 Task: Find connections with filter location Wolverhampton with filter topic #lifestylewith filter profile language French with filter current company FSSAI Publication with filter school Indian Institute of Technology (Indian School of Mines), Dhanbad with filter industry Waste Treatment and Disposal with filter service category Social Media Marketing with filter keywords title Web Developer
Action: Mouse moved to (652, 87)
Screenshot: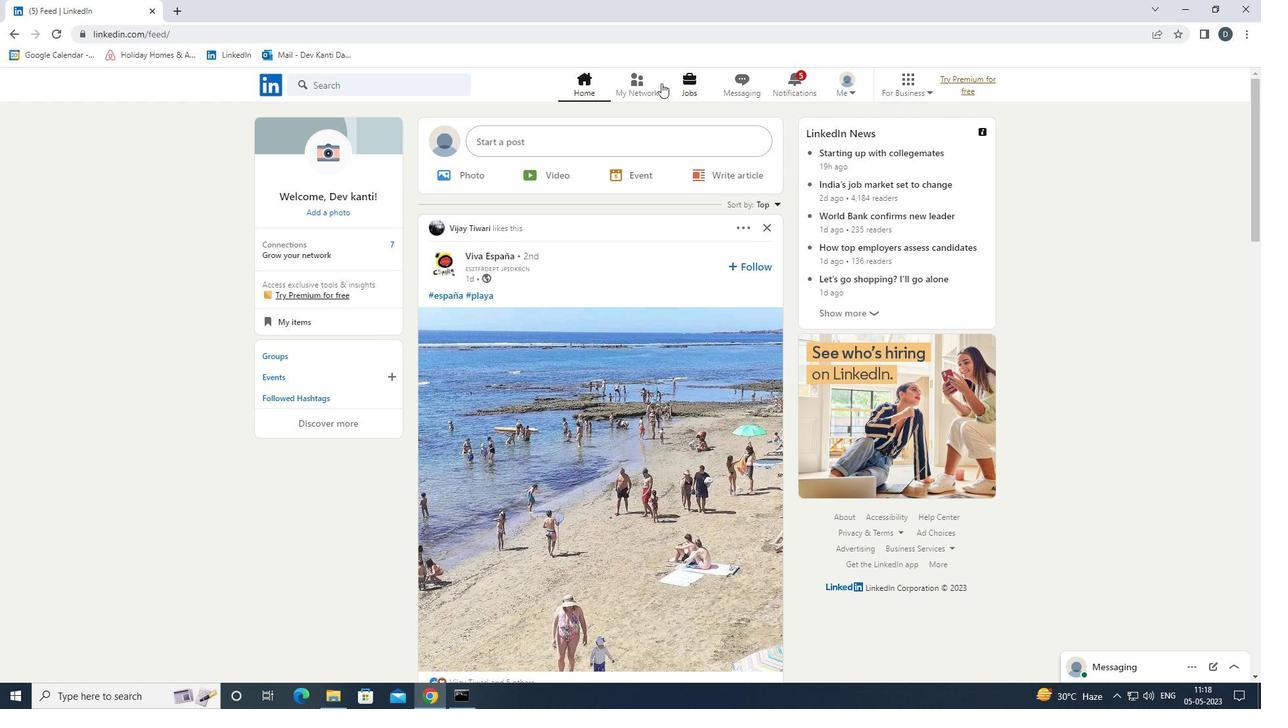 
Action: Mouse pressed left at (652, 87)
Screenshot: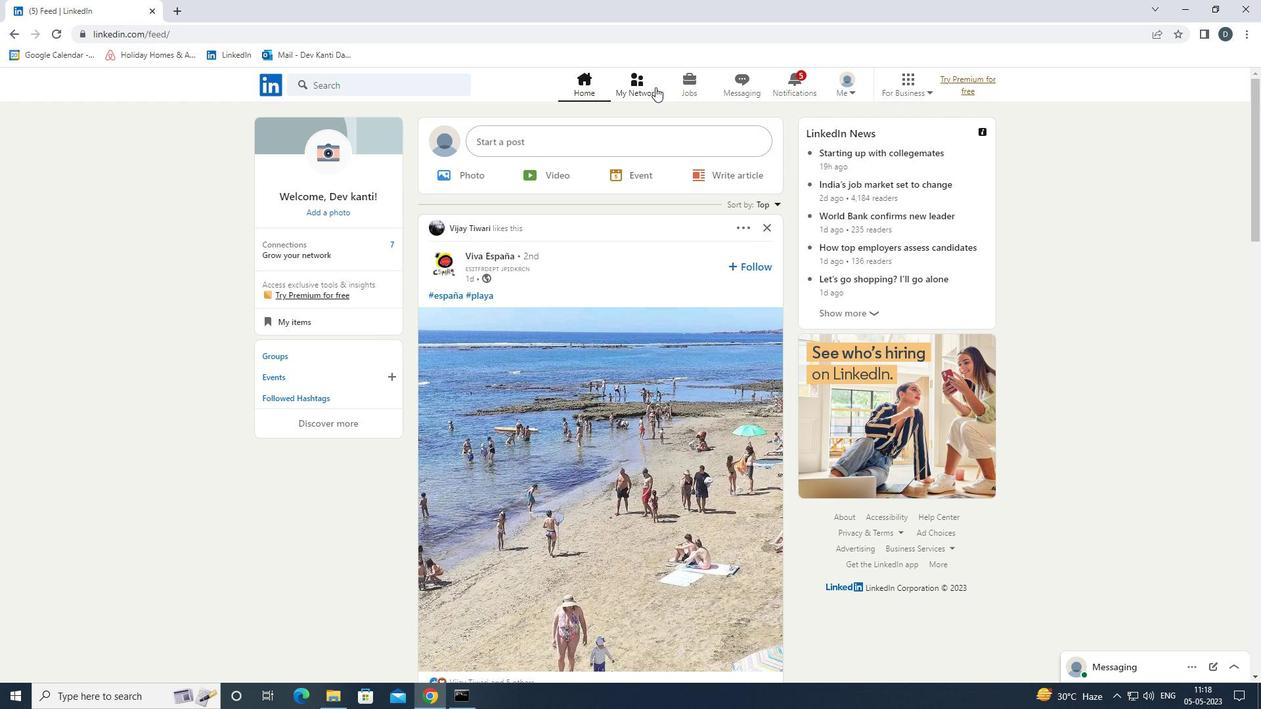 
Action: Mouse moved to (436, 155)
Screenshot: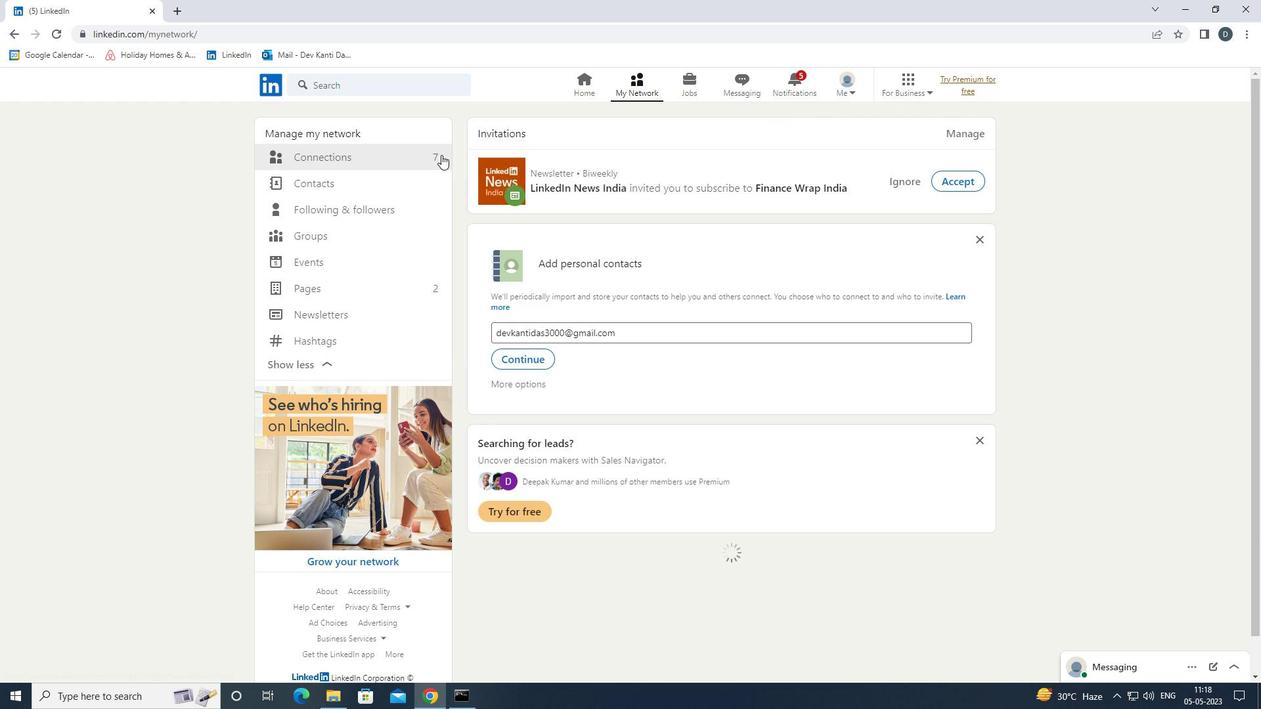 
Action: Mouse pressed left at (436, 155)
Screenshot: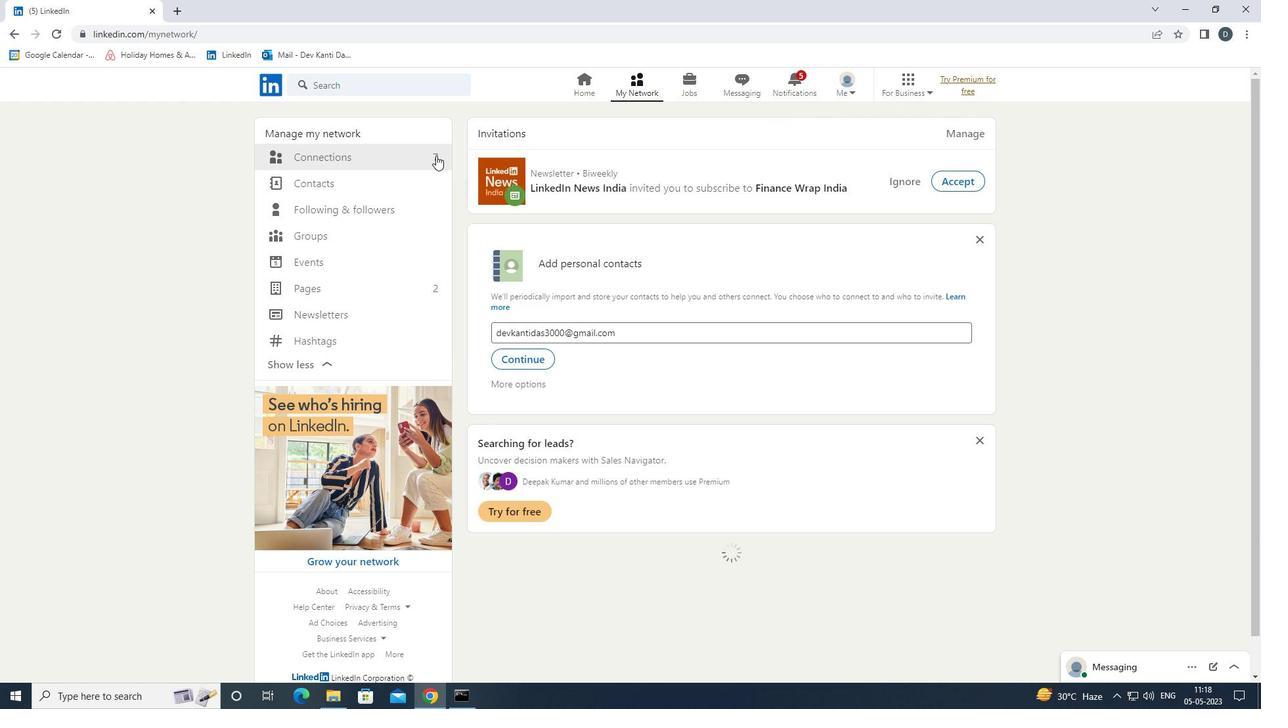
Action: Mouse moved to (721, 161)
Screenshot: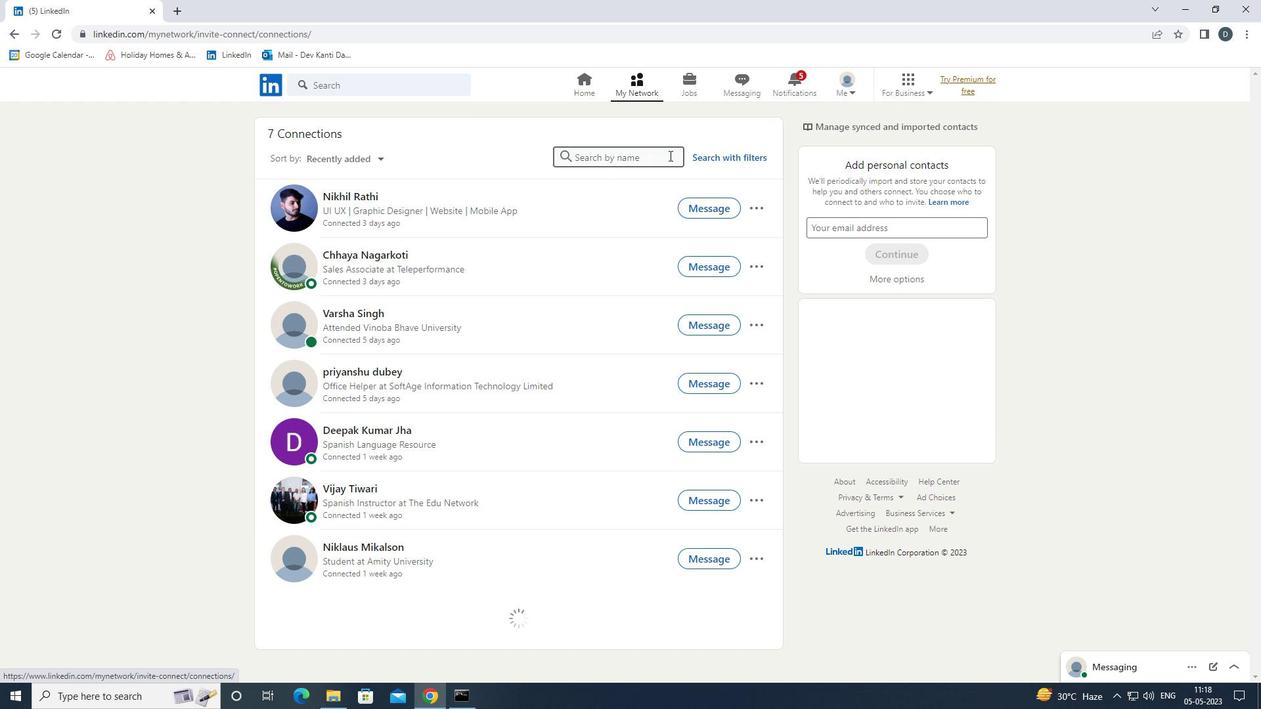 
Action: Mouse pressed left at (721, 161)
Screenshot: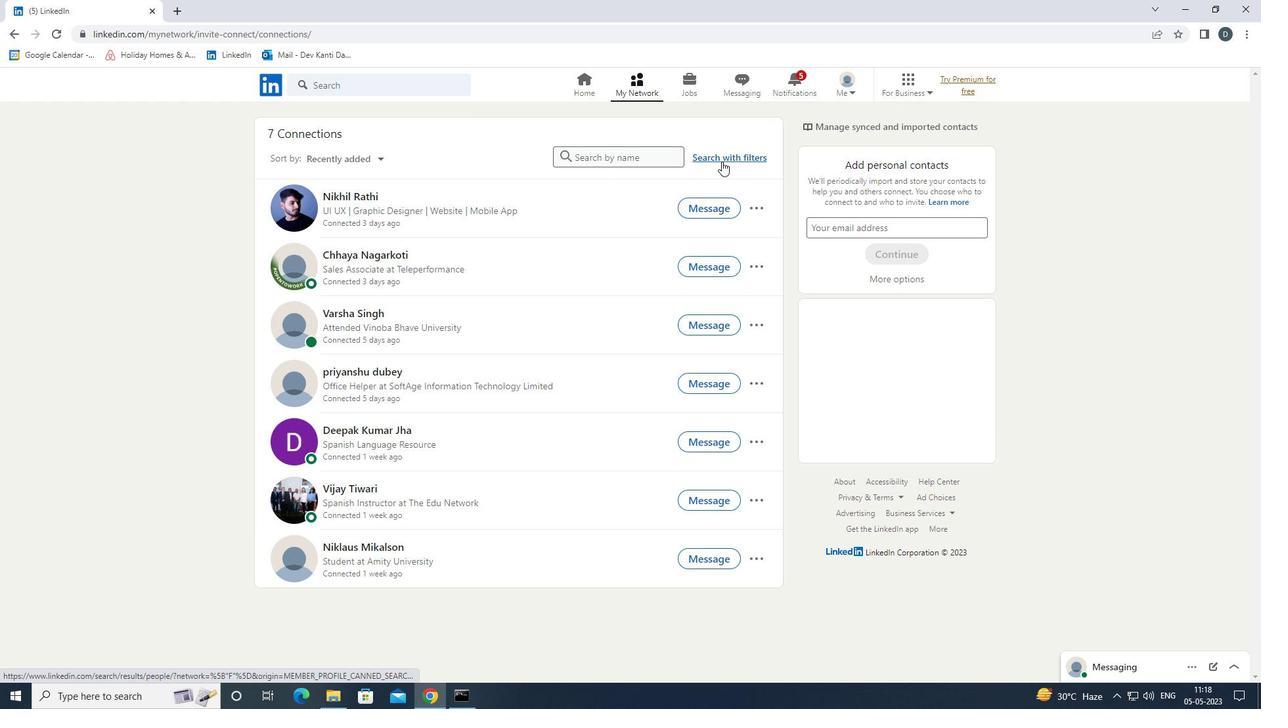 
Action: Mouse moved to (665, 126)
Screenshot: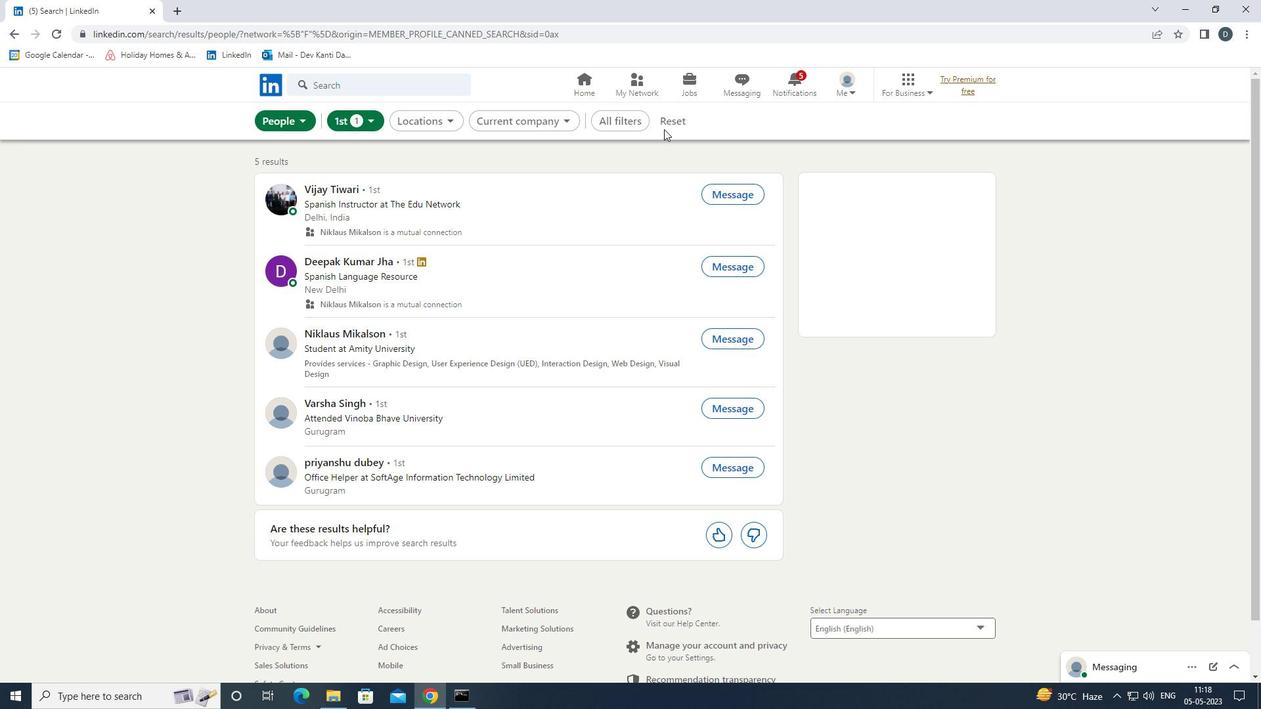 
Action: Mouse pressed left at (665, 126)
Screenshot: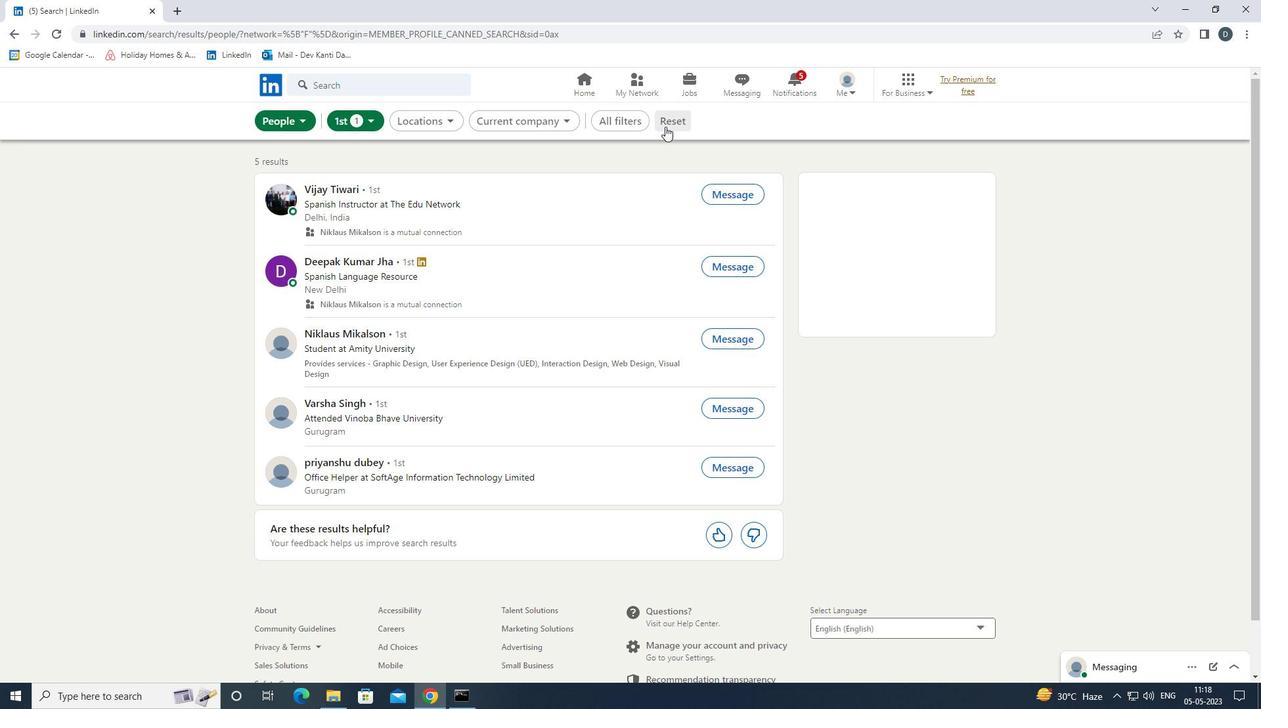 
Action: Mouse moved to (664, 124)
Screenshot: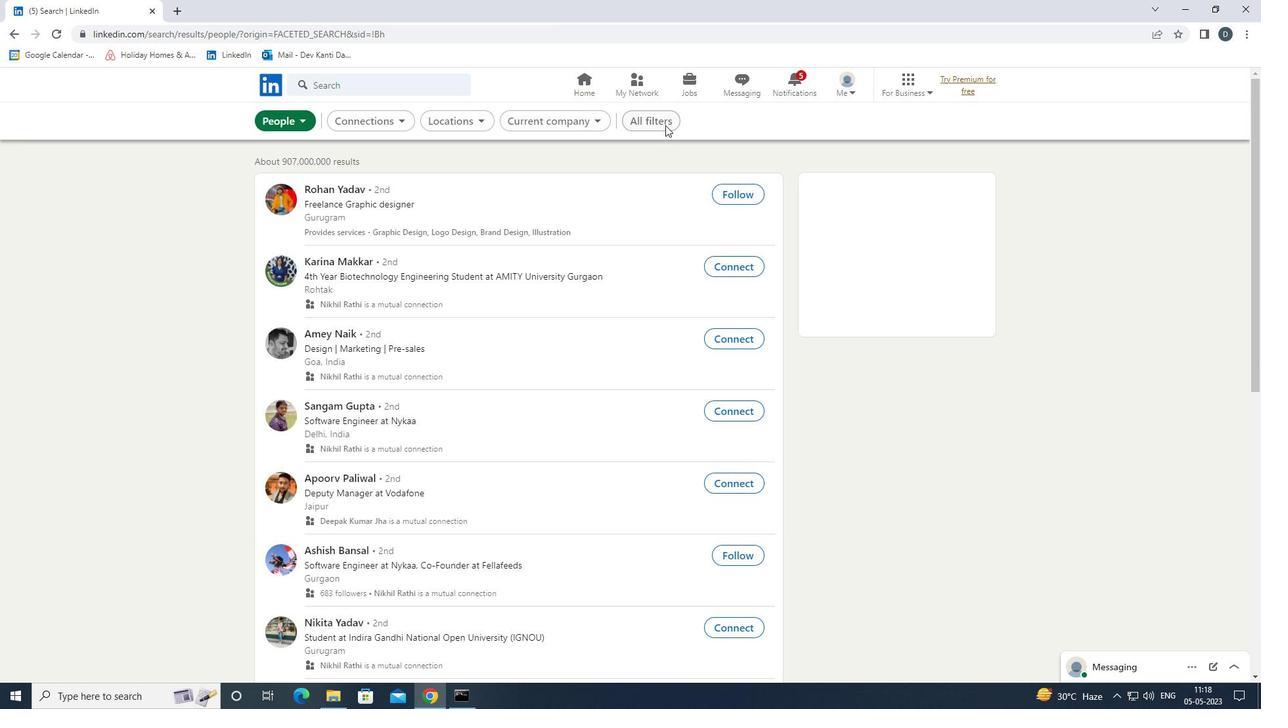 
Action: Mouse pressed left at (664, 124)
Screenshot: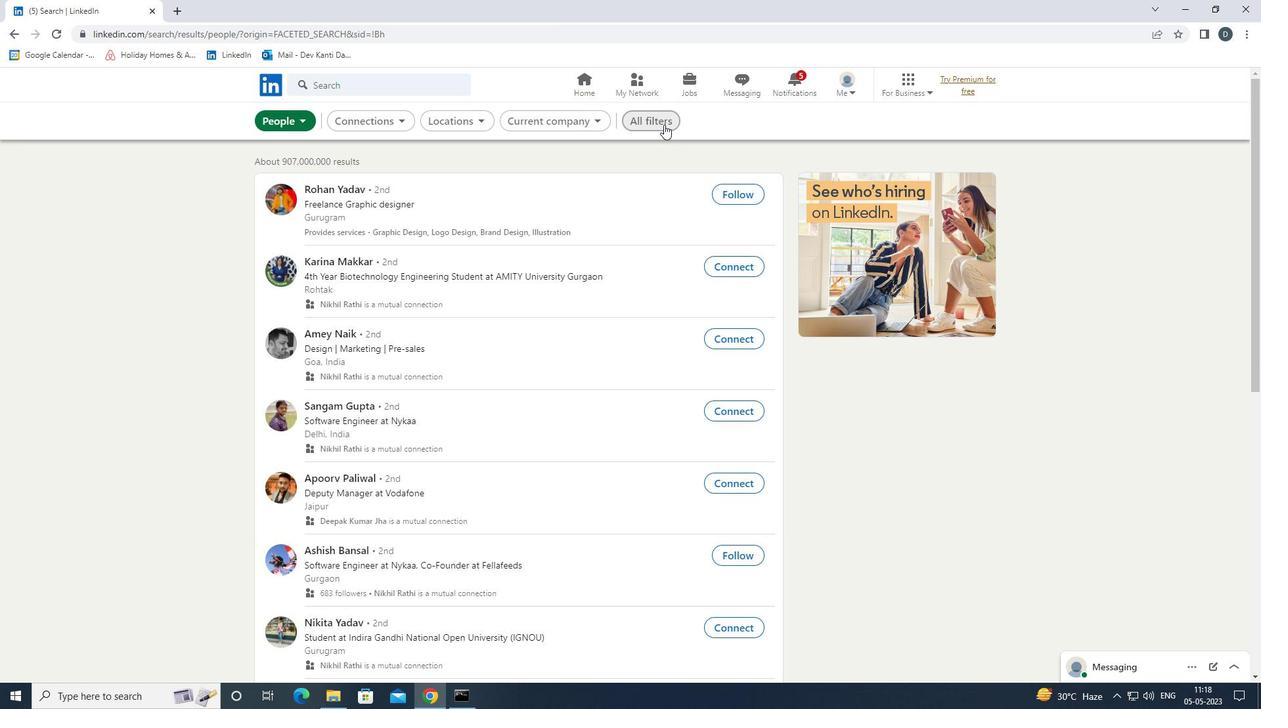 
Action: Mouse moved to (1234, 447)
Screenshot: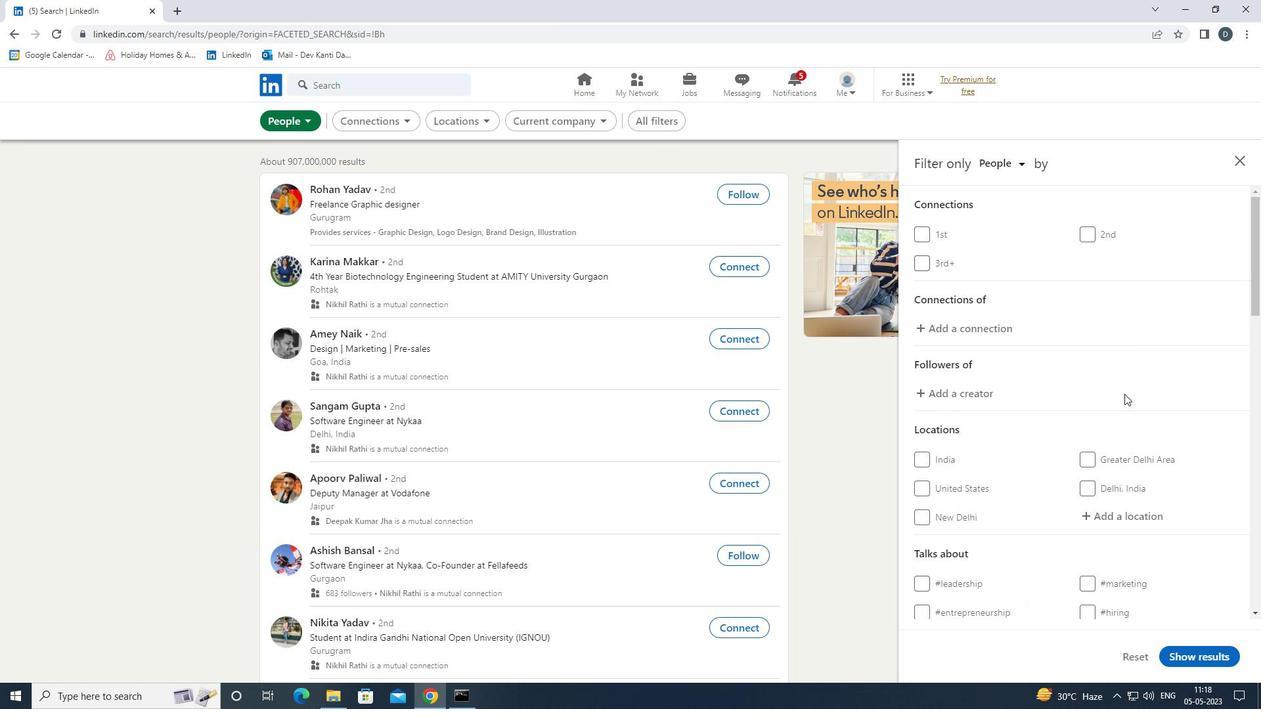 
Action: Mouse scrolled (1234, 446) with delta (0, 0)
Screenshot: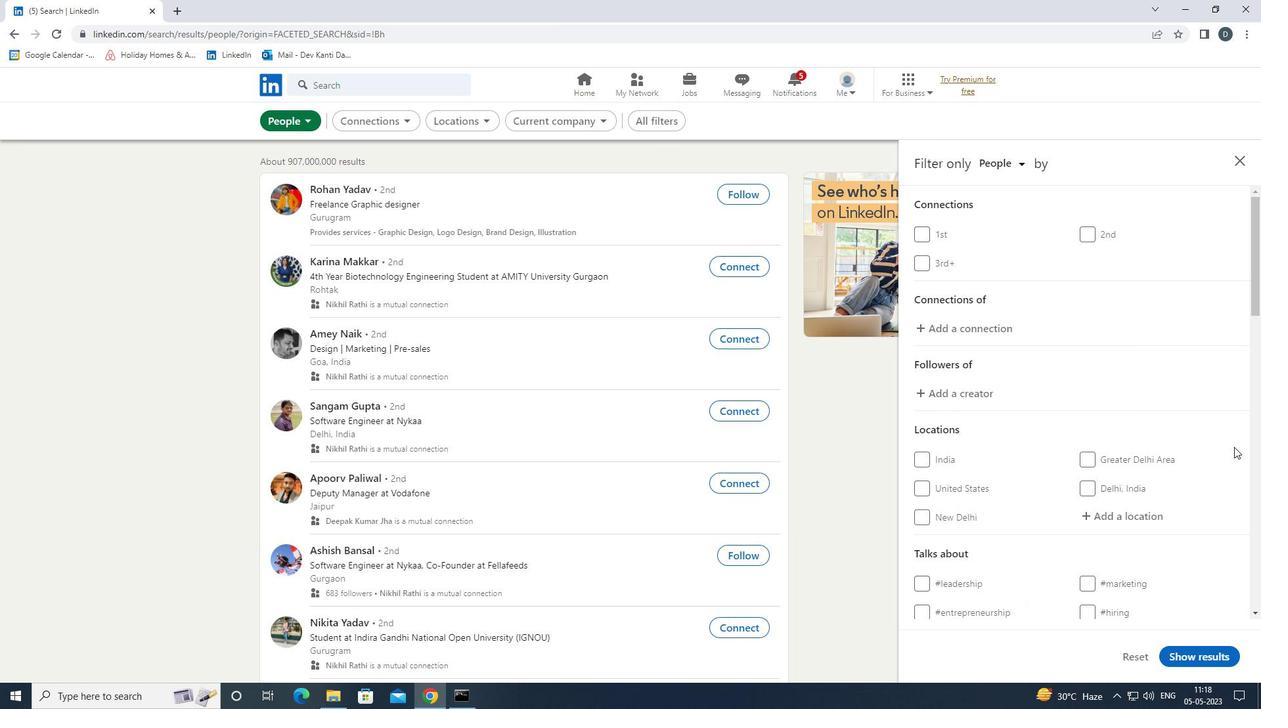 
Action: Mouse moved to (1145, 447)
Screenshot: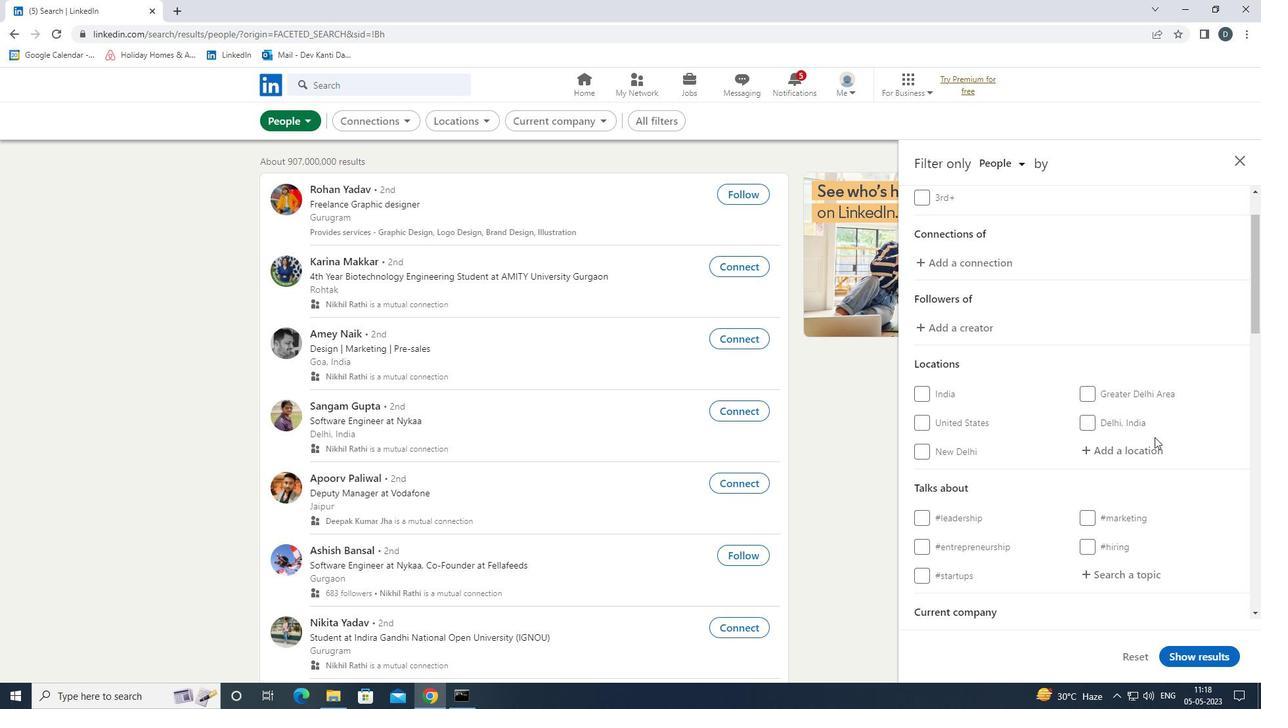 
Action: Mouse pressed left at (1145, 447)
Screenshot: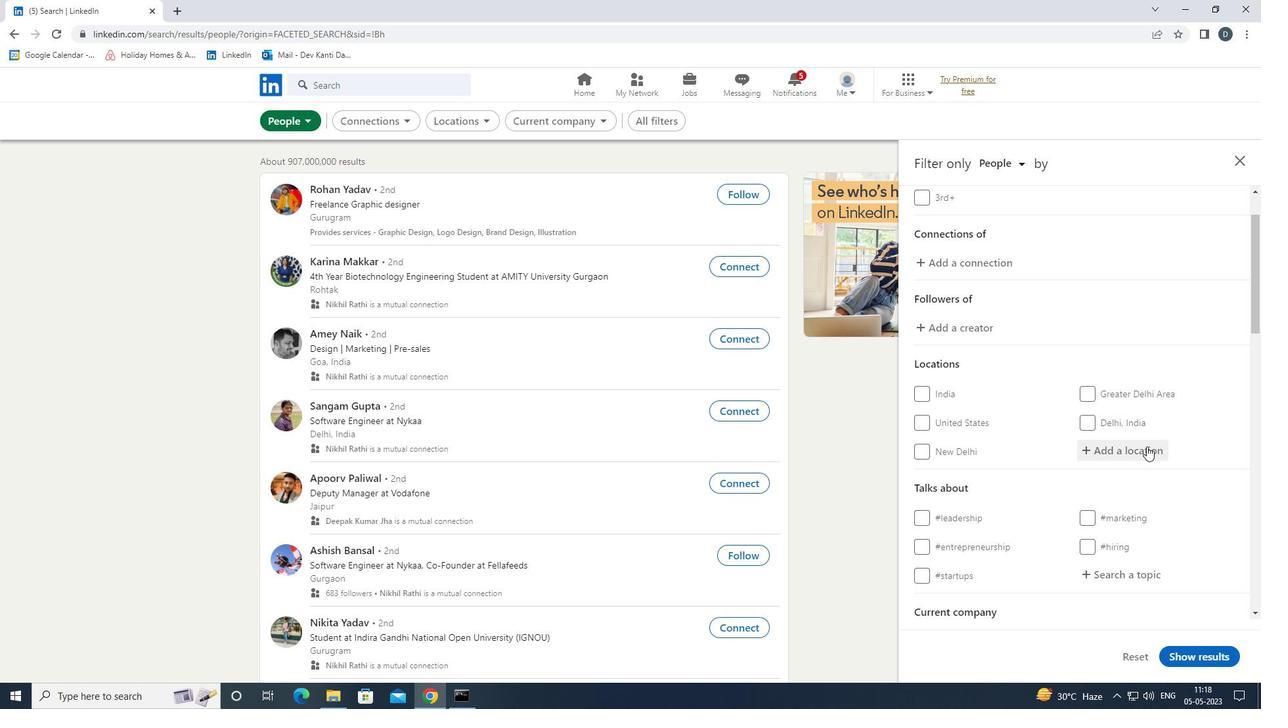 
Action: Mouse moved to (1145, 448)
Screenshot: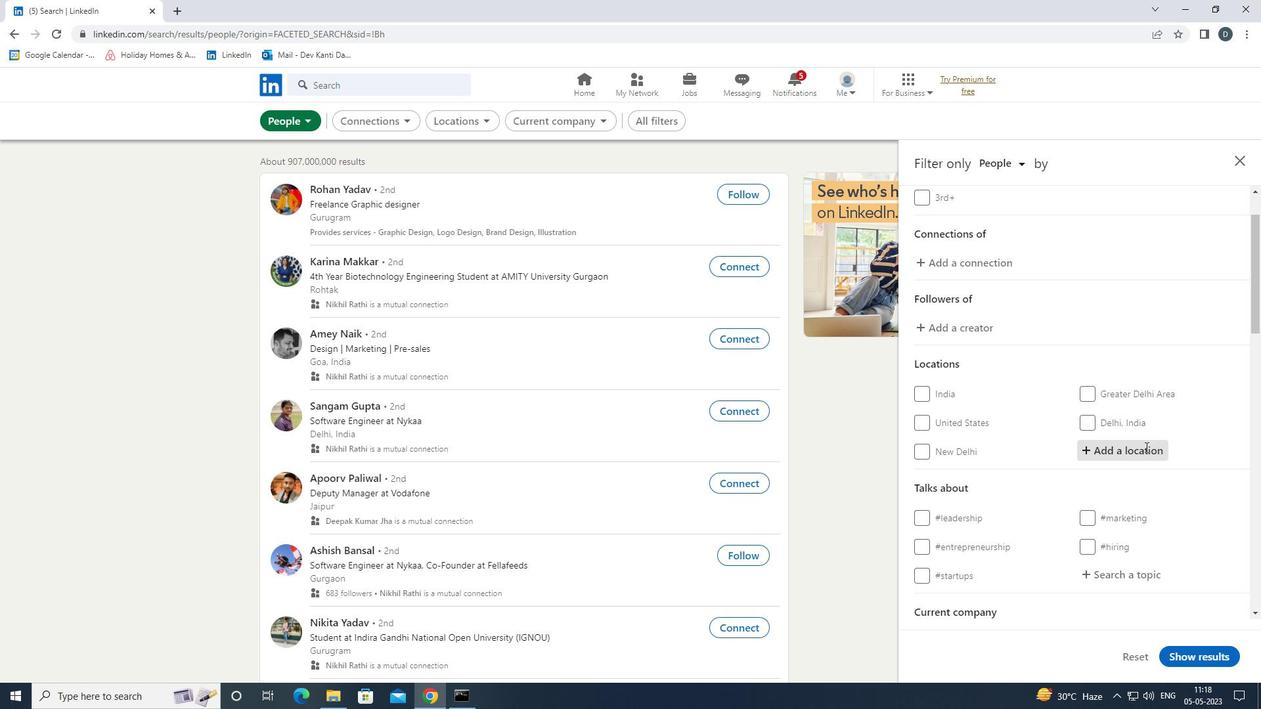 
Action: Key pressed <Key.shift><Key.shift><Key.shift><Key.shift><Key.shift>WOLVERHAMPTON<Key.down><Key.enter>
Screenshot: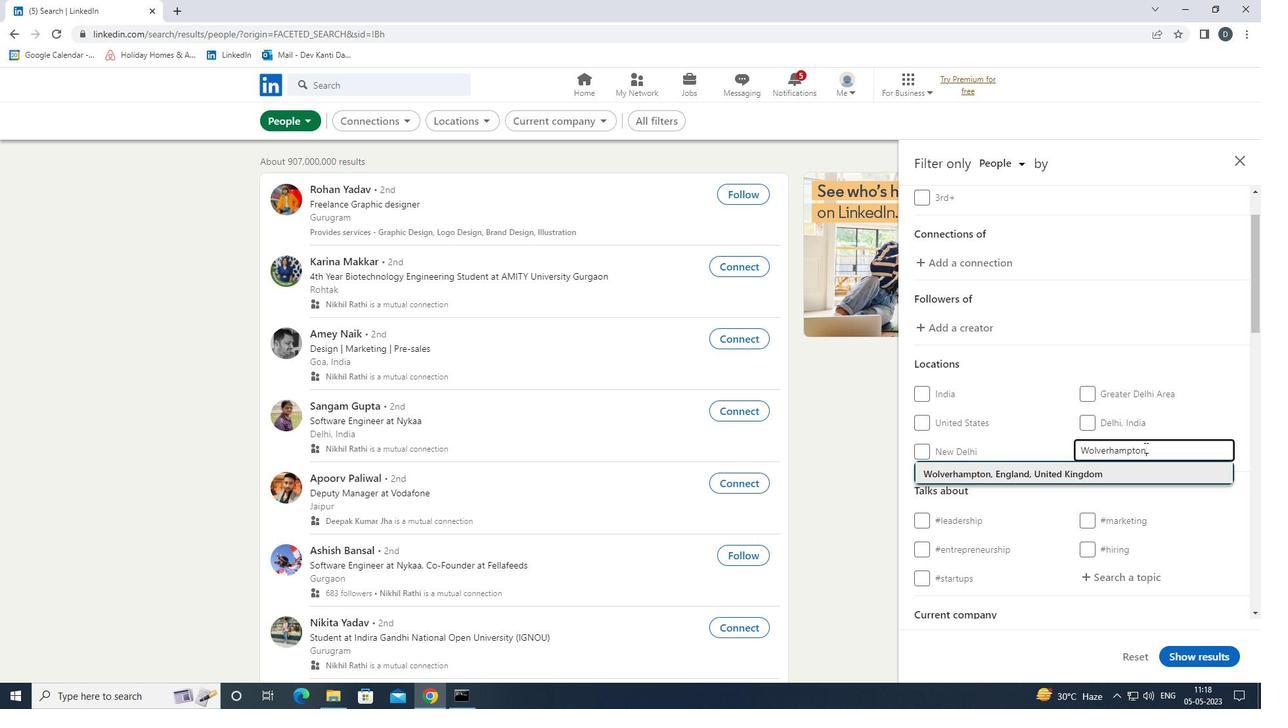 
Action: Mouse scrolled (1145, 447) with delta (0, 0)
Screenshot: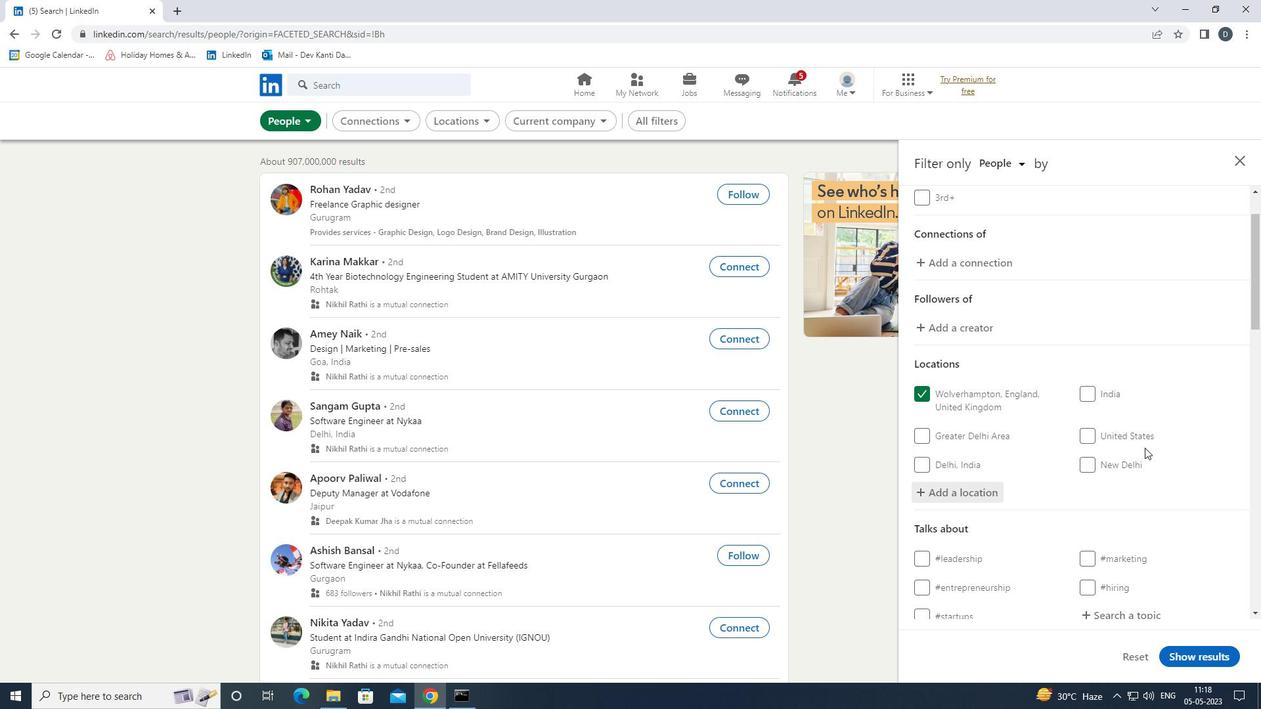 
Action: Mouse scrolled (1145, 447) with delta (0, 0)
Screenshot: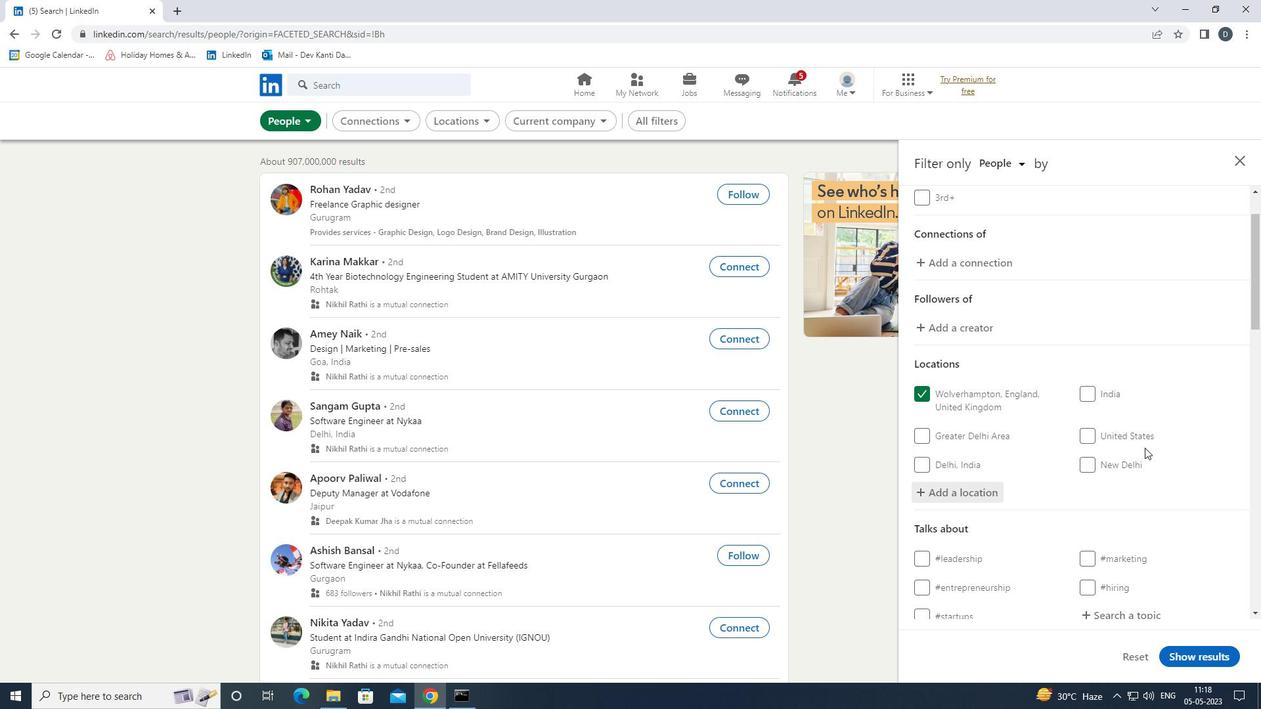 
Action: Mouse moved to (1131, 482)
Screenshot: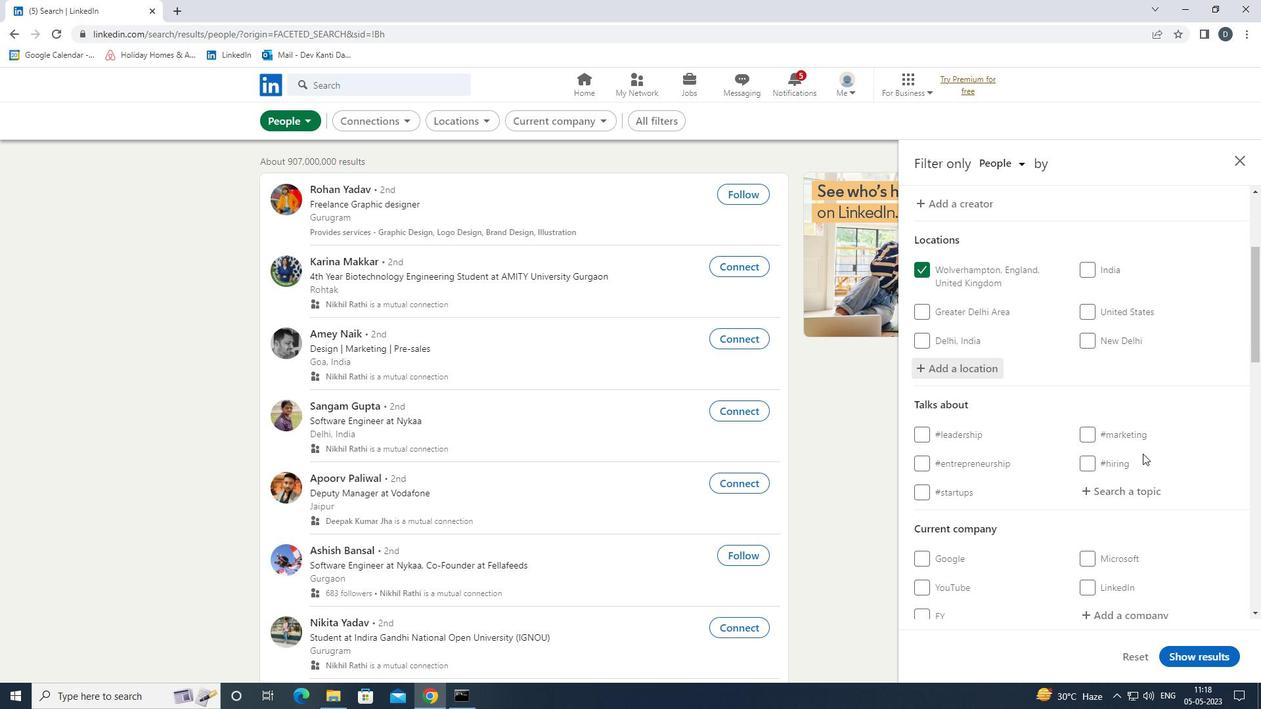 
Action: Mouse pressed left at (1131, 482)
Screenshot: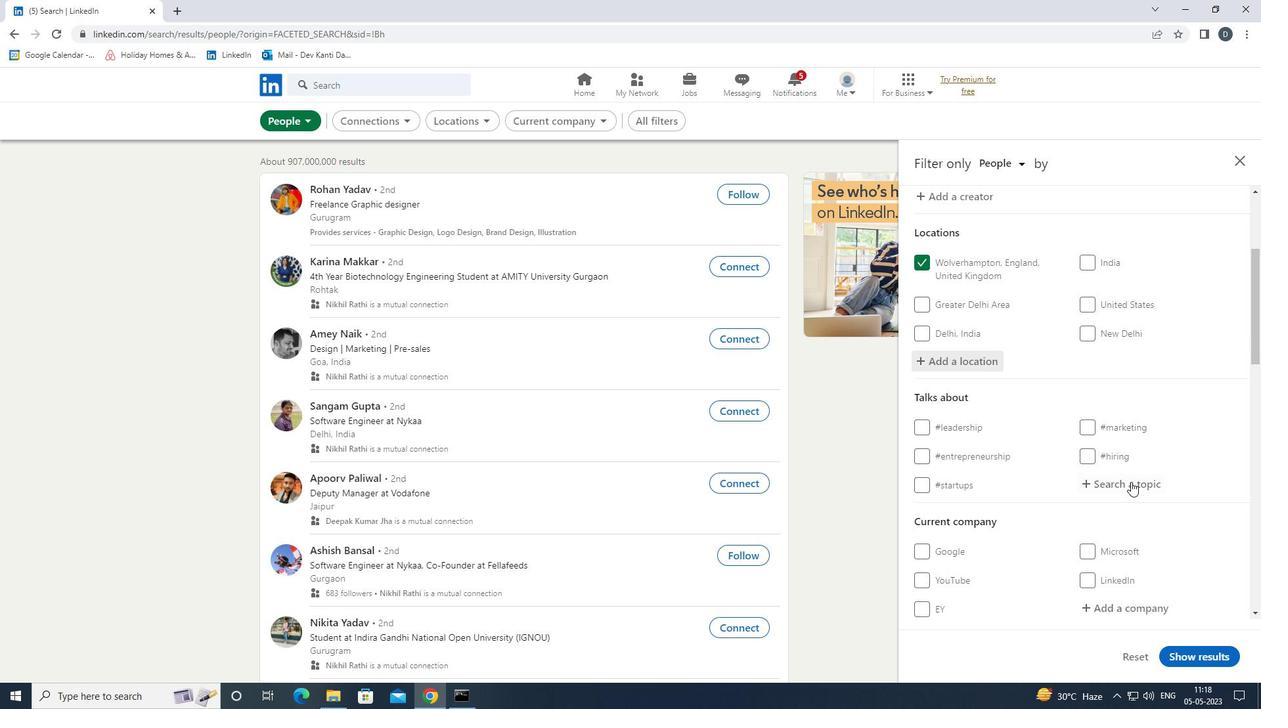 
Action: Key pressed <Key.shift>LIFESTYLE<Key.down><Key.enter>
Screenshot: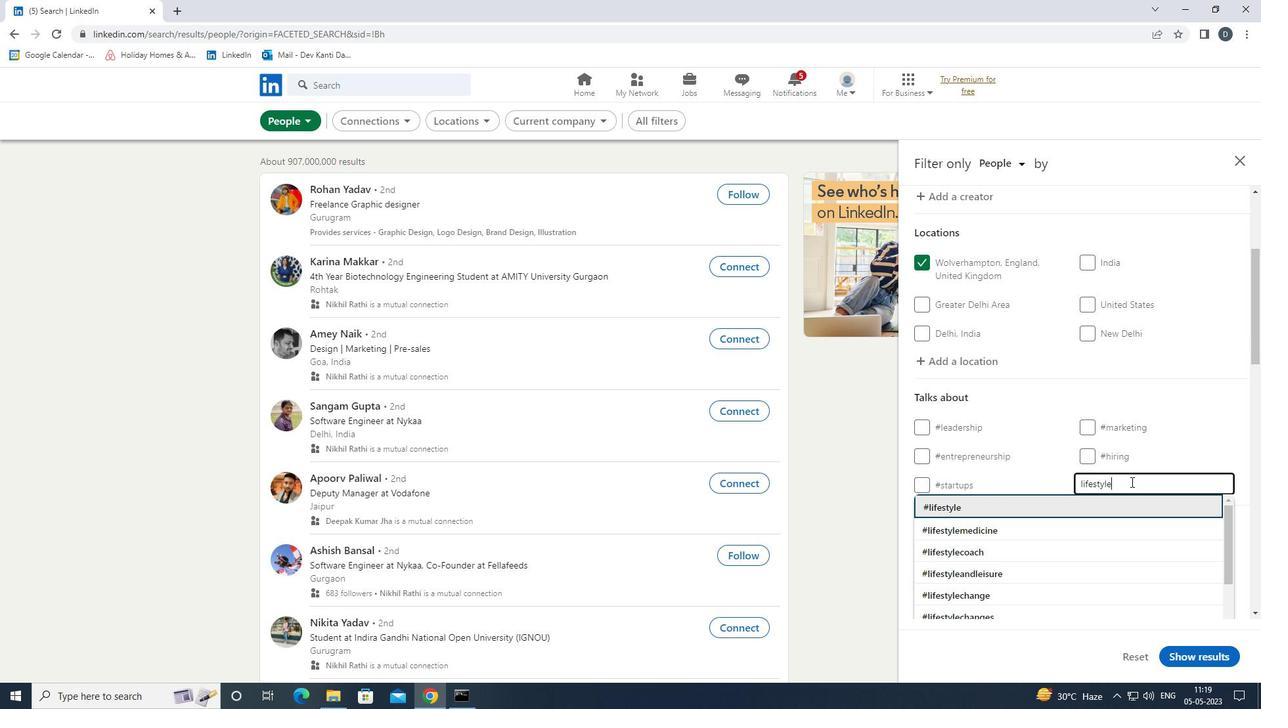 
Action: Mouse scrolled (1131, 481) with delta (0, 0)
Screenshot: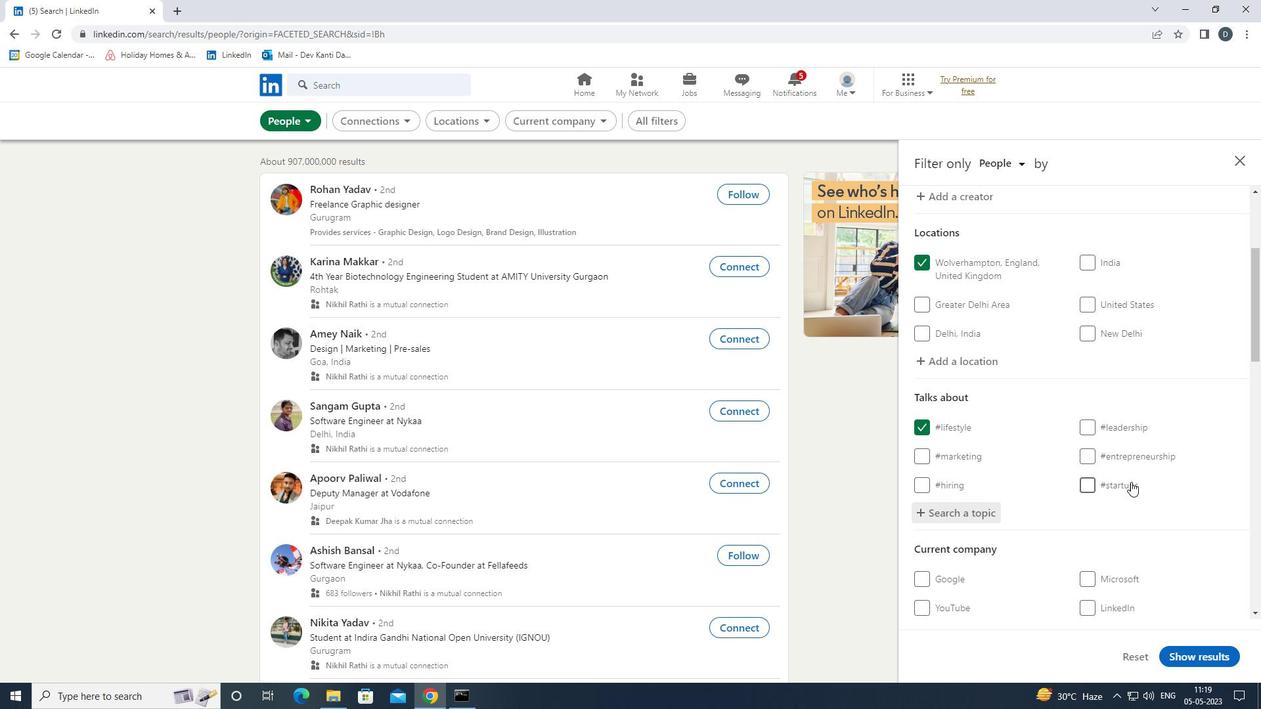
Action: Mouse scrolled (1131, 481) with delta (0, 0)
Screenshot: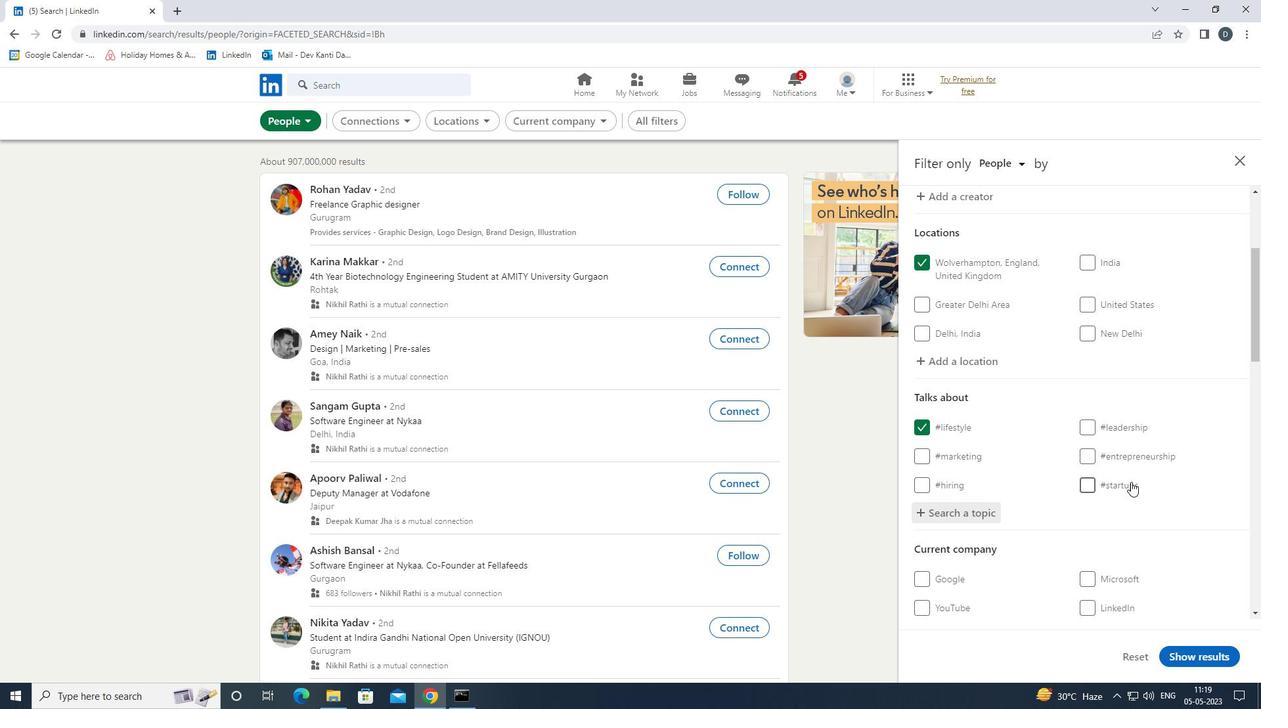 
Action: Mouse scrolled (1131, 481) with delta (0, 0)
Screenshot: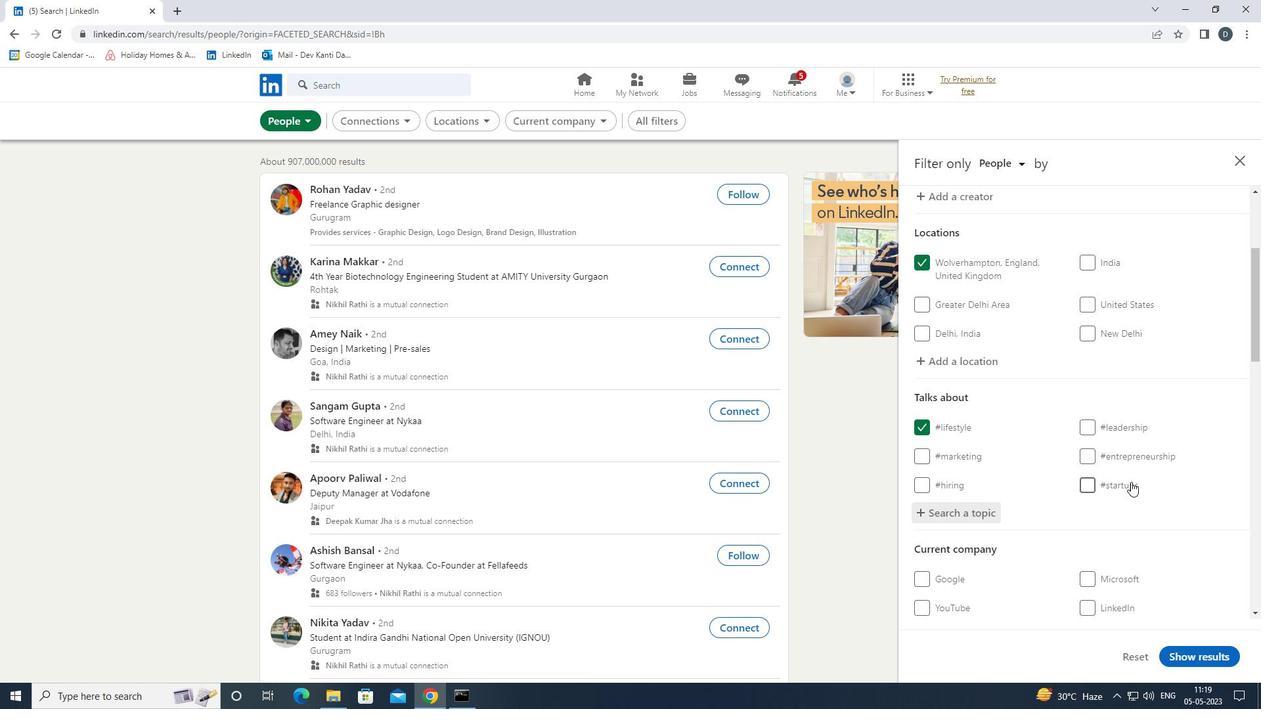 
Action: Mouse scrolled (1131, 481) with delta (0, 0)
Screenshot: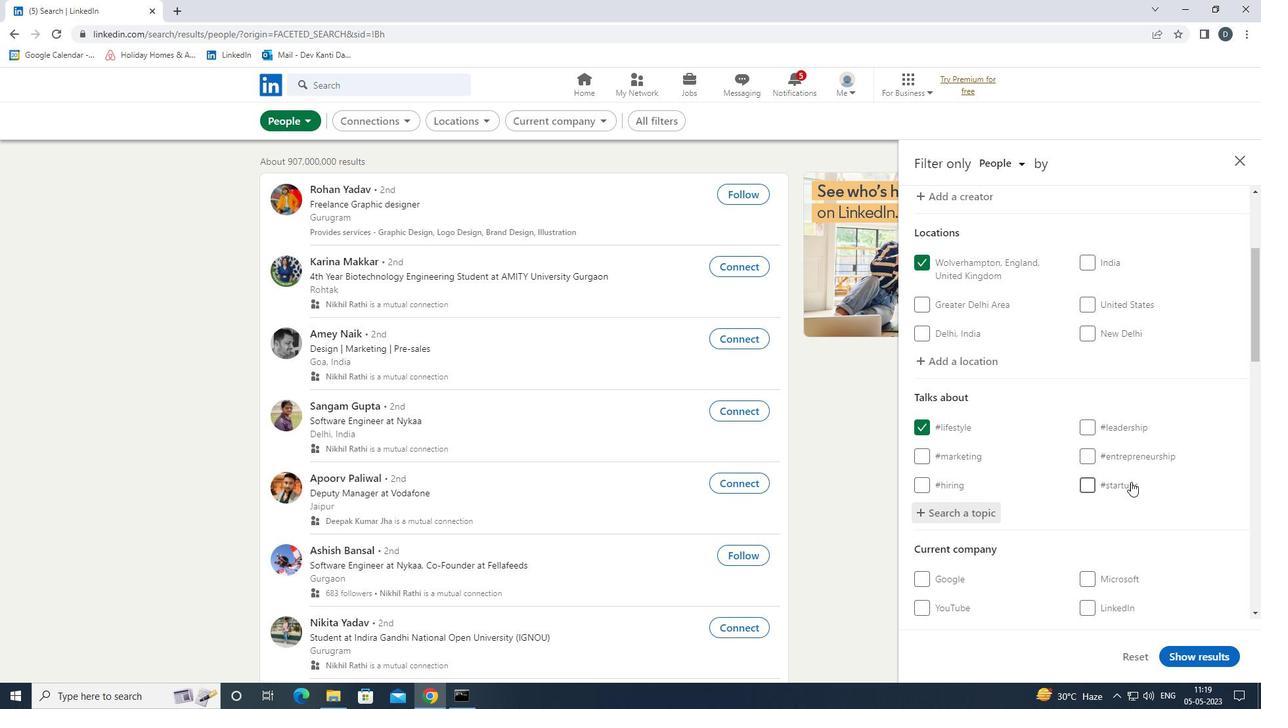 
Action: Mouse scrolled (1131, 481) with delta (0, 0)
Screenshot: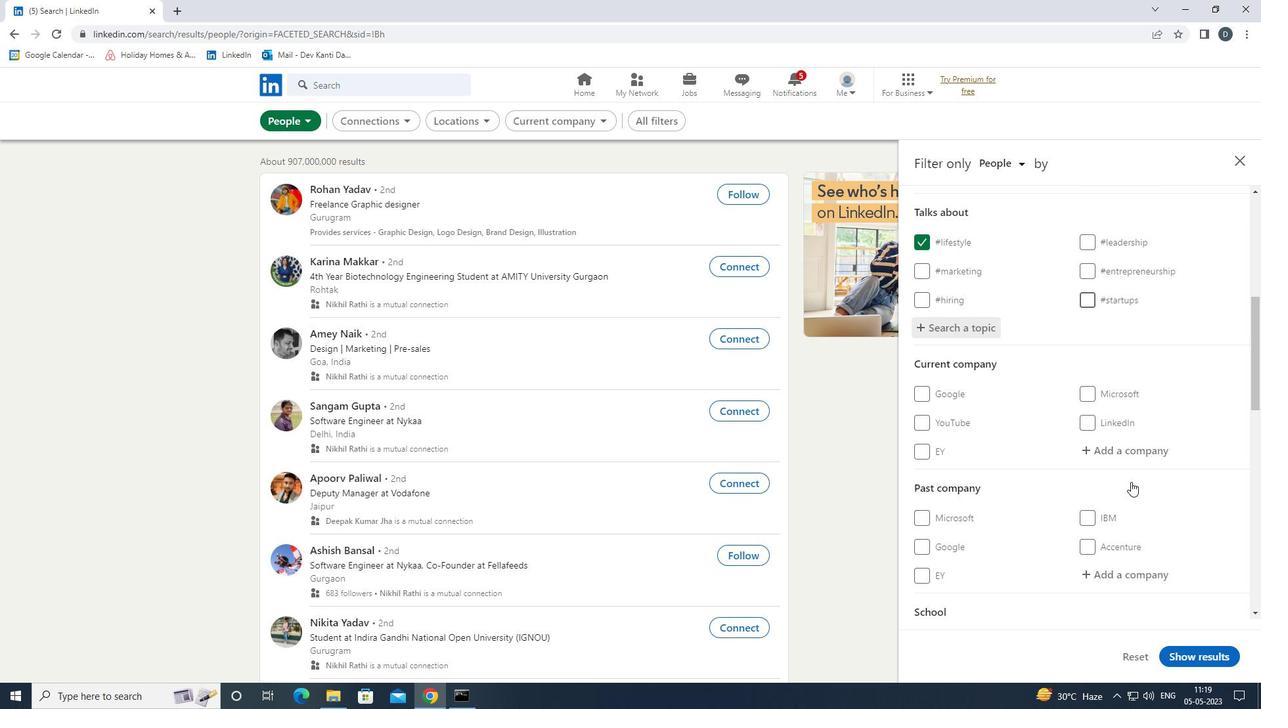 
Action: Mouse scrolled (1131, 481) with delta (0, 0)
Screenshot: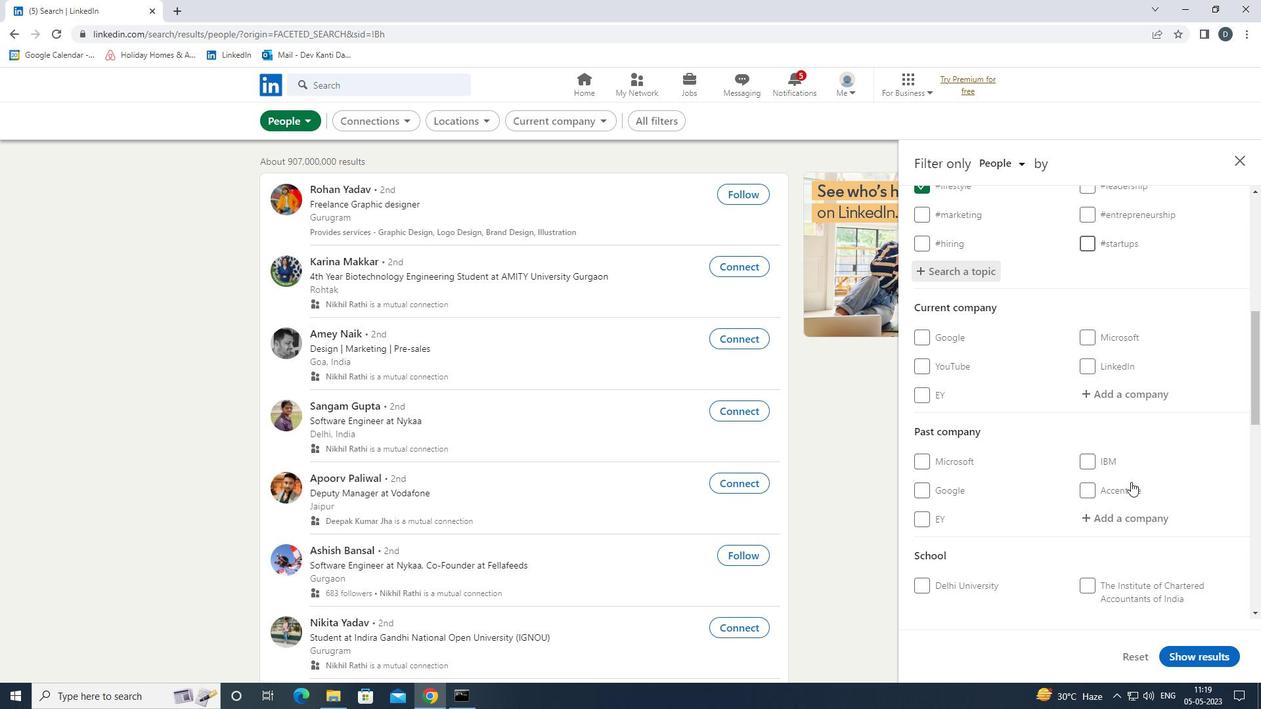 
Action: Mouse moved to (1130, 486)
Screenshot: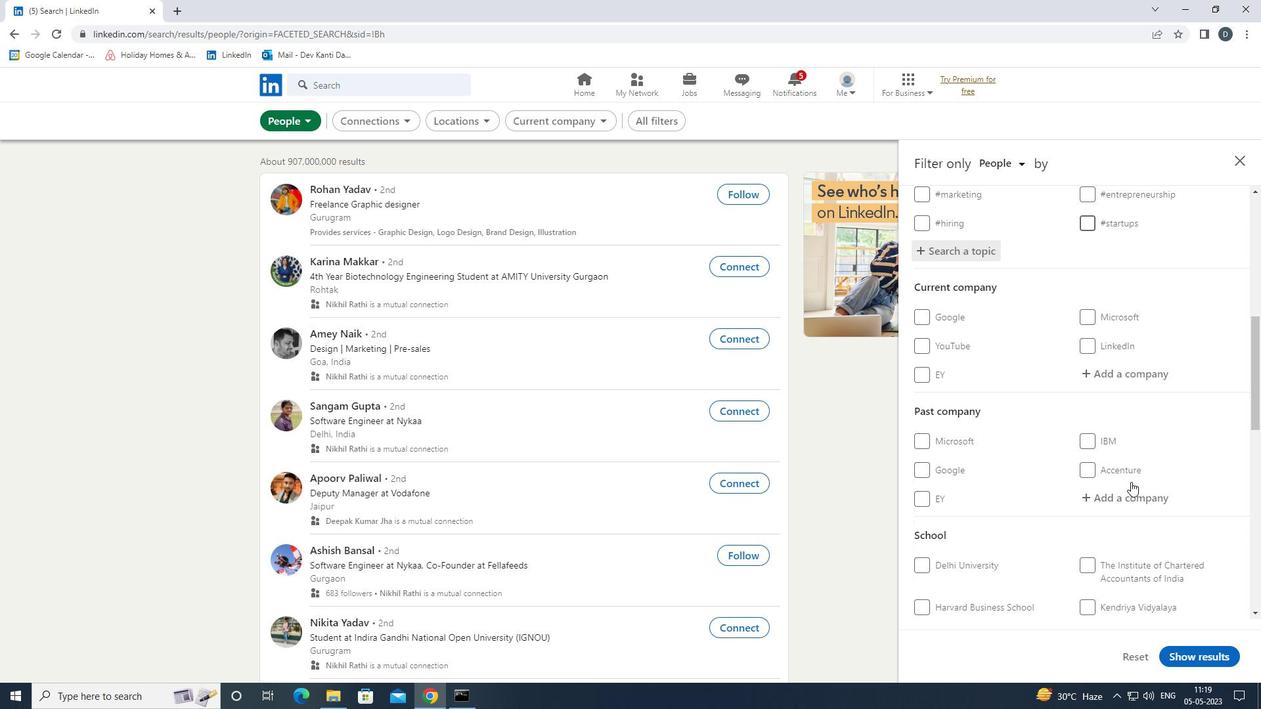 
Action: Mouse scrolled (1130, 485) with delta (0, 0)
Screenshot: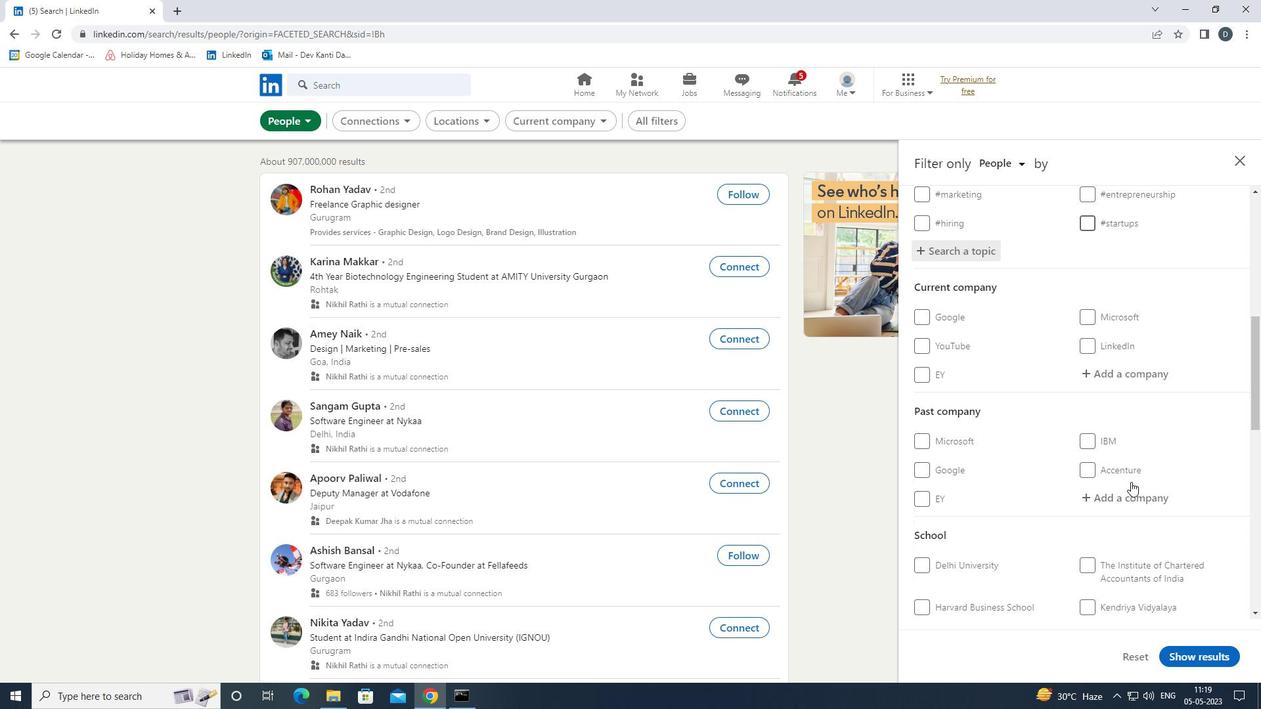
Action: Mouse moved to (1127, 494)
Screenshot: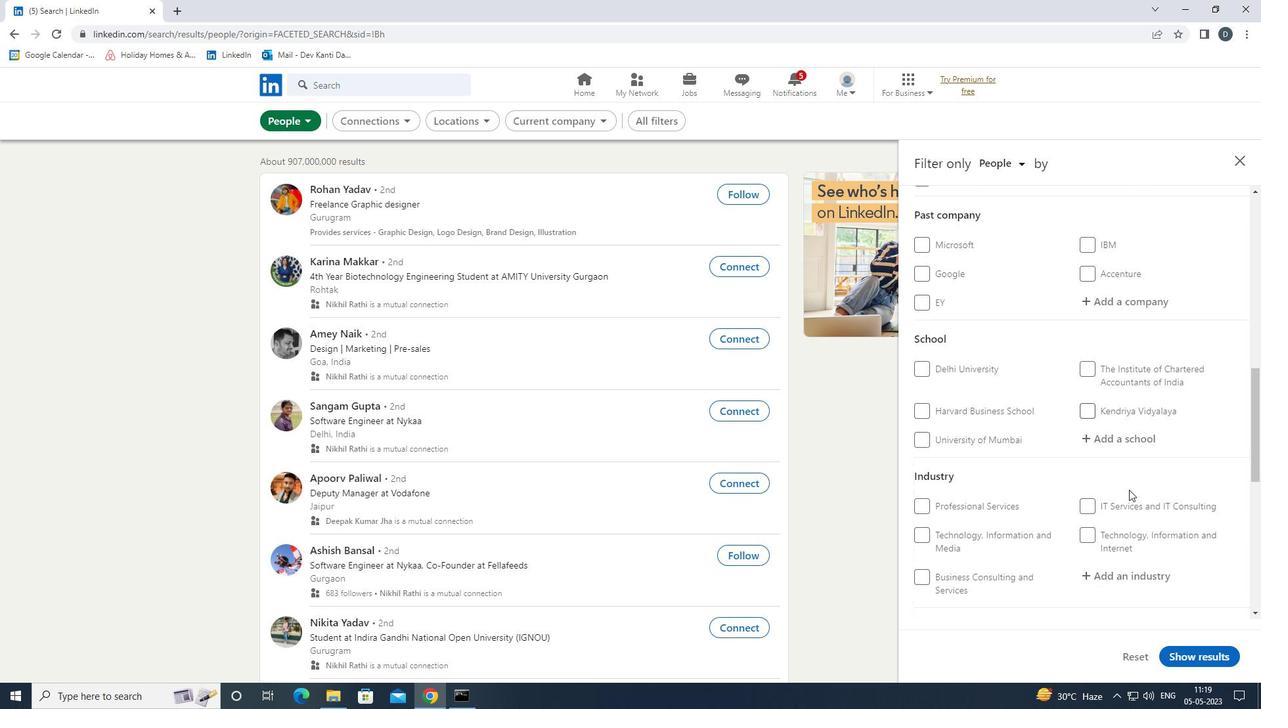 
Action: Mouse scrolled (1127, 493) with delta (0, 0)
Screenshot: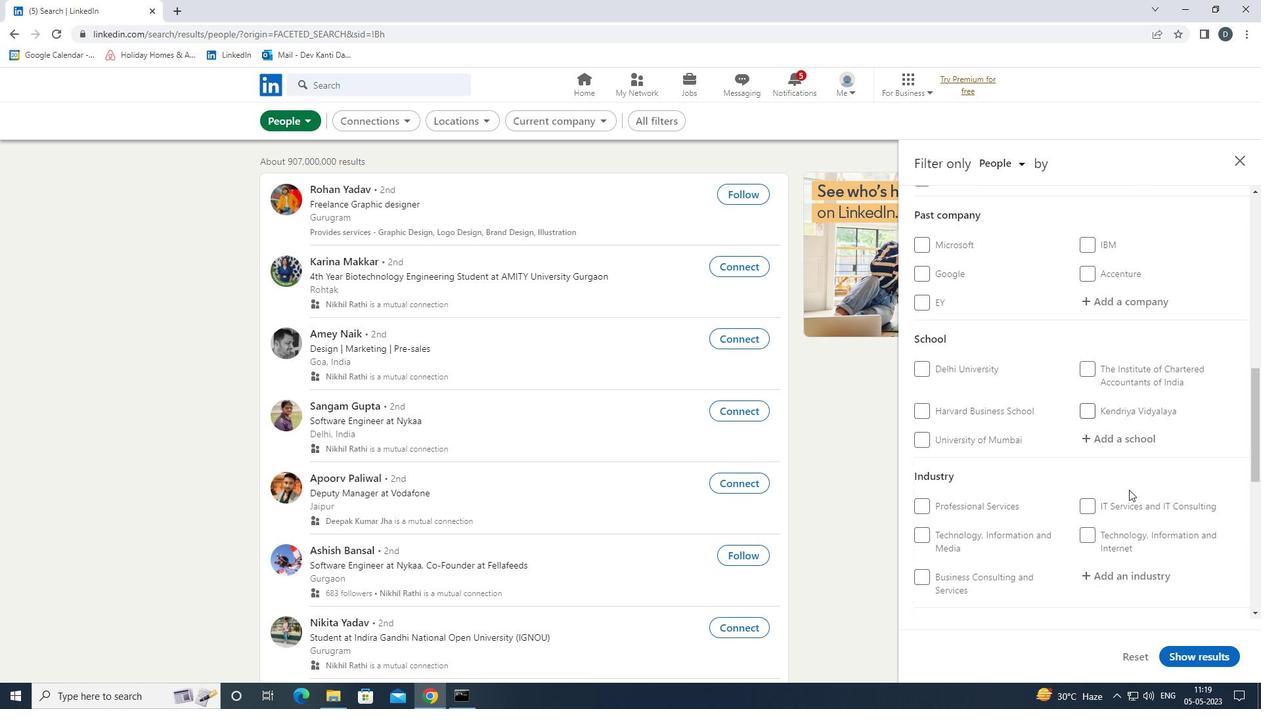 
Action: Mouse moved to (1127, 494)
Screenshot: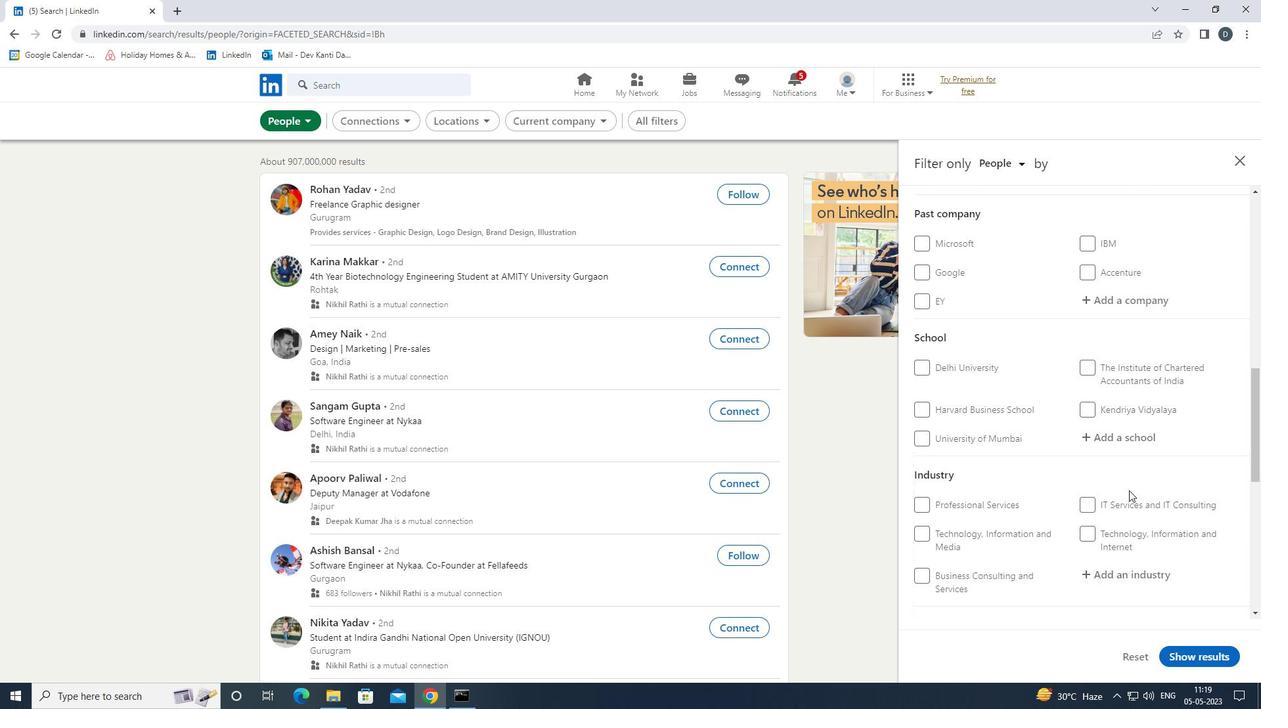 
Action: Mouse scrolled (1127, 494) with delta (0, 0)
Screenshot: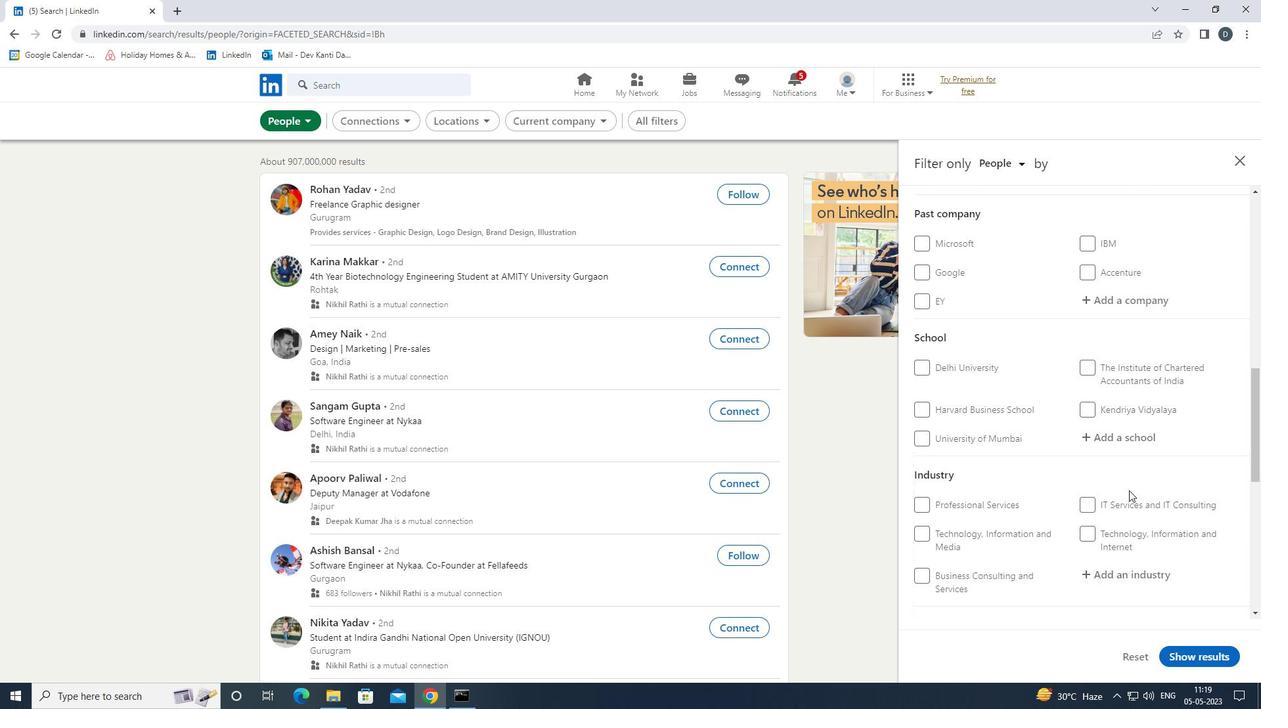
Action: Mouse moved to (1127, 495)
Screenshot: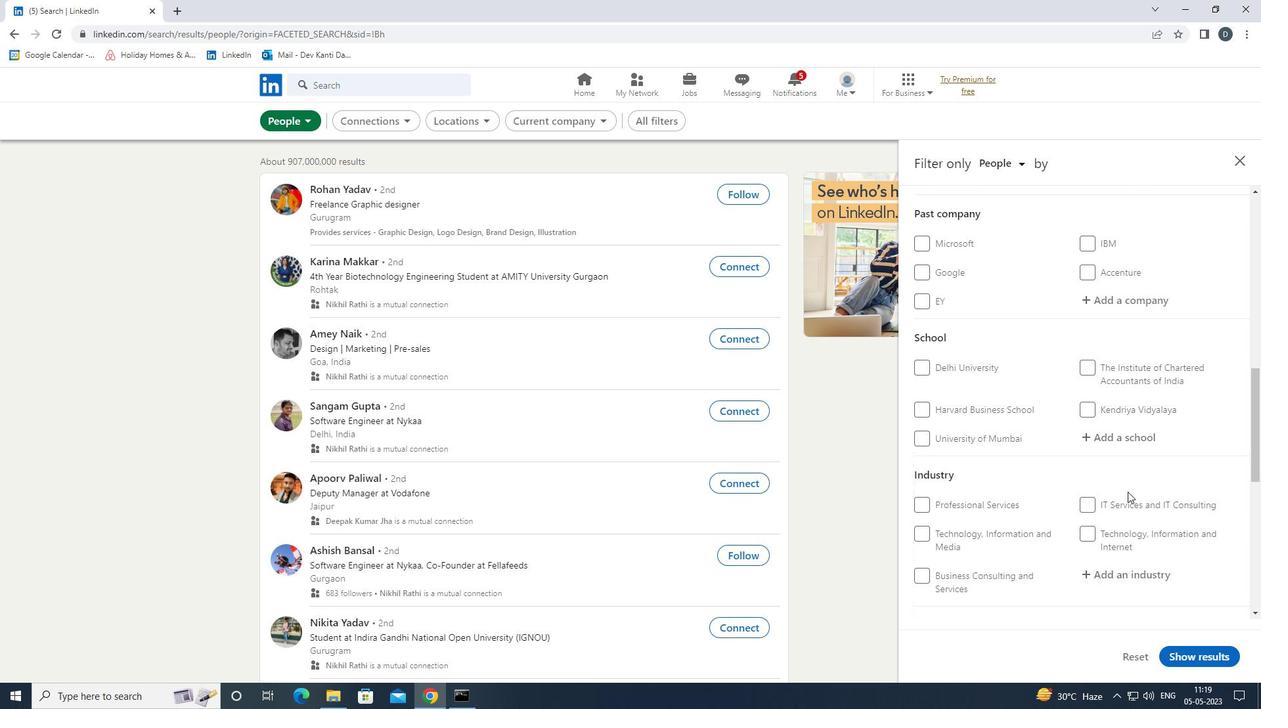 
Action: Mouse scrolled (1127, 495) with delta (0, 0)
Screenshot: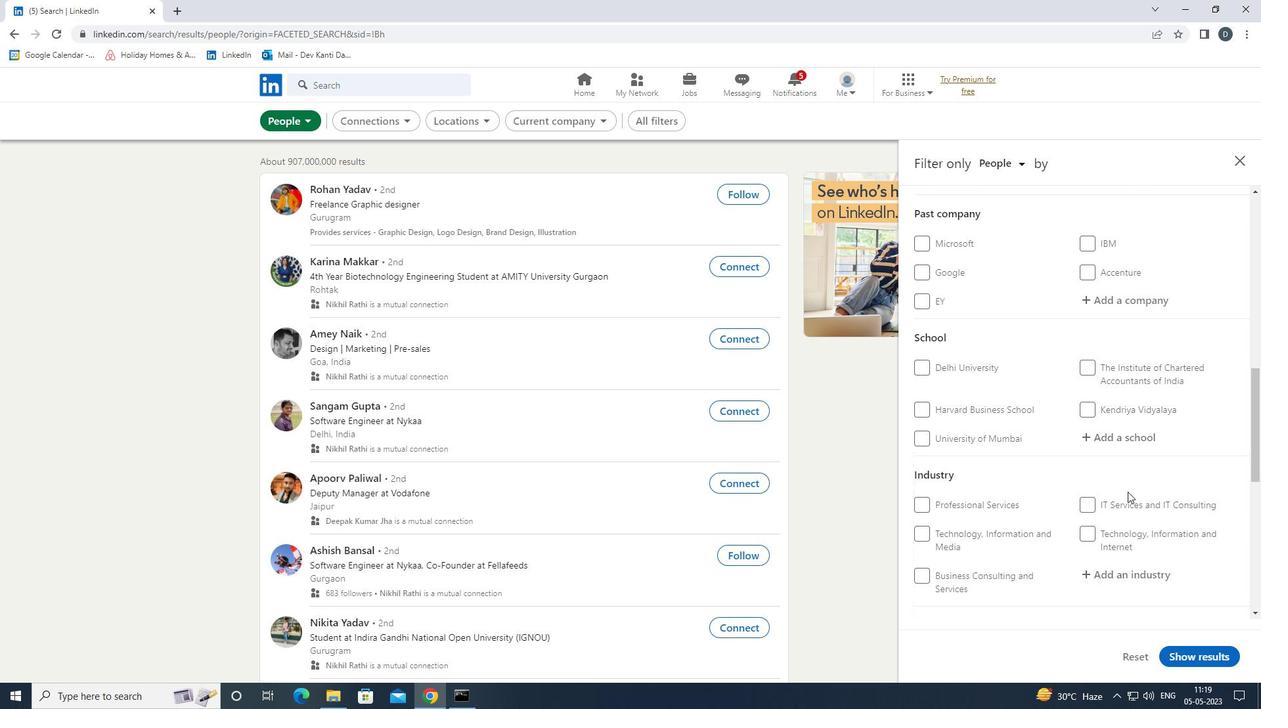 
Action: Mouse moved to (1097, 457)
Screenshot: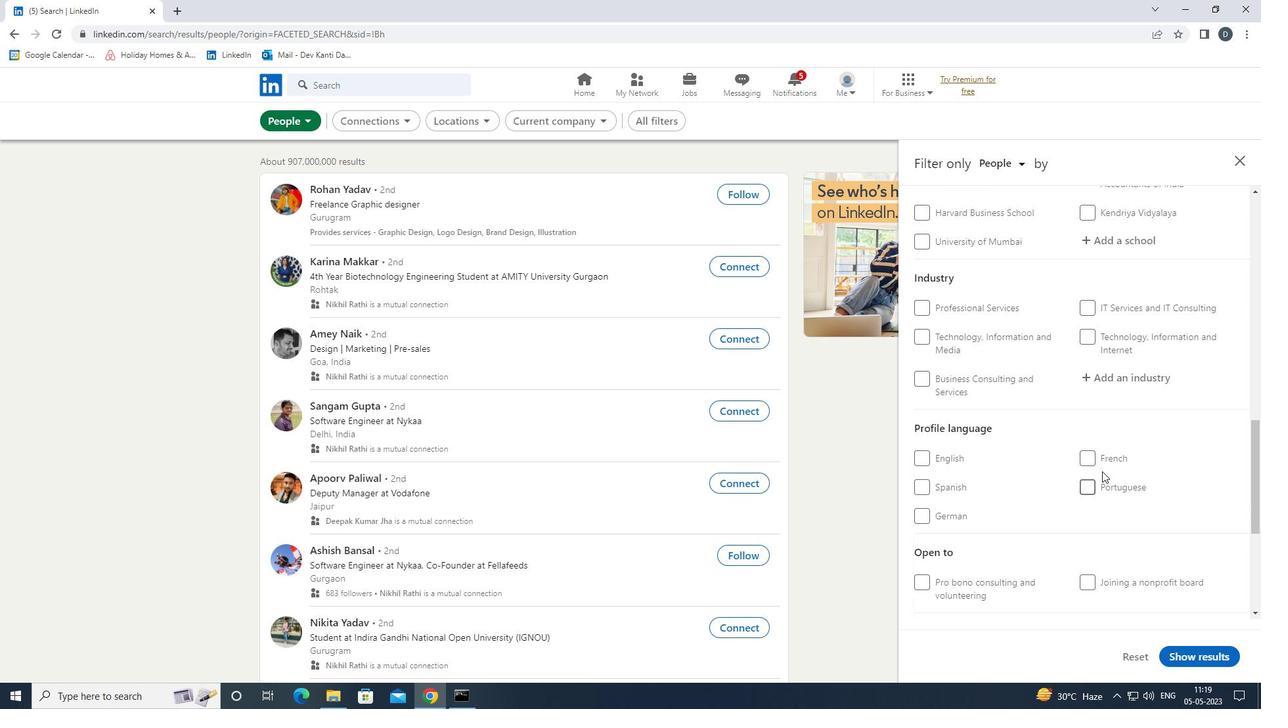 
Action: Mouse pressed left at (1097, 457)
Screenshot: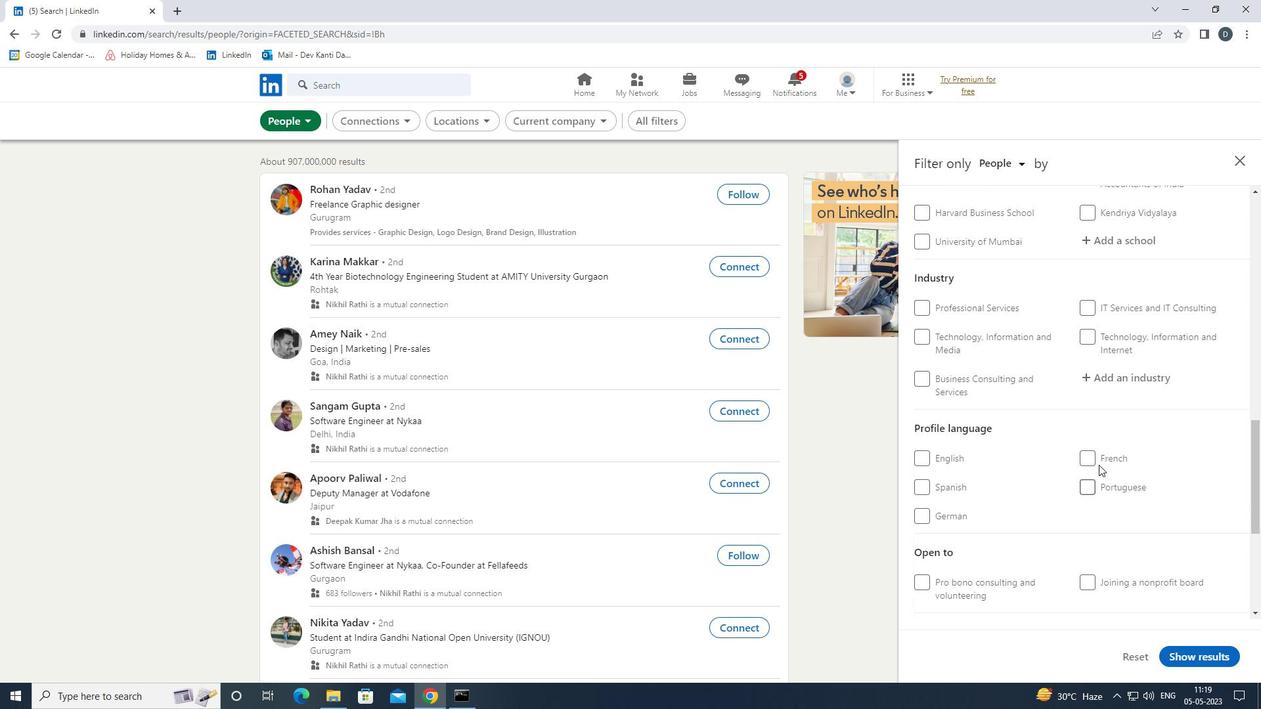 
Action: Mouse scrolled (1097, 458) with delta (0, 0)
Screenshot: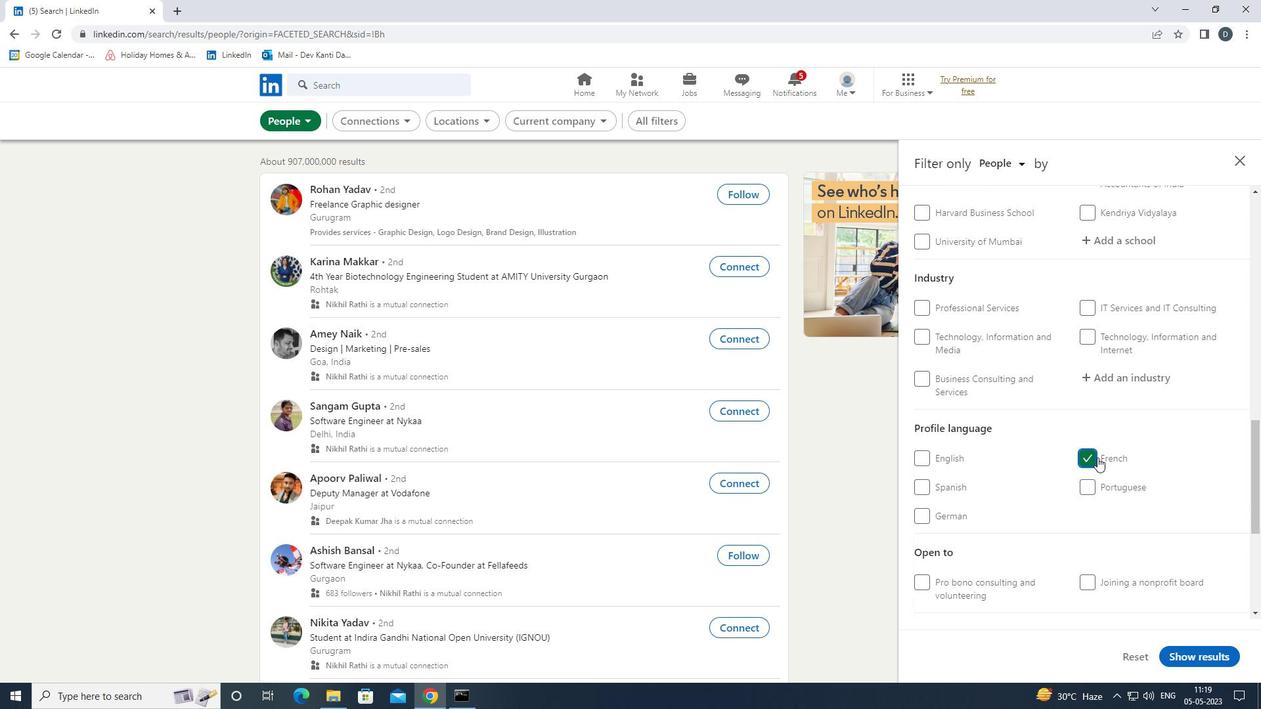 
Action: Mouse scrolled (1097, 458) with delta (0, 0)
Screenshot: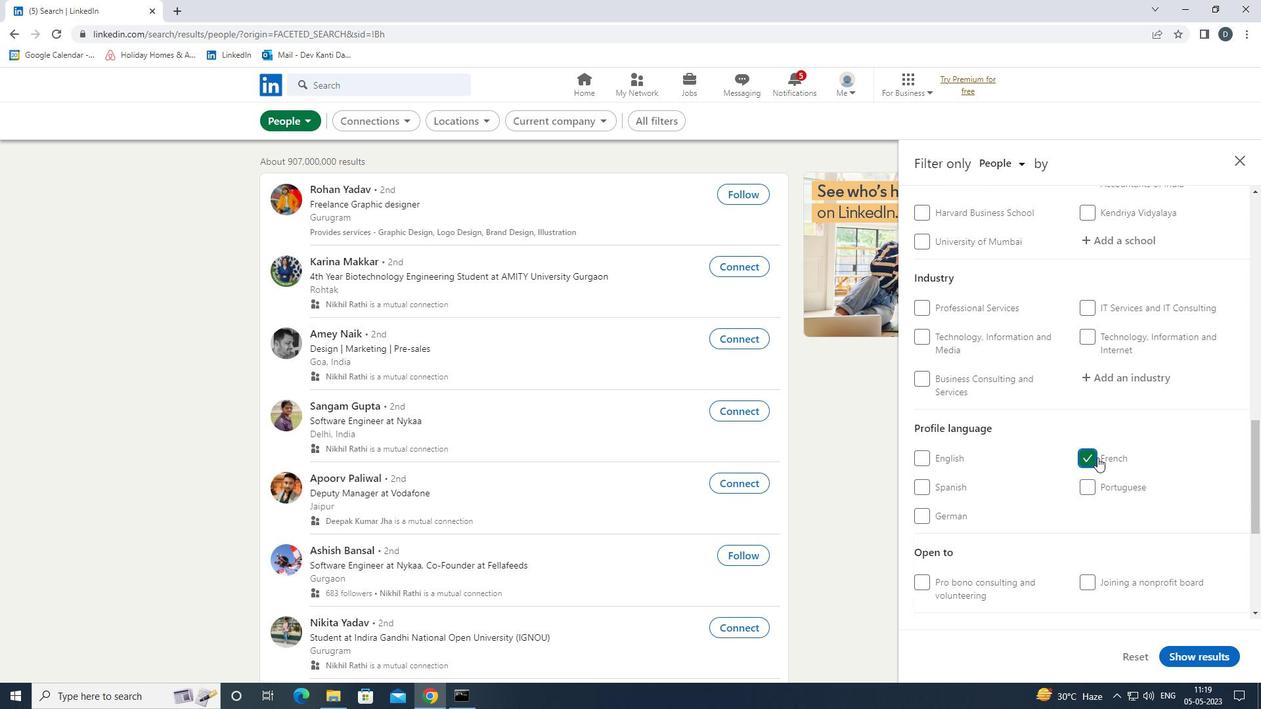 
Action: Mouse scrolled (1097, 458) with delta (0, 0)
Screenshot: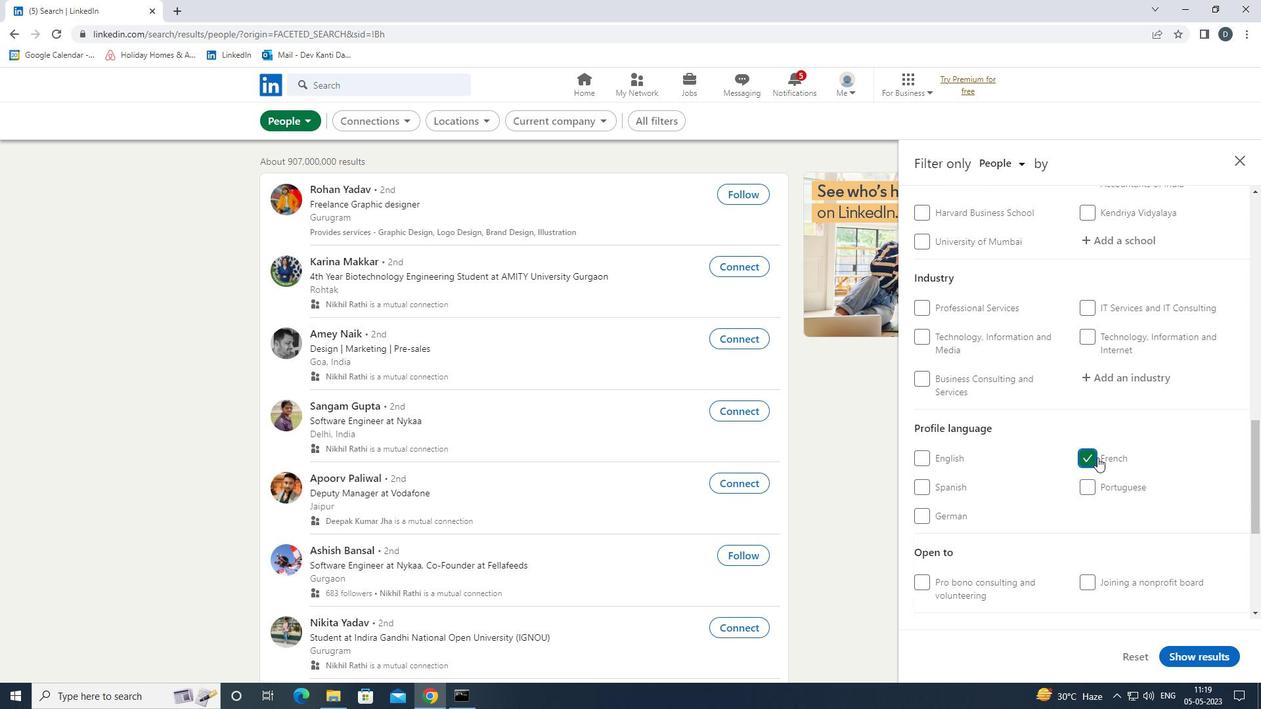 
Action: Mouse scrolled (1097, 458) with delta (0, 0)
Screenshot: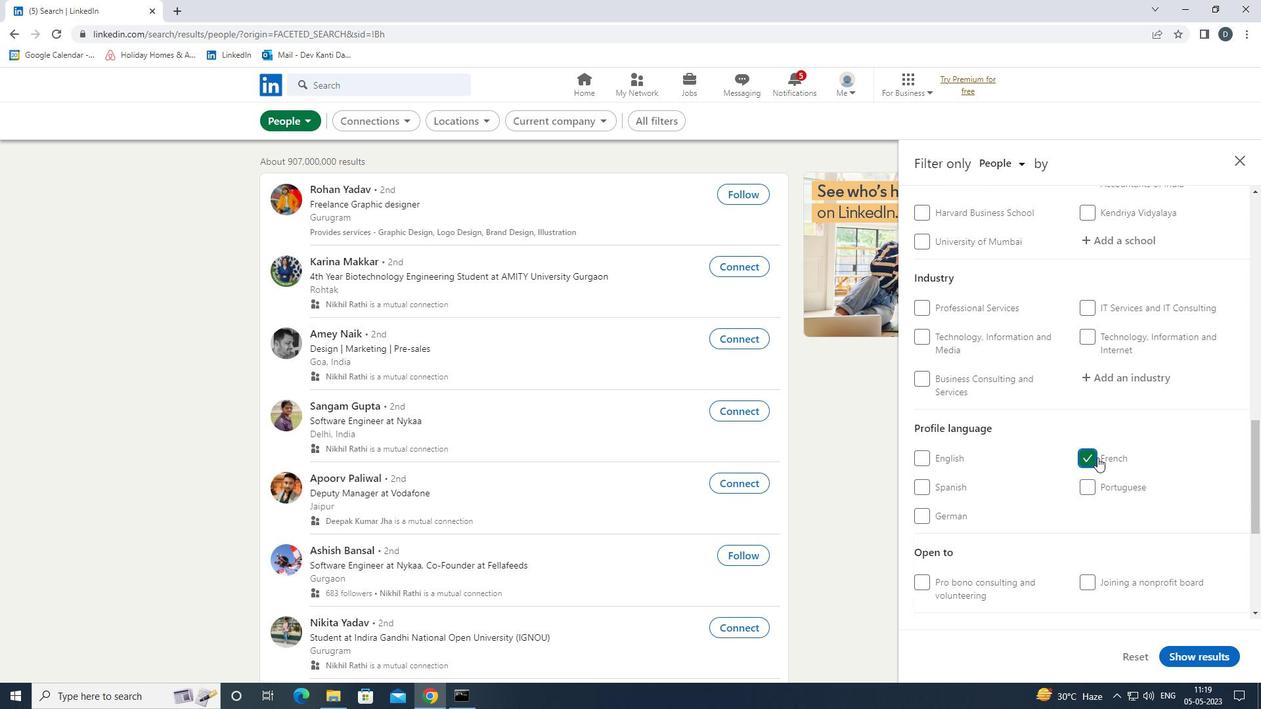 
Action: Mouse scrolled (1097, 458) with delta (0, 0)
Screenshot: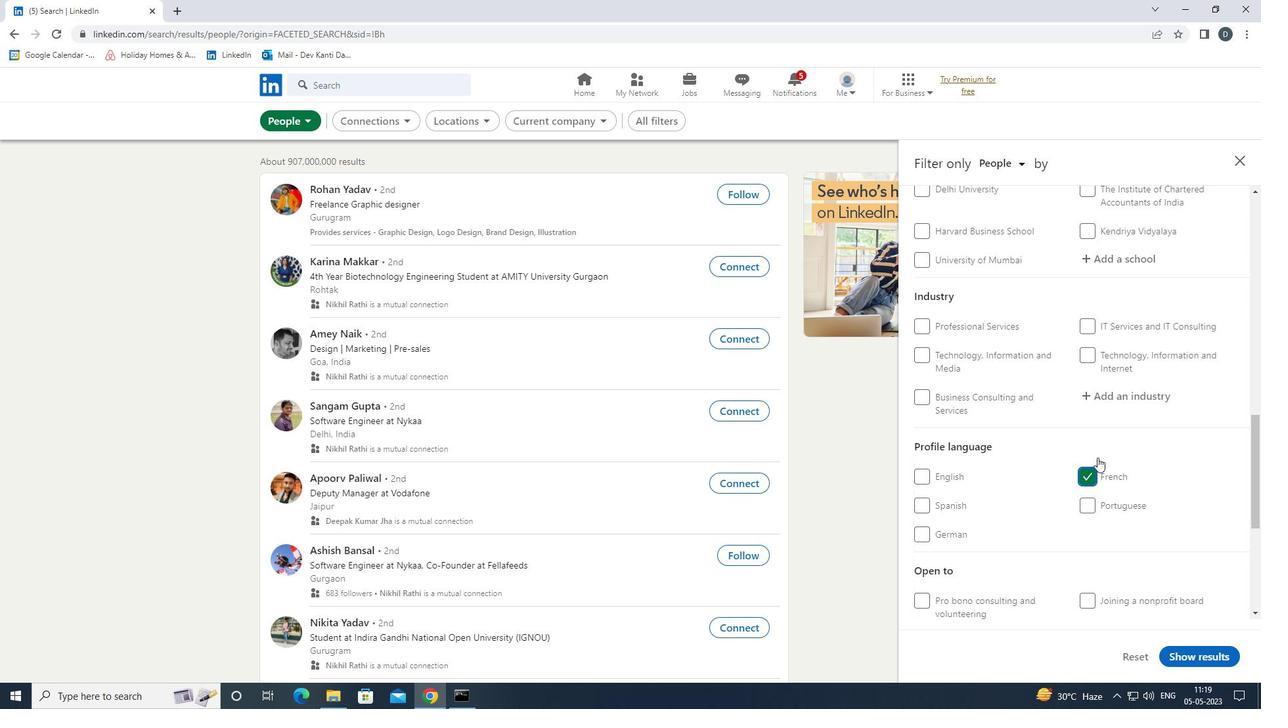 
Action: Mouse scrolled (1097, 458) with delta (0, 0)
Screenshot: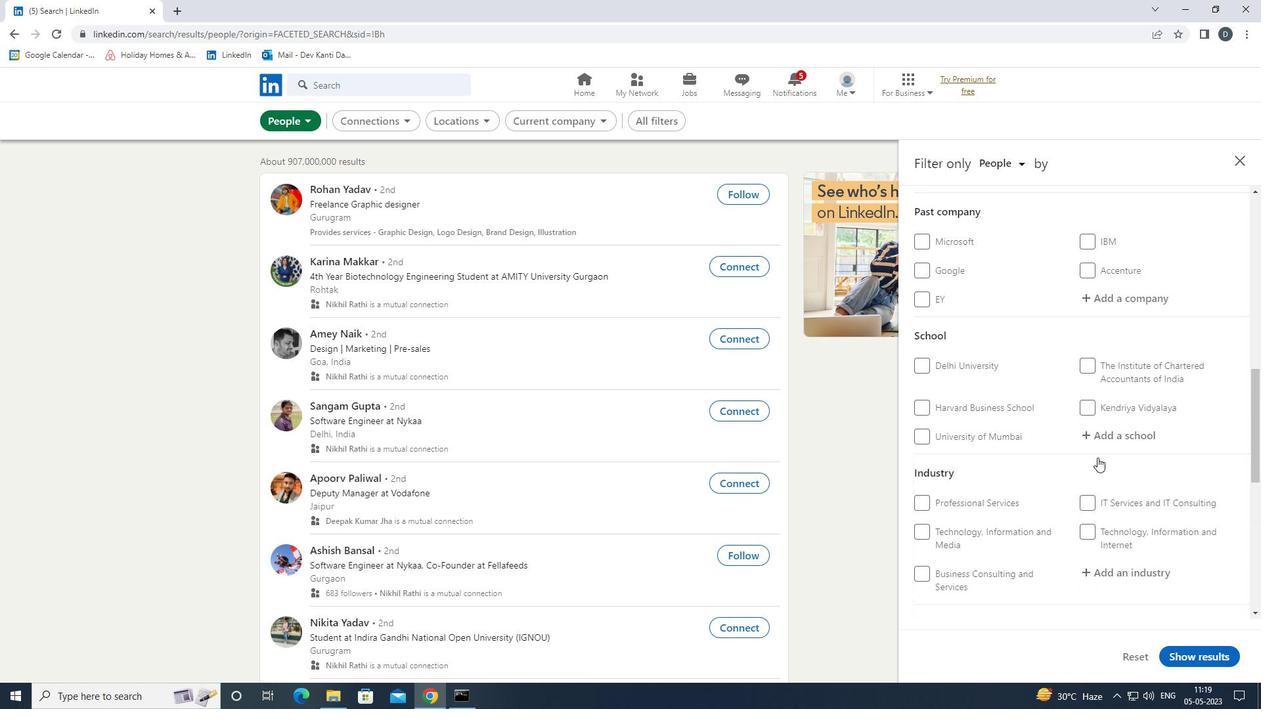 
Action: Mouse moved to (1110, 377)
Screenshot: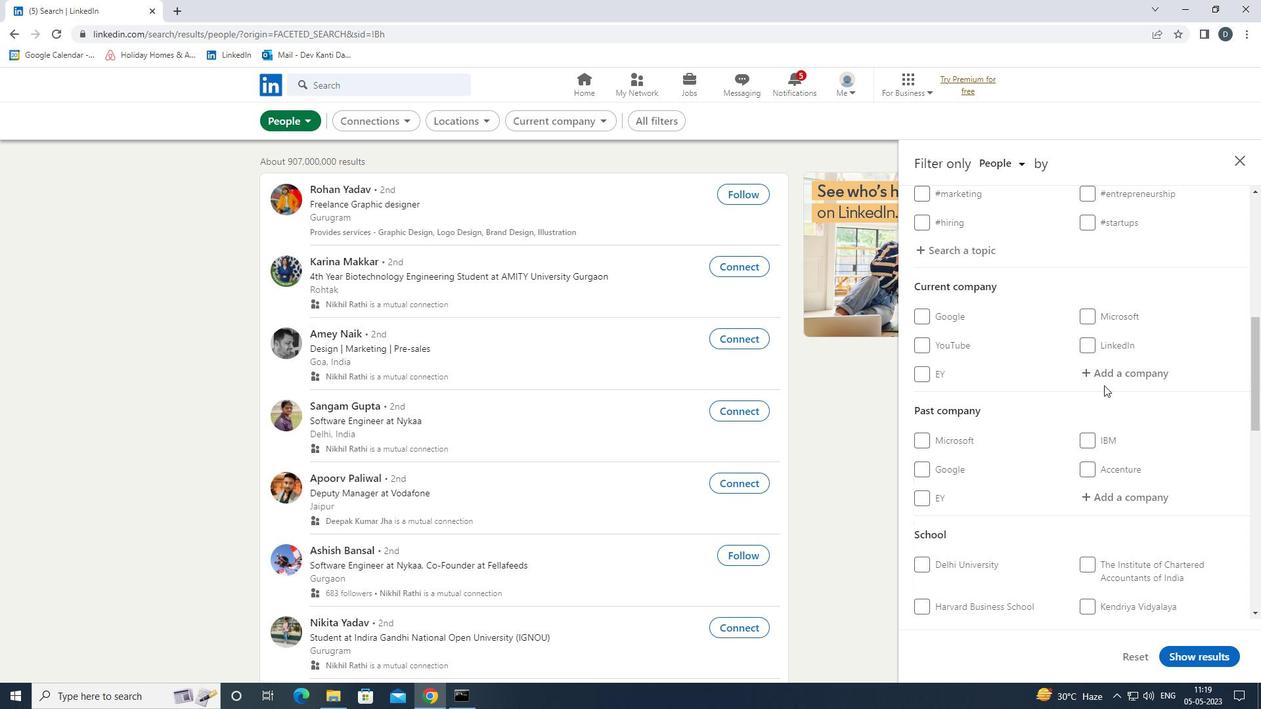 
Action: Mouse pressed left at (1110, 377)
Screenshot: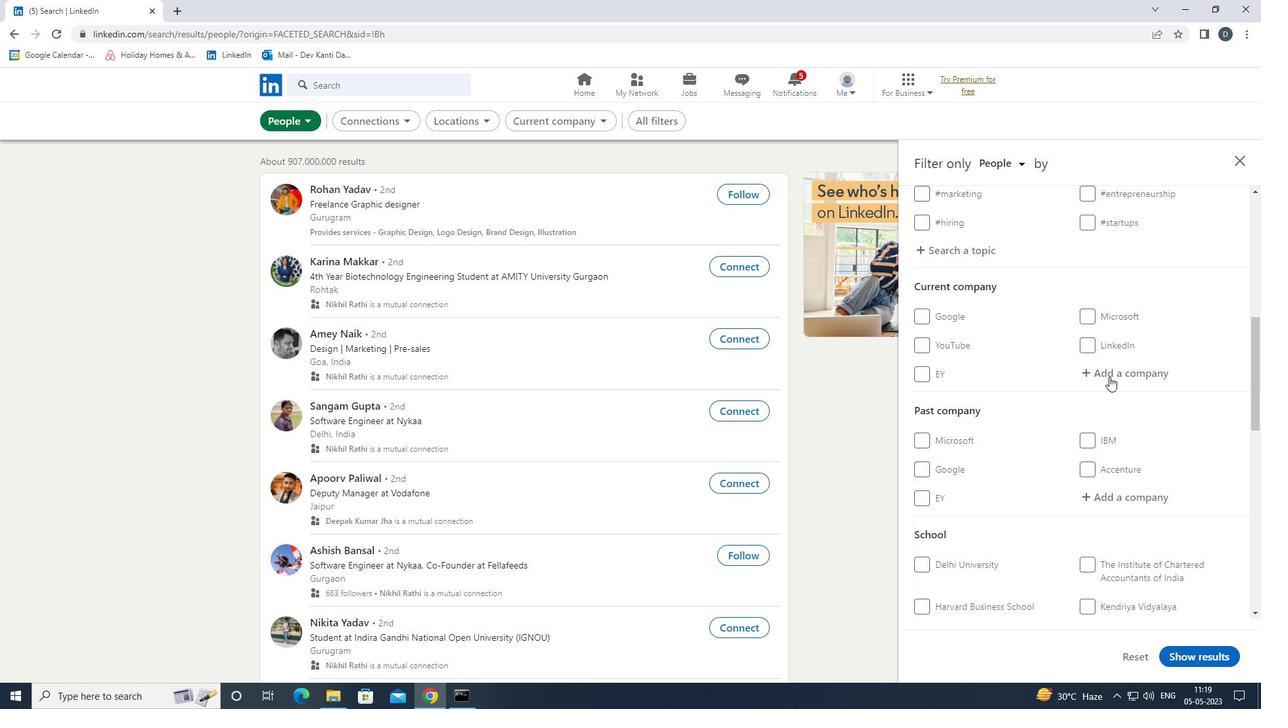 
Action: Key pressed <Key.shift><Key.shift><Key.shift><Key.shift><Key.shift>FSSAI<Key.space><Key.down><Key.enter>
Screenshot: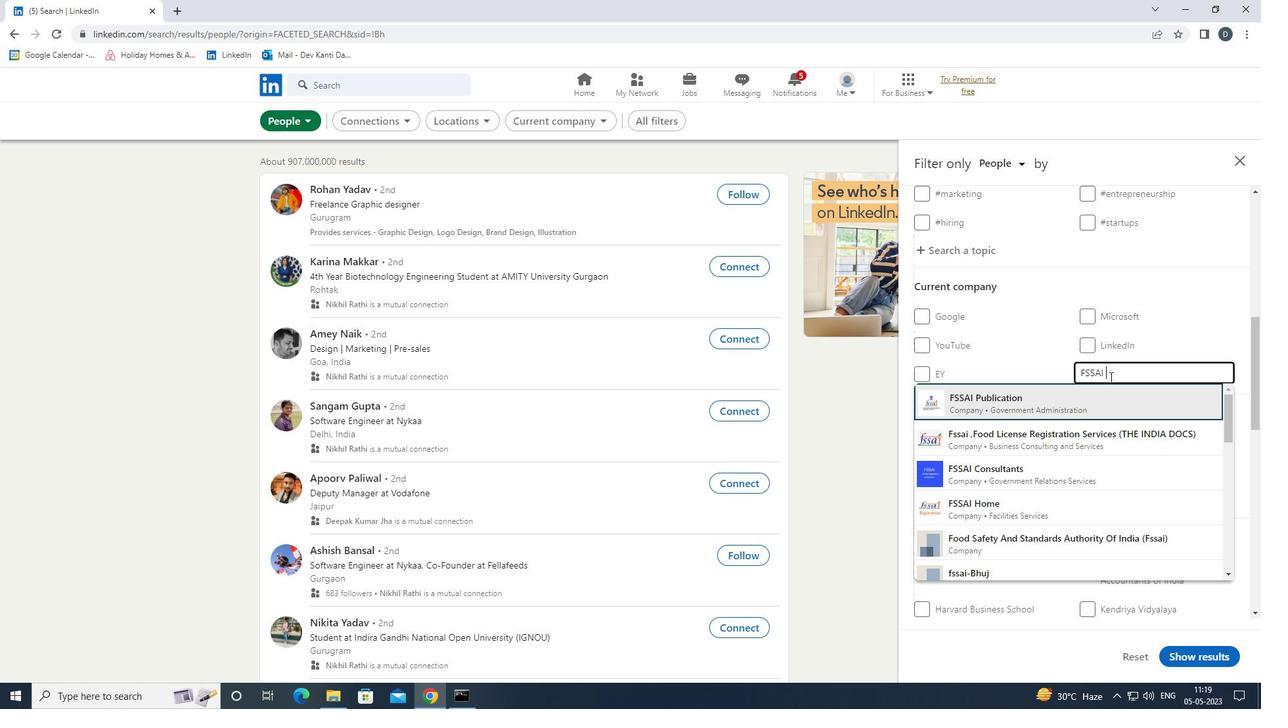 
Action: Mouse scrolled (1110, 376) with delta (0, 0)
Screenshot: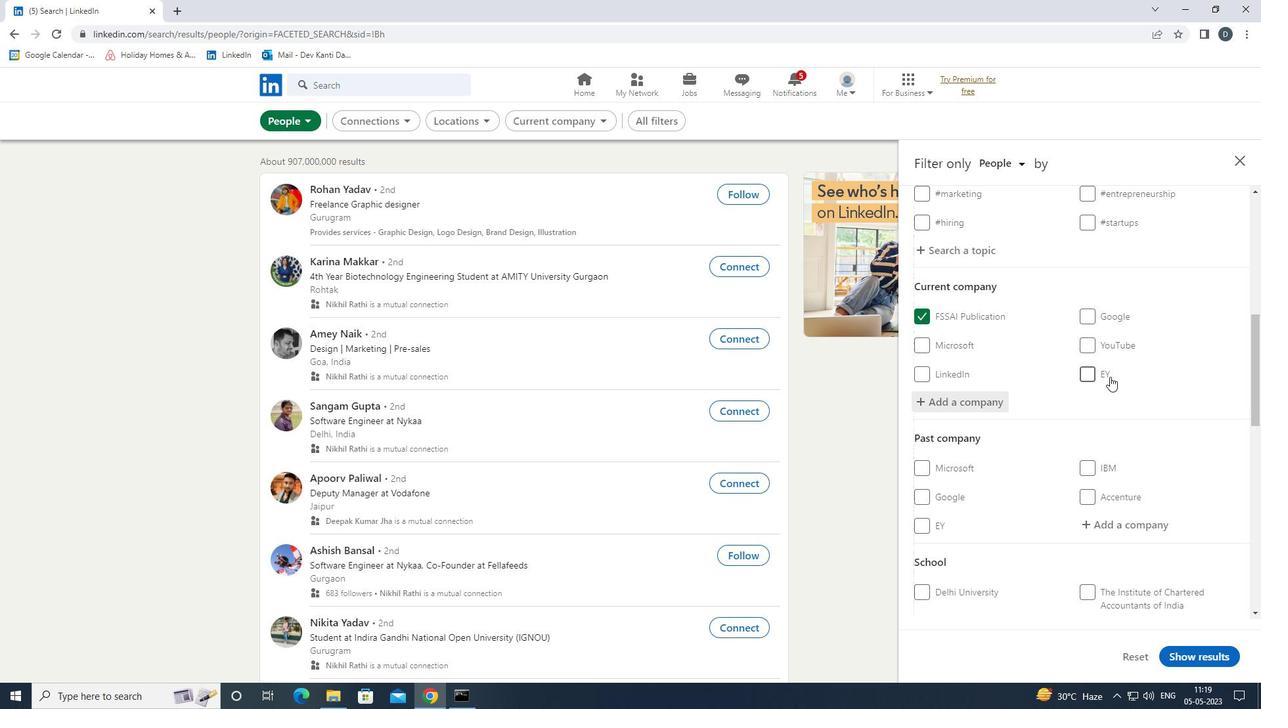 
Action: Mouse scrolled (1110, 376) with delta (0, 0)
Screenshot: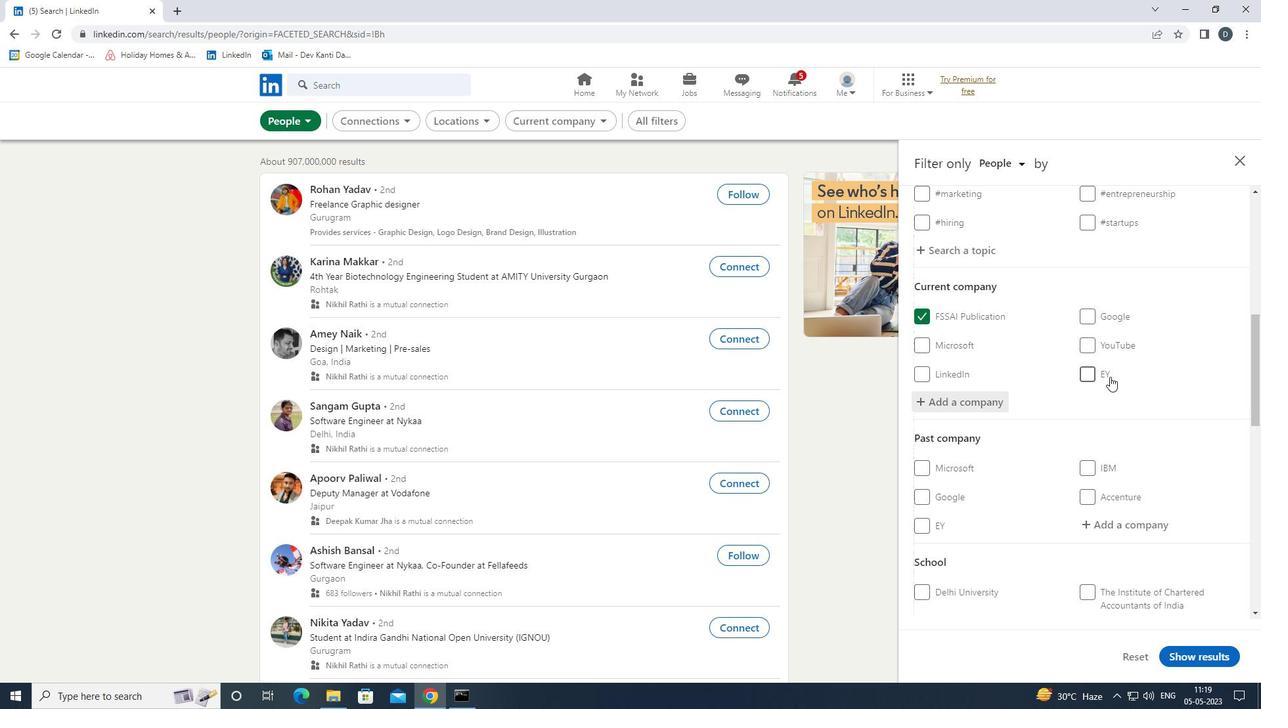 
Action: Mouse moved to (1112, 377)
Screenshot: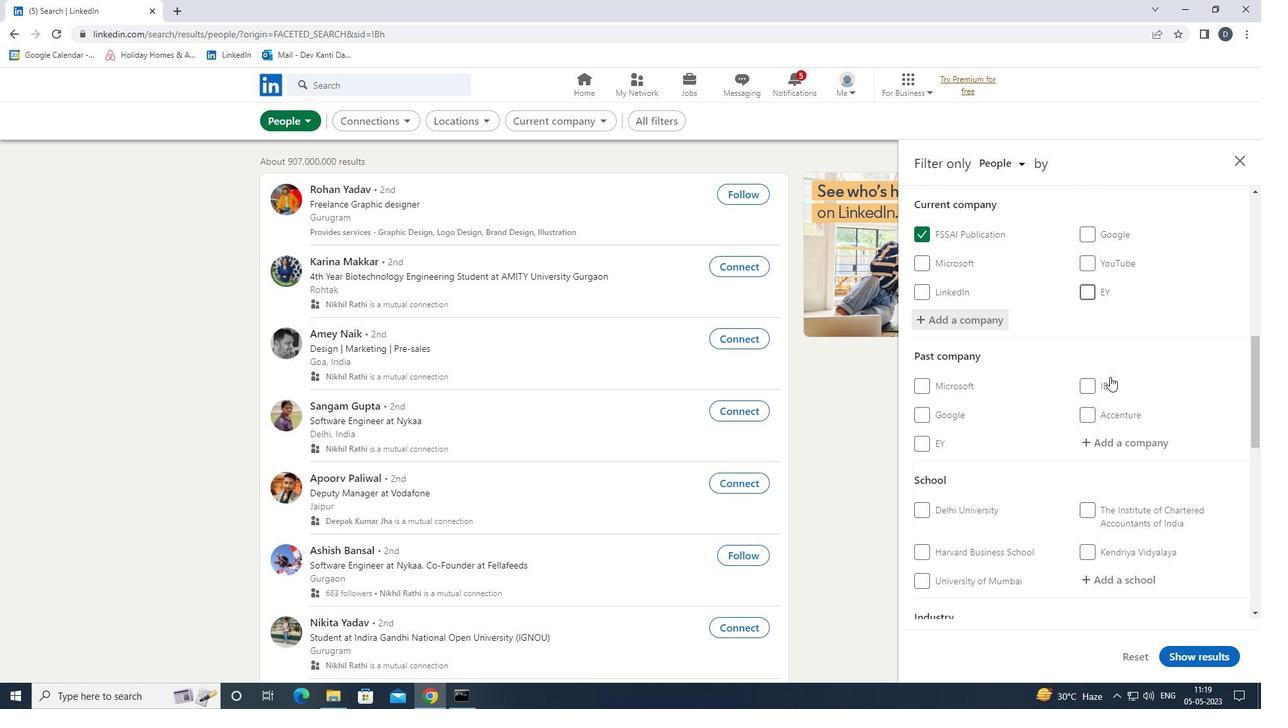 
Action: Mouse scrolled (1112, 376) with delta (0, 0)
Screenshot: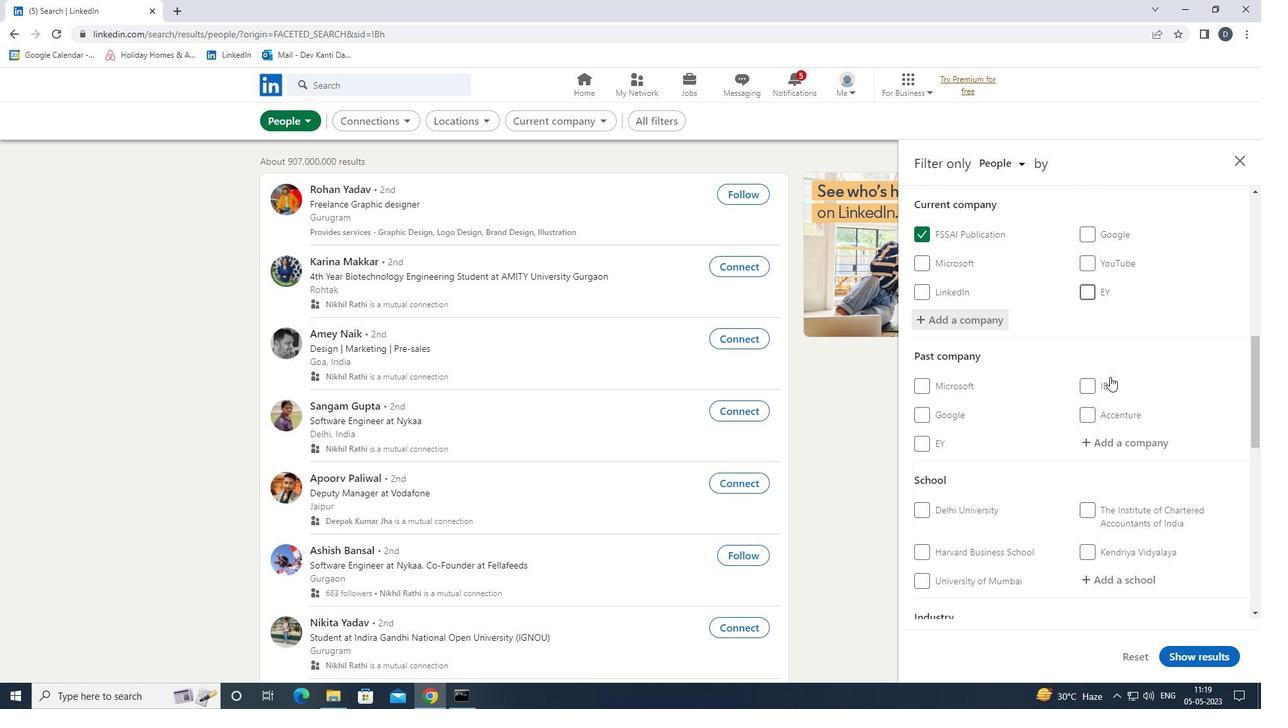 
Action: Mouse moved to (1135, 459)
Screenshot: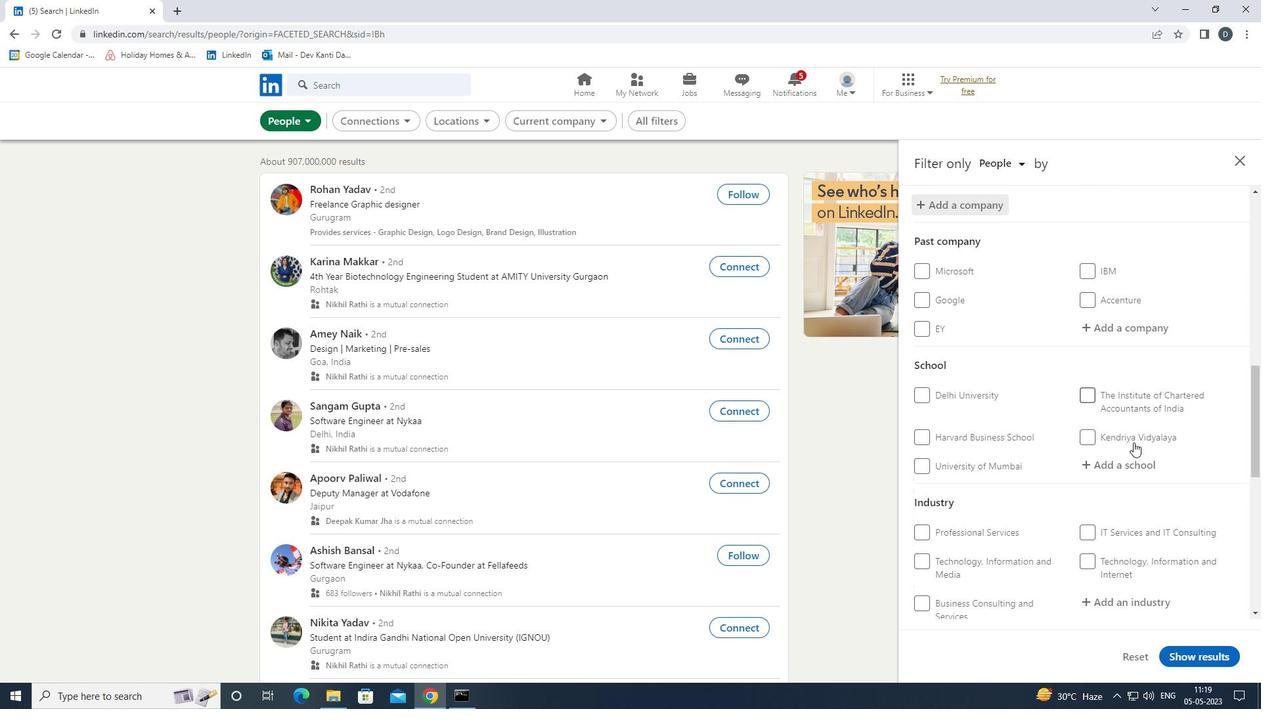 
Action: Mouse pressed left at (1135, 459)
Screenshot: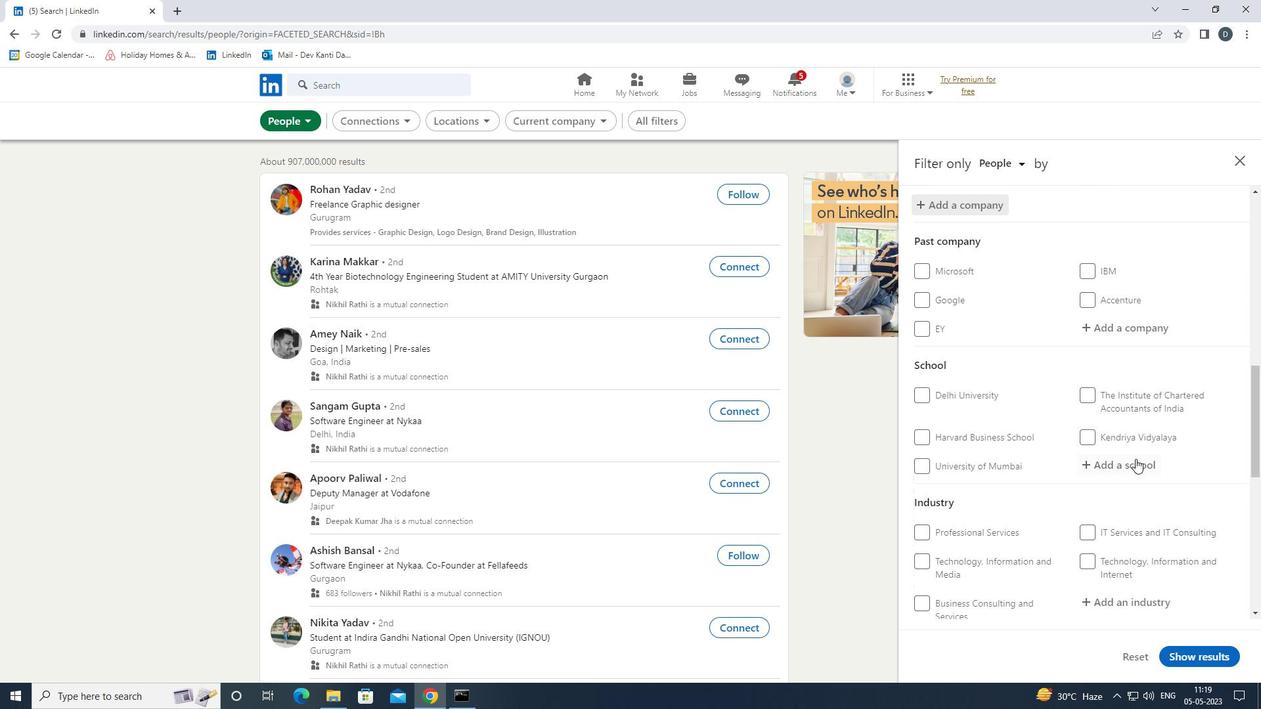 
Action: Key pressed <Key.shift><Key.shift><Key.shift><Key.shift><Key.shift>INDIAN<Key.space><Key.shift><Key.shift><Key.shift><Key.shift><Key.shift><Key.shift>INSTITUTE<Key.space>OF<Key.space><Key.shift><Key.shift>TECHNOLOGY<Key.space><Key.shift>DHANBA<Key.down><Key.enter>
Screenshot: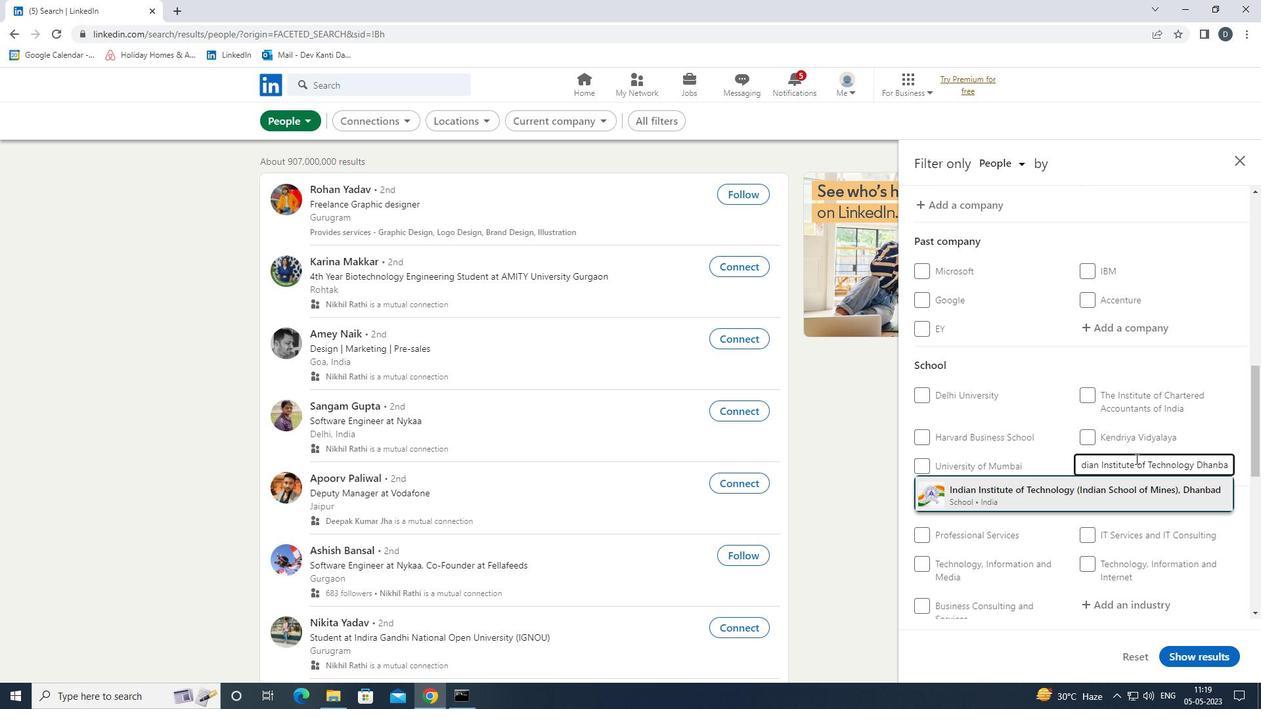 
Action: Mouse scrolled (1135, 458) with delta (0, 0)
Screenshot: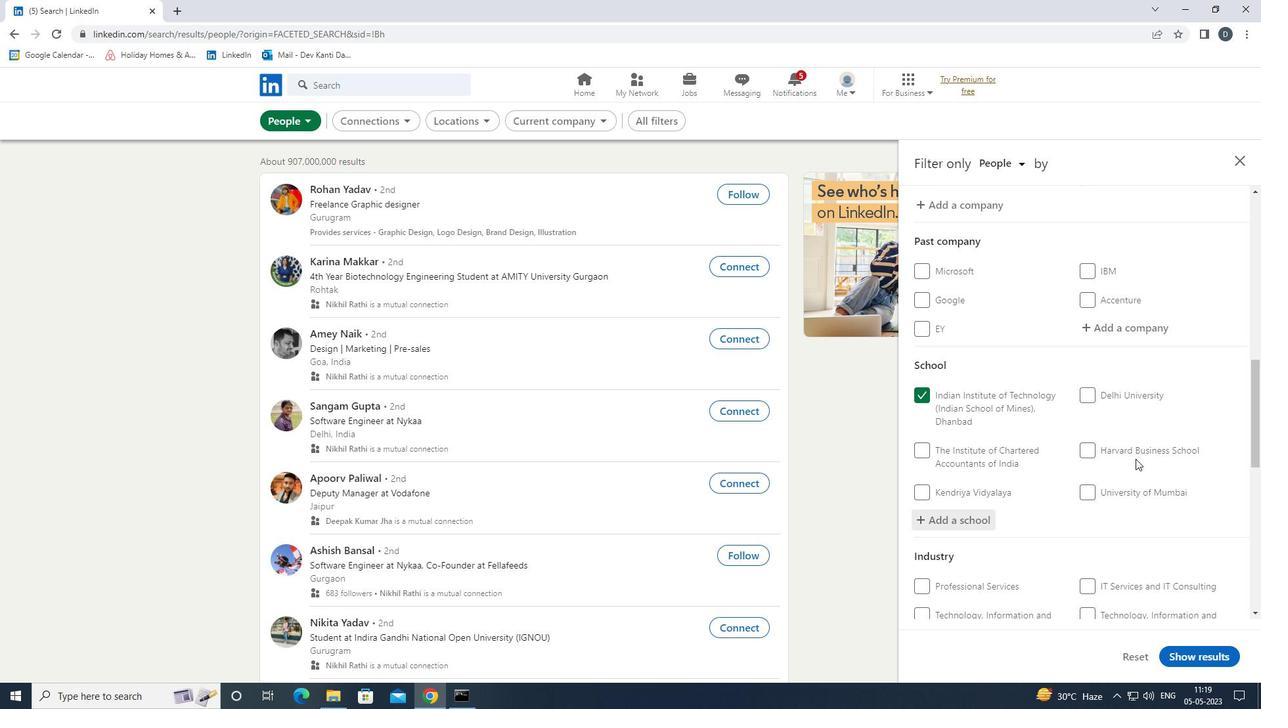 
Action: Mouse scrolled (1135, 458) with delta (0, 0)
Screenshot: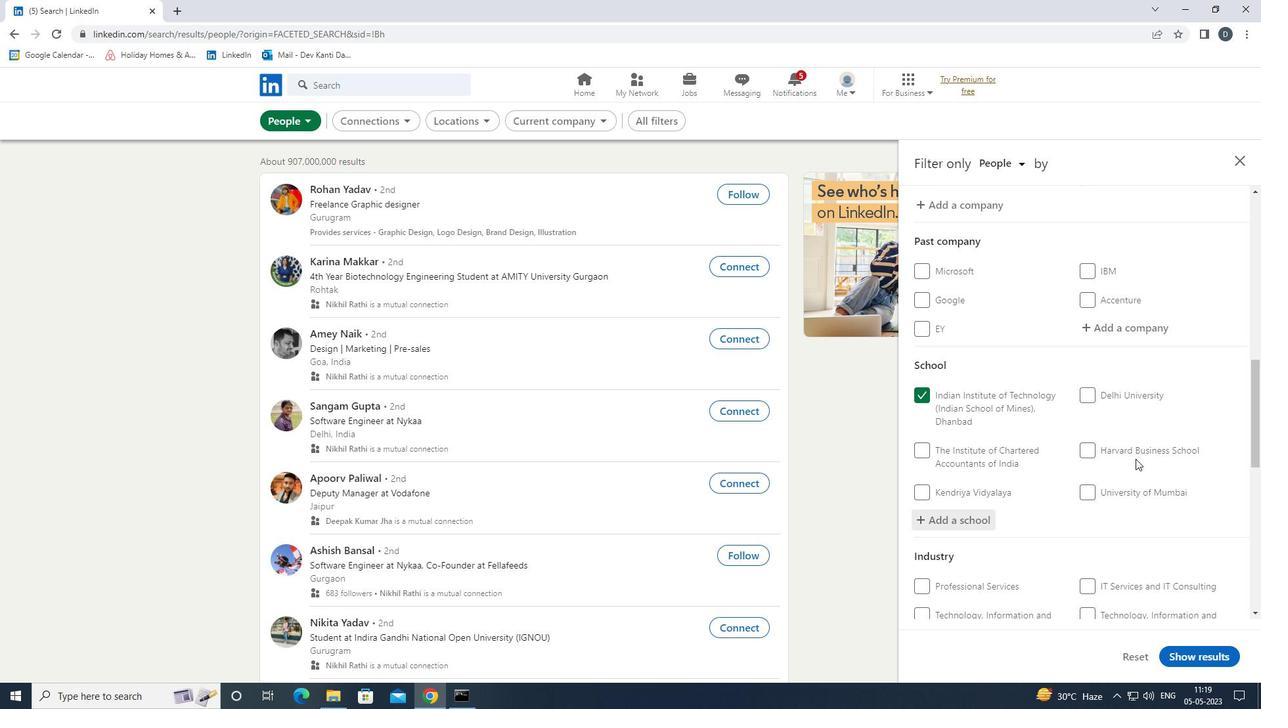 
Action: Mouse scrolled (1135, 458) with delta (0, 0)
Screenshot: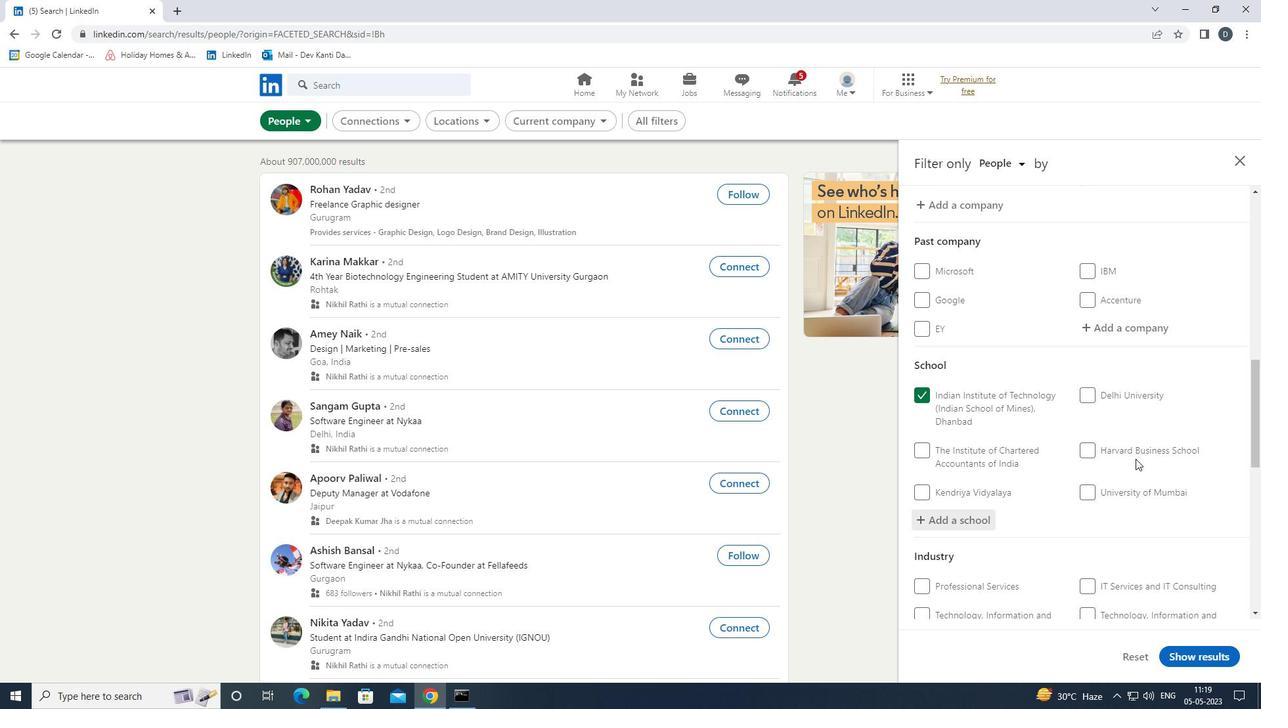 
Action: Mouse scrolled (1135, 458) with delta (0, 0)
Screenshot: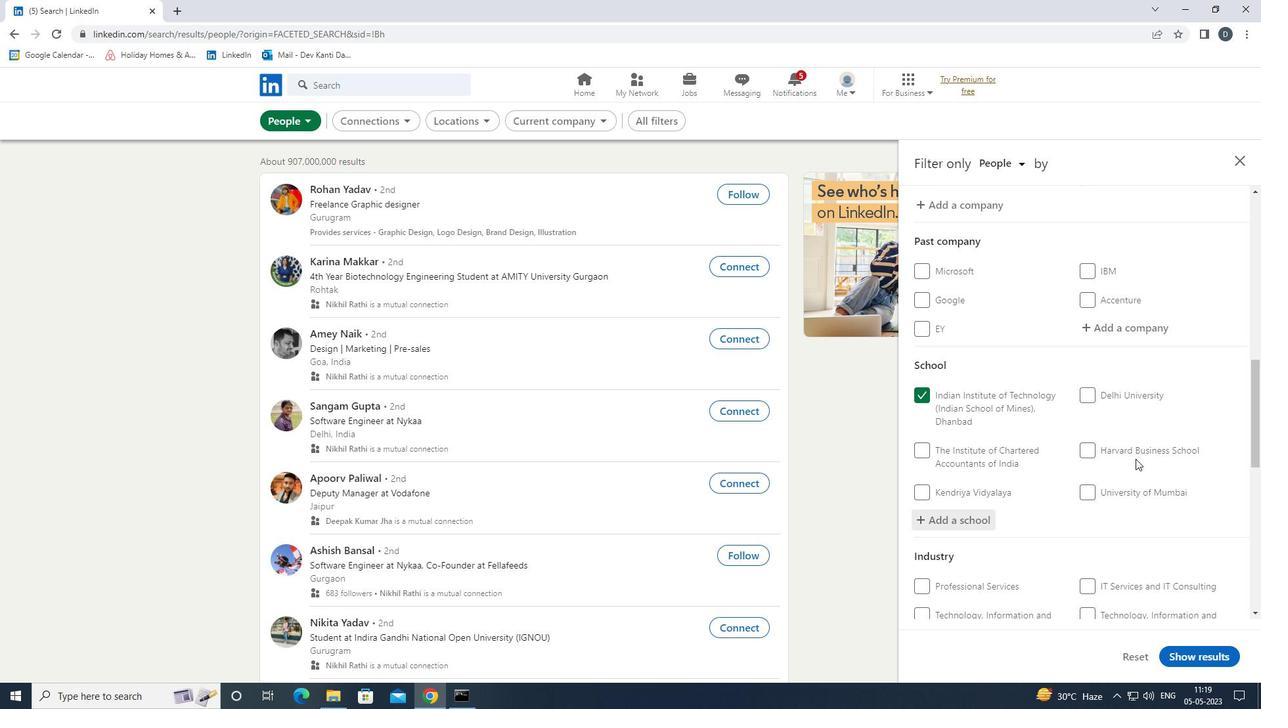 
Action: Mouse moved to (1126, 397)
Screenshot: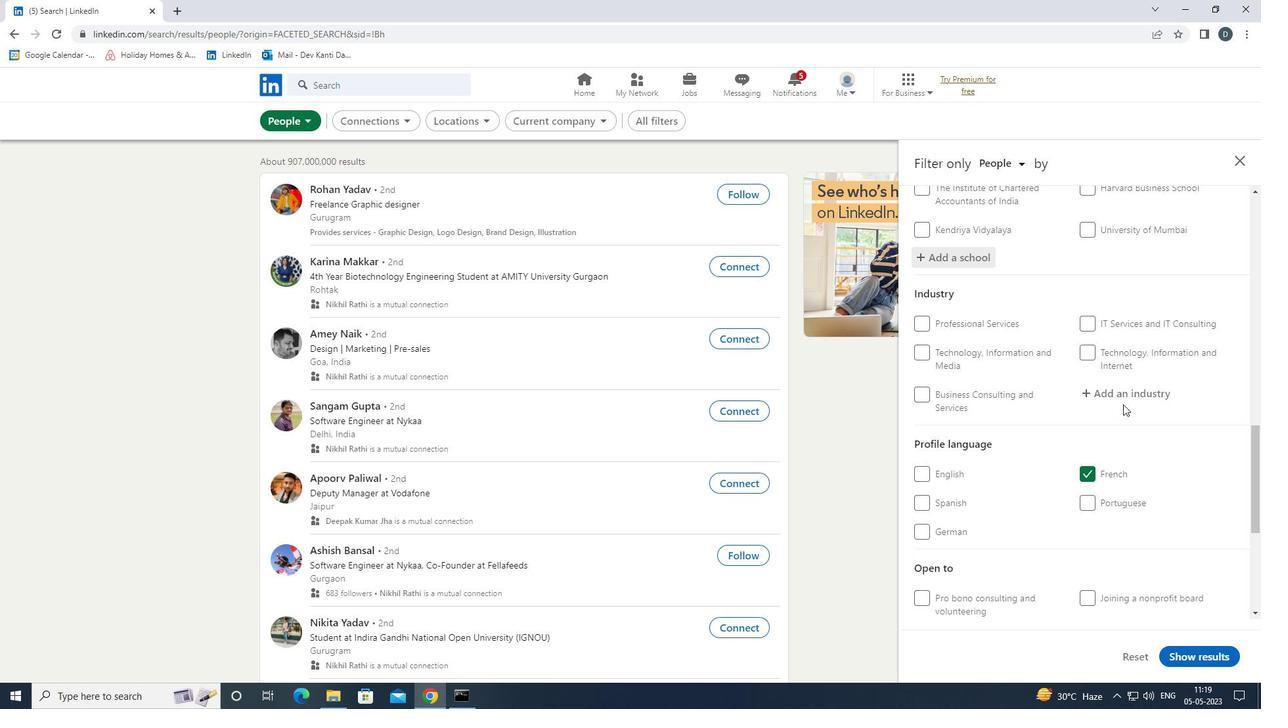
Action: Mouse pressed left at (1126, 397)
Screenshot: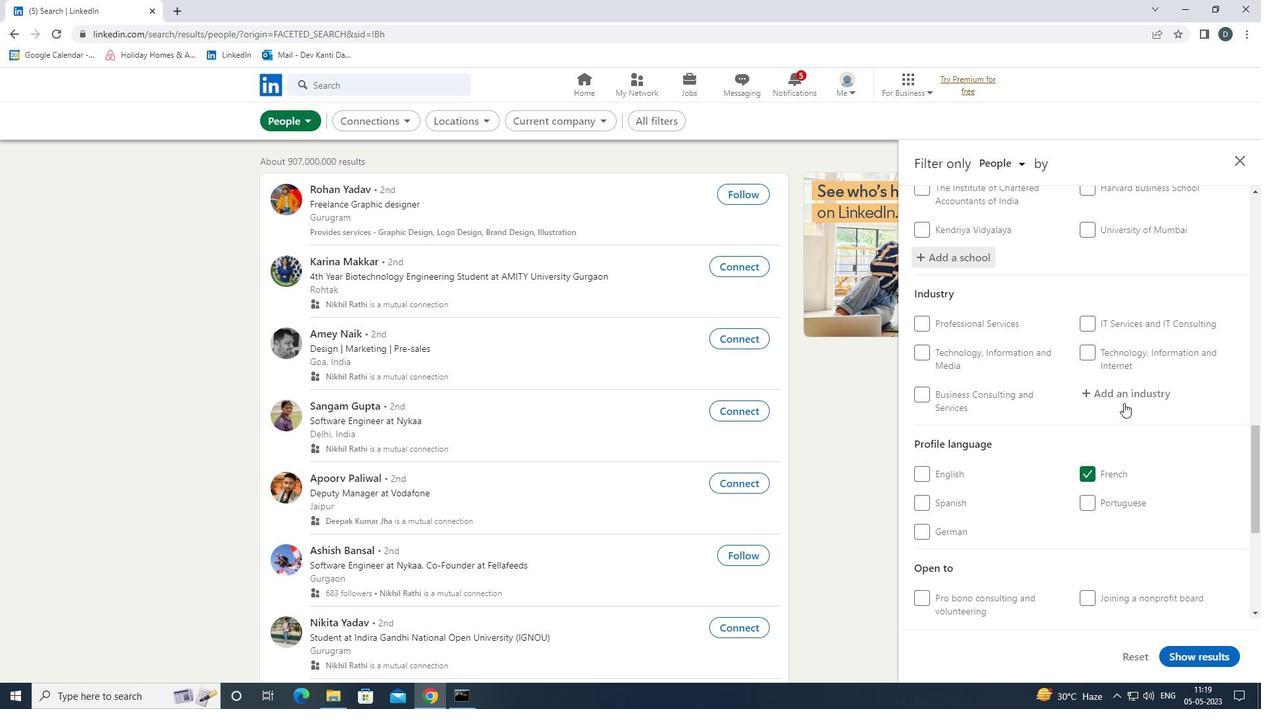 
Action: Key pressed <Key.shift>WASTE<Key.space><Key.down><Key.down><Key.enter>
Screenshot: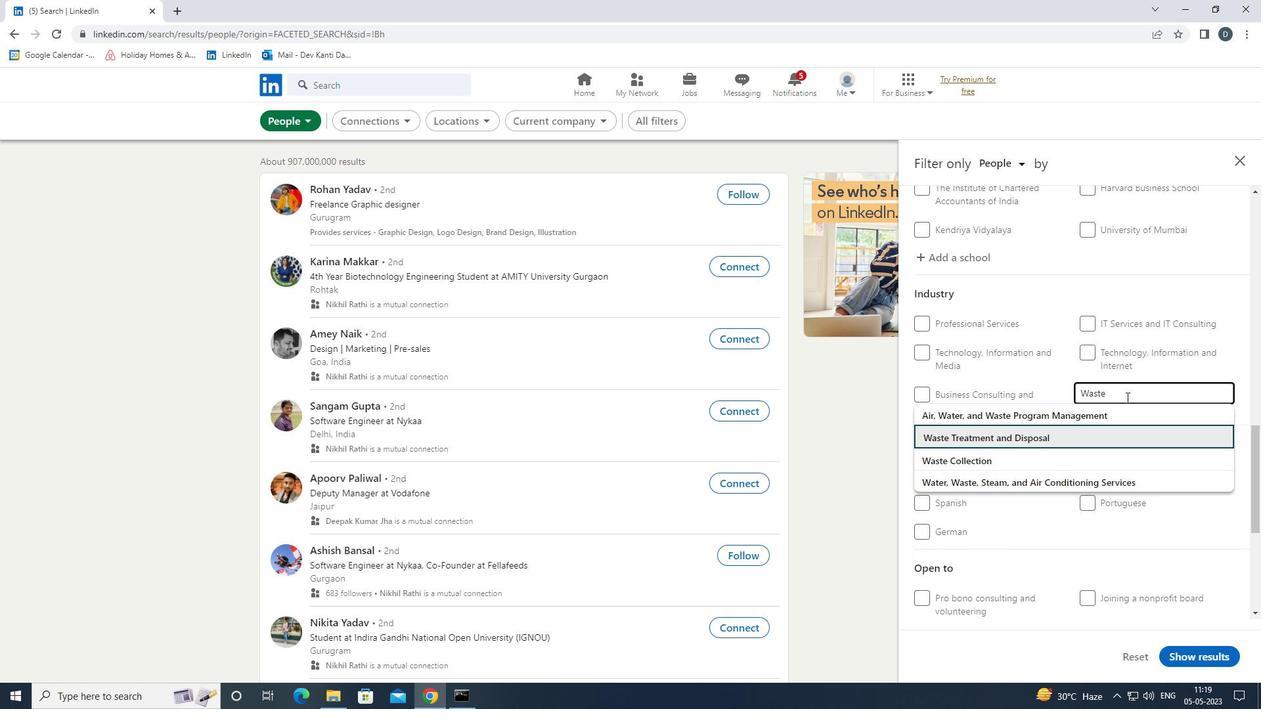 
Action: Mouse scrolled (1126, 396) with delta (0, 0)
Screenshot: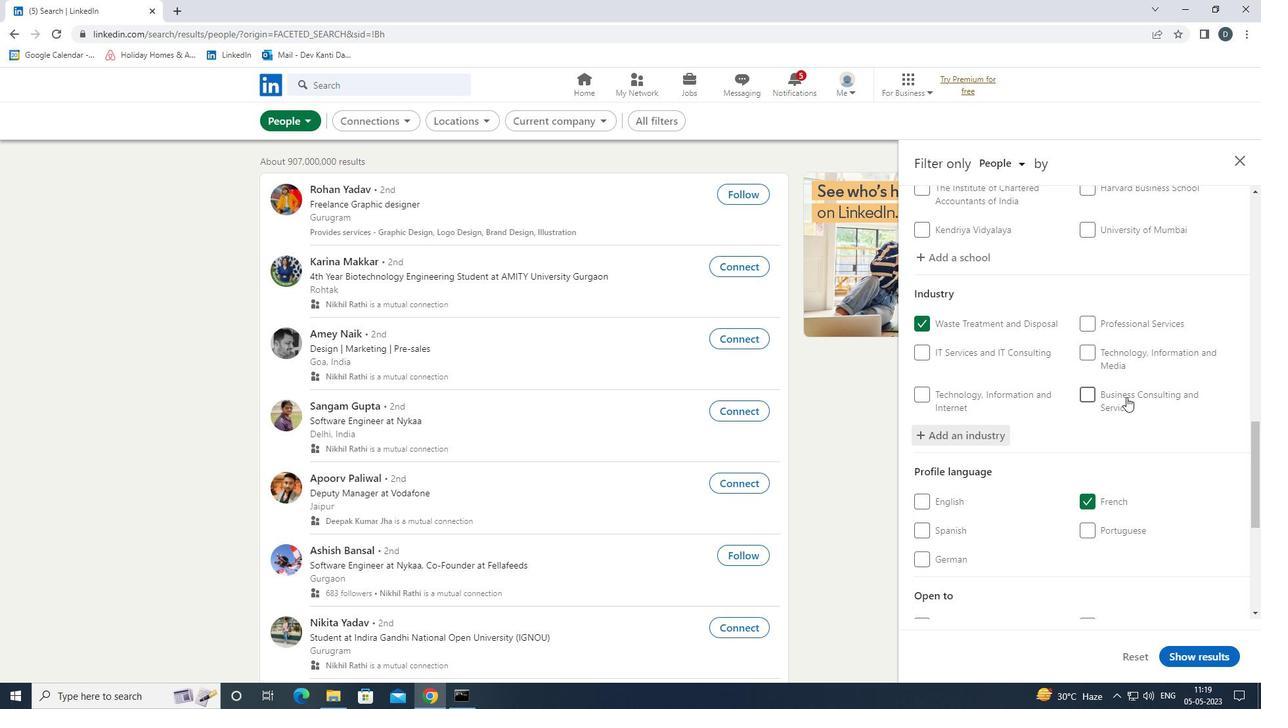 
Action: Mouse moved to (1127, 397)
Screenshot: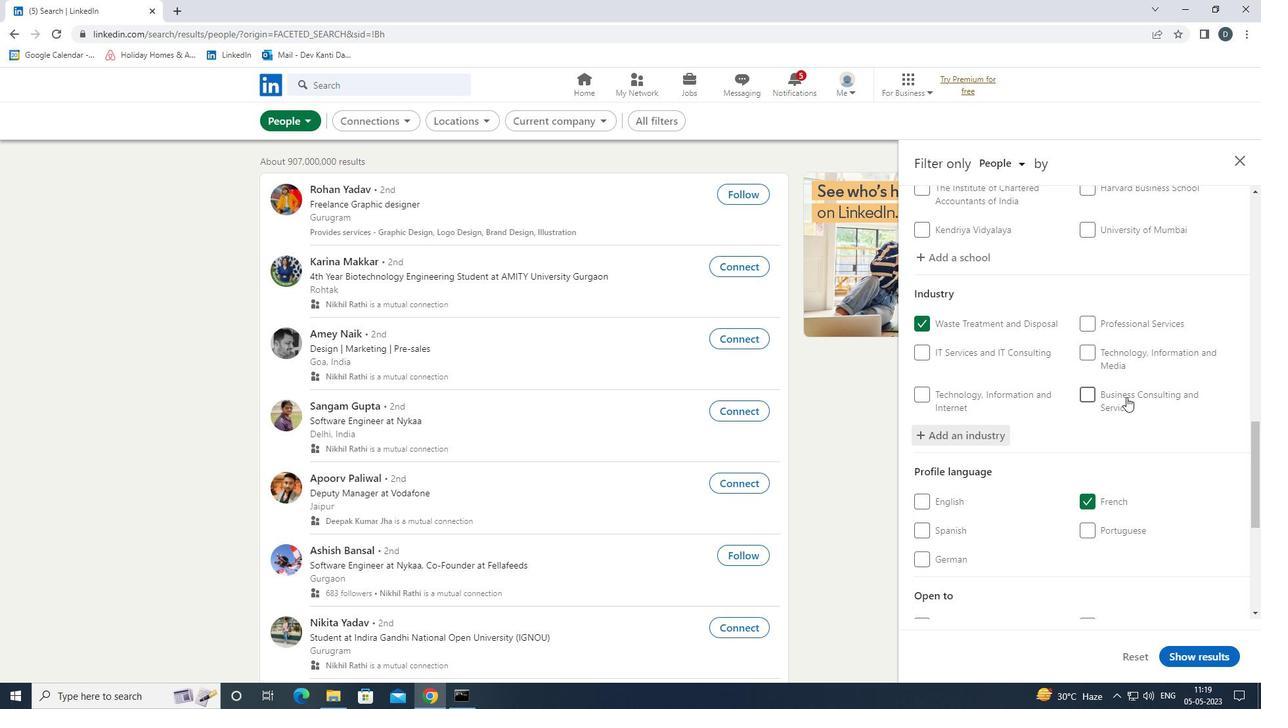 
Action: Mouse scrolled (1127, 396) with delta (0, 0)
Screenshot: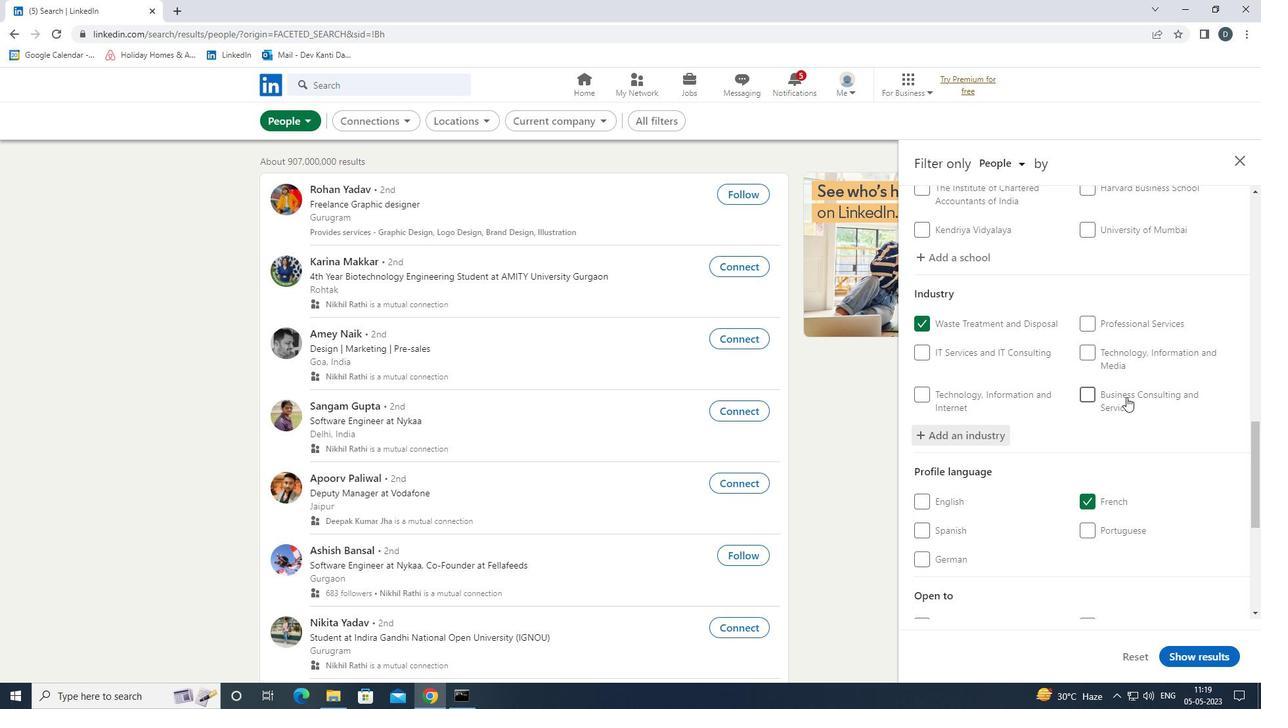 
Action: Mouse moved to (1128, 397)
Screenshot: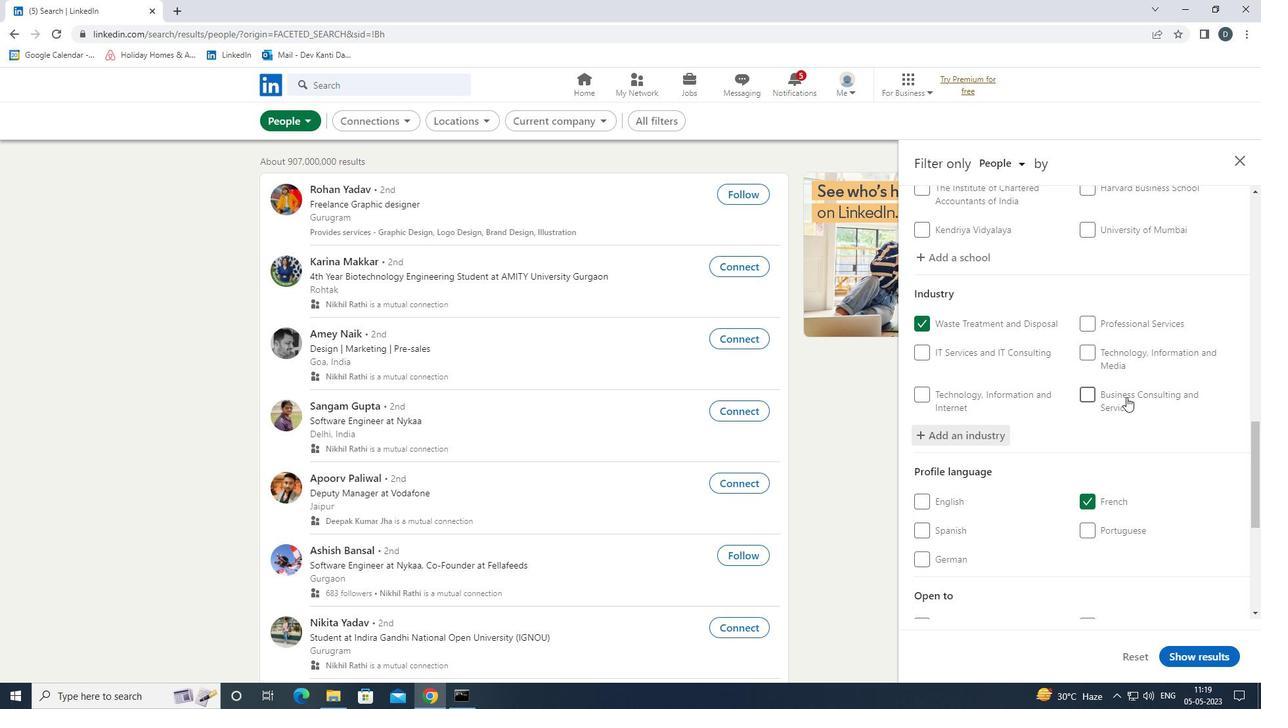 
Action: Mouse scrolled (1128, 396) with delta (0, 0)
Screenshot: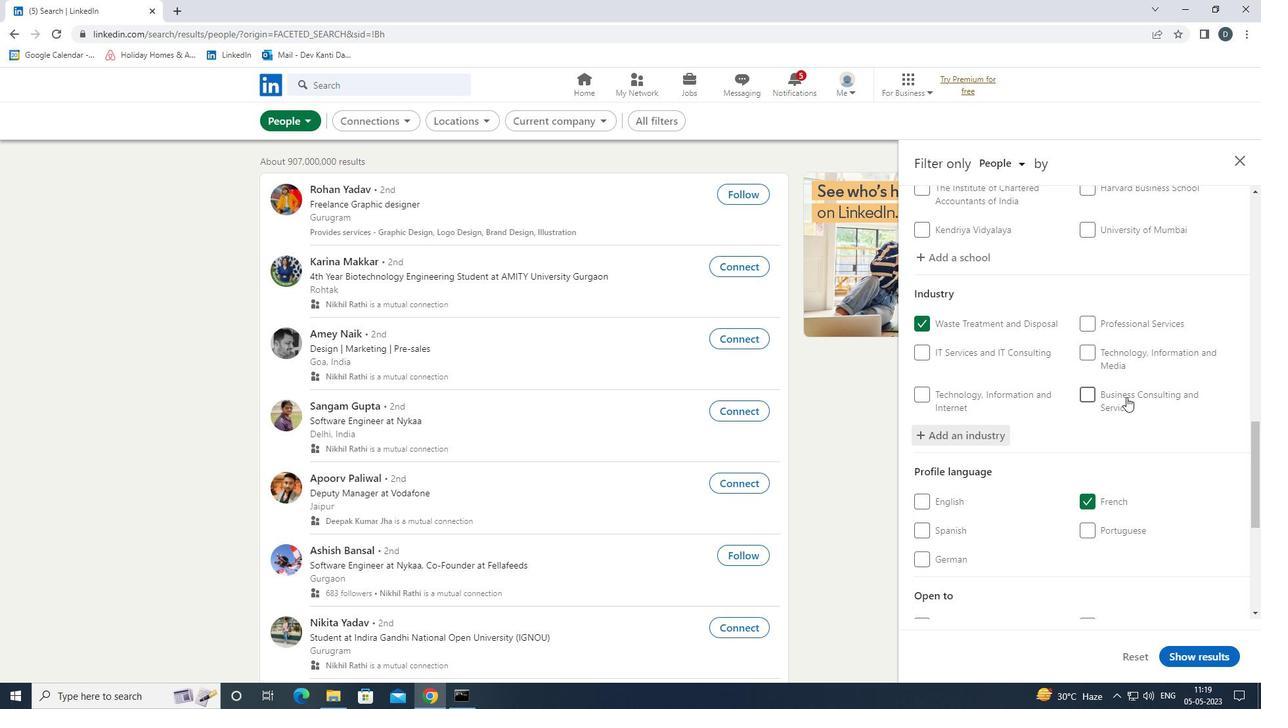 
Action: Mouse moved to (1129, 403)
Screenshot: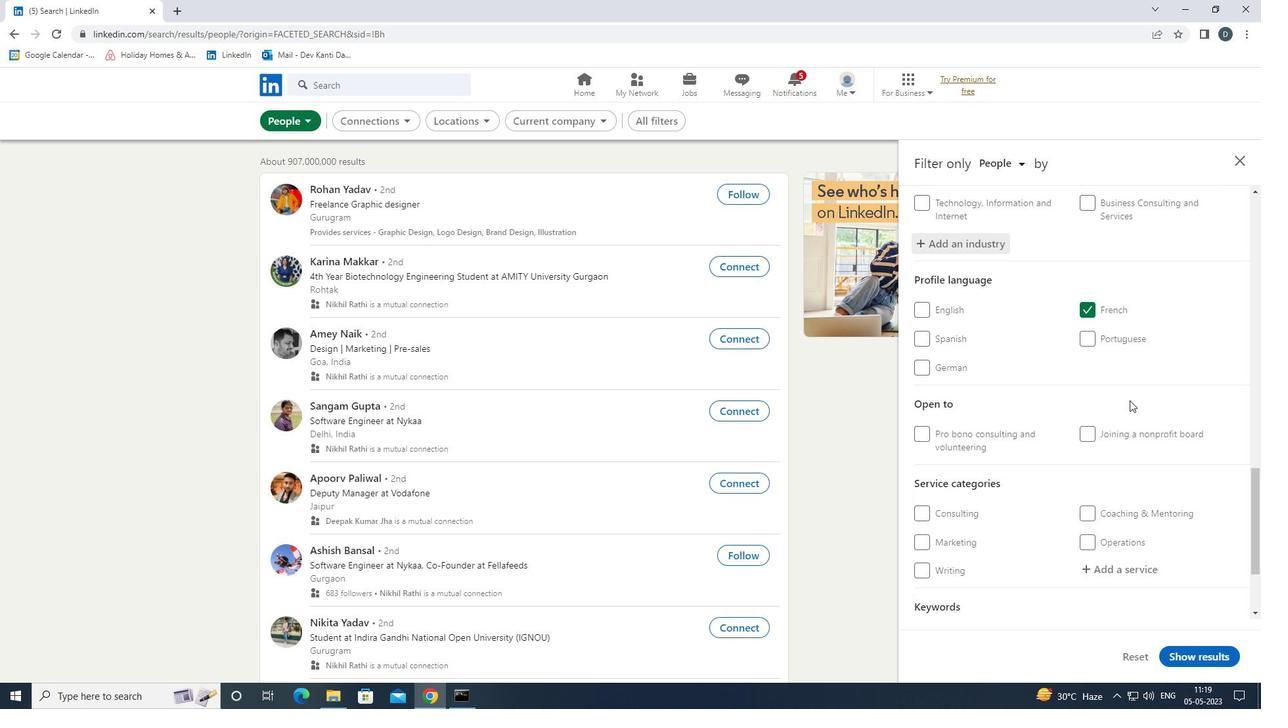 
Action: Mouse scrolled (1129, 402) with delta (0, 0)
Screenshot: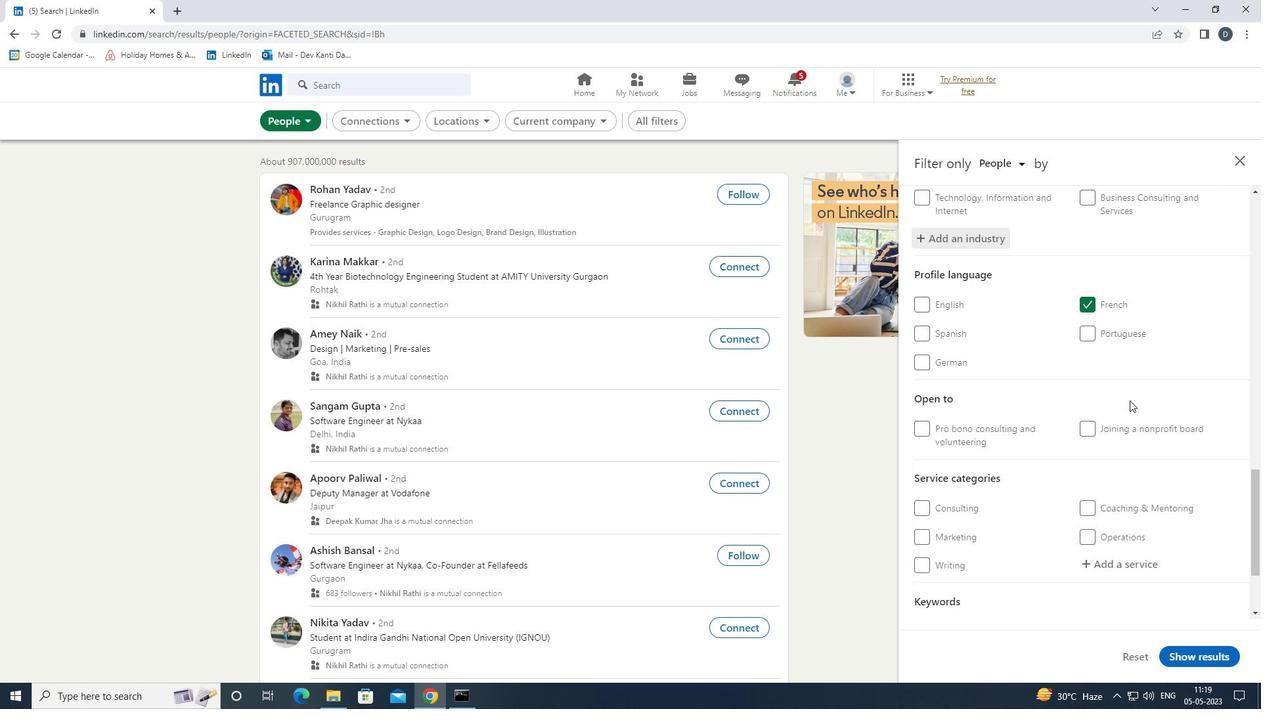 
Action: Mouse moved to (1129, 407)
Screenshot: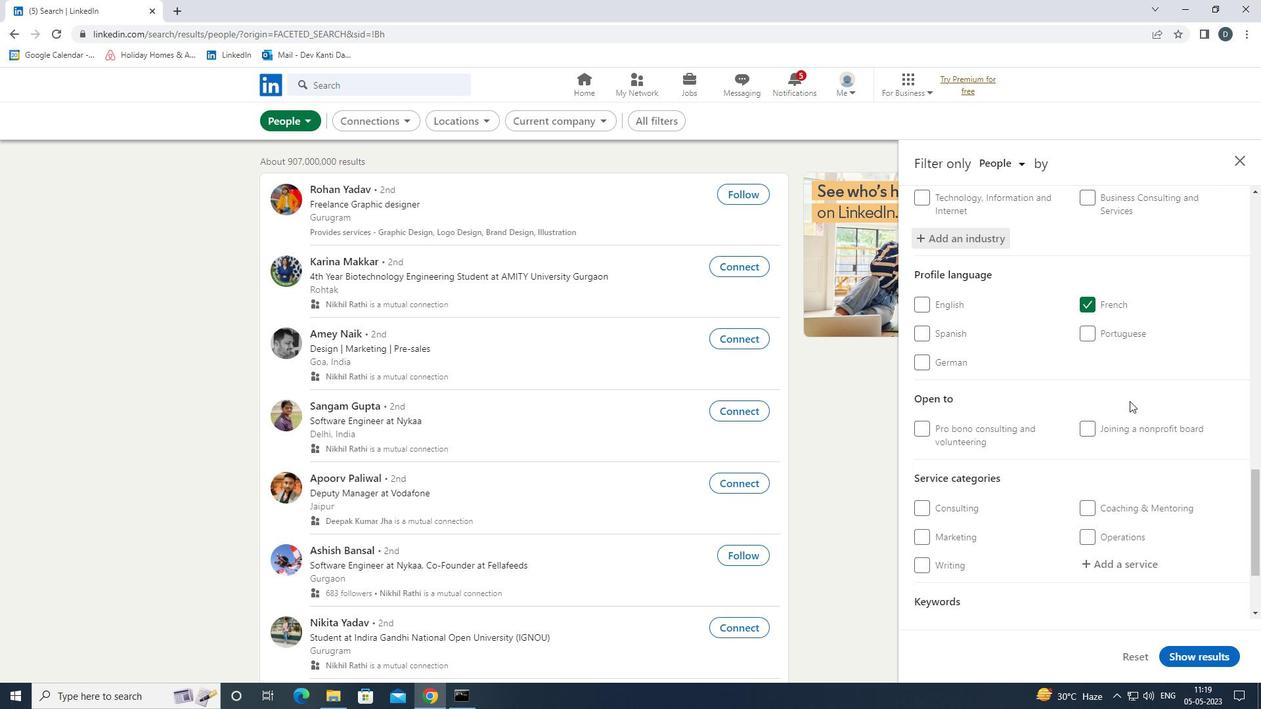 
Action: Mouse scrolled (1129, 407) with delta (0, 0)
Screenshot: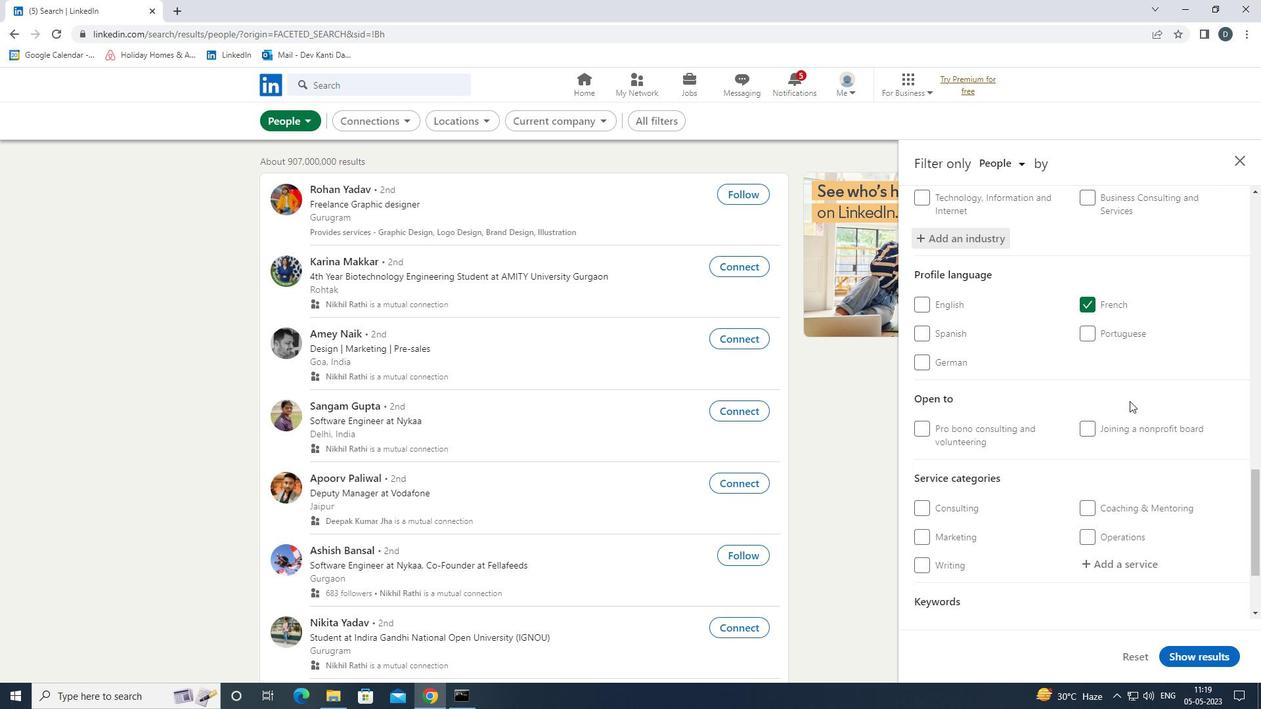 
Action: Mouse moved to (1127, 429)
Screenshot: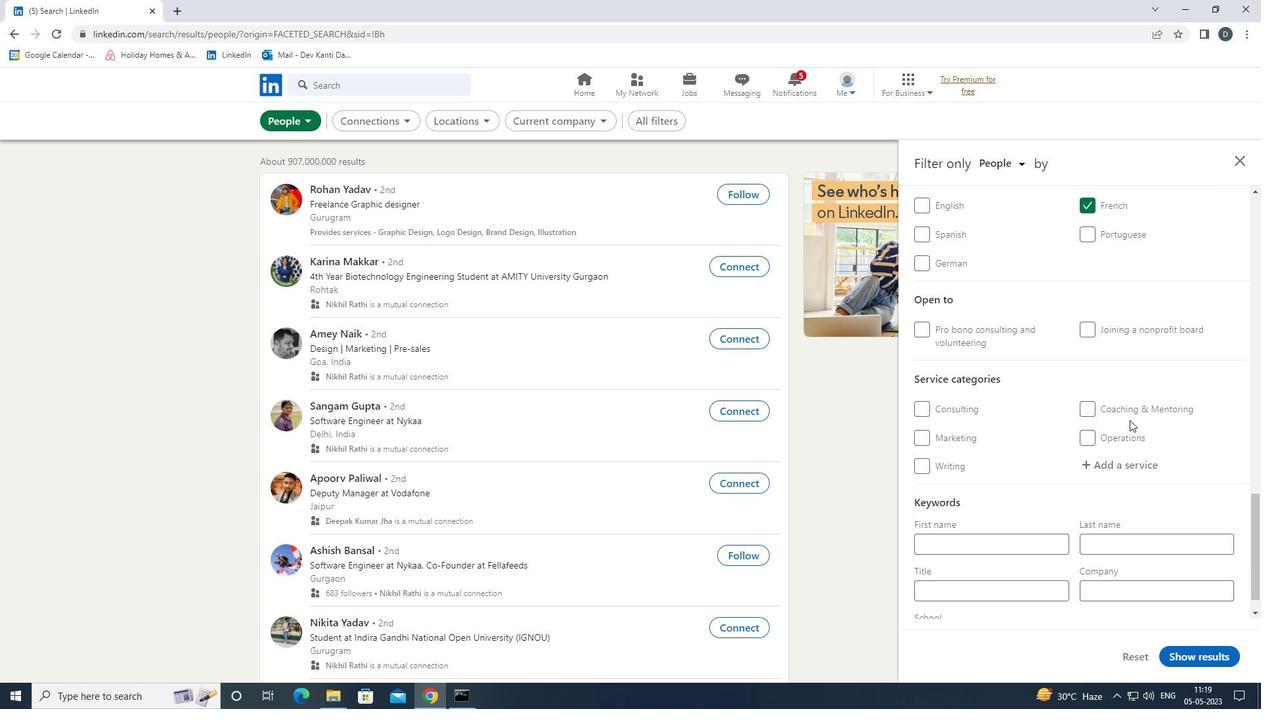 
Action: Mouse pressed left at (1127, 429)
Screenshot: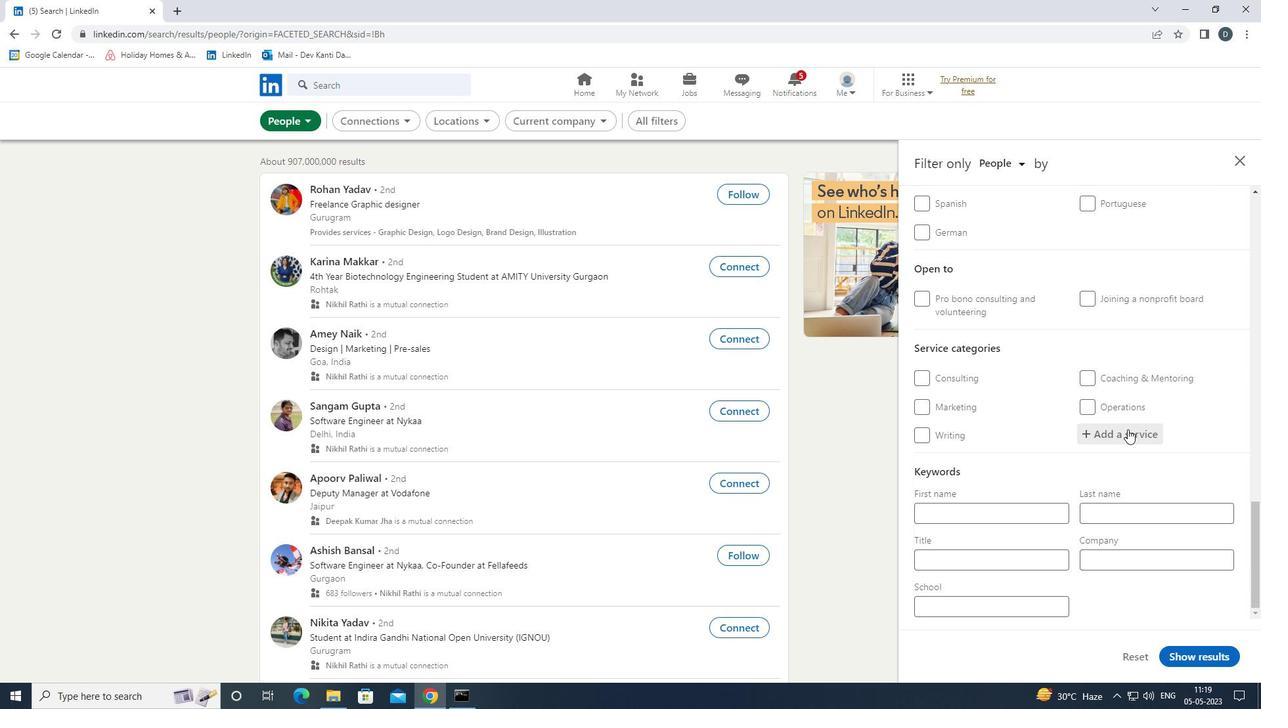 
Action: Key pressed <Key.shift>SOCIAL<Key.space><Key.shift>MEDIA<Key.space><Key.shift>MARKETING<Key.down><Key.enter>
Screenshot: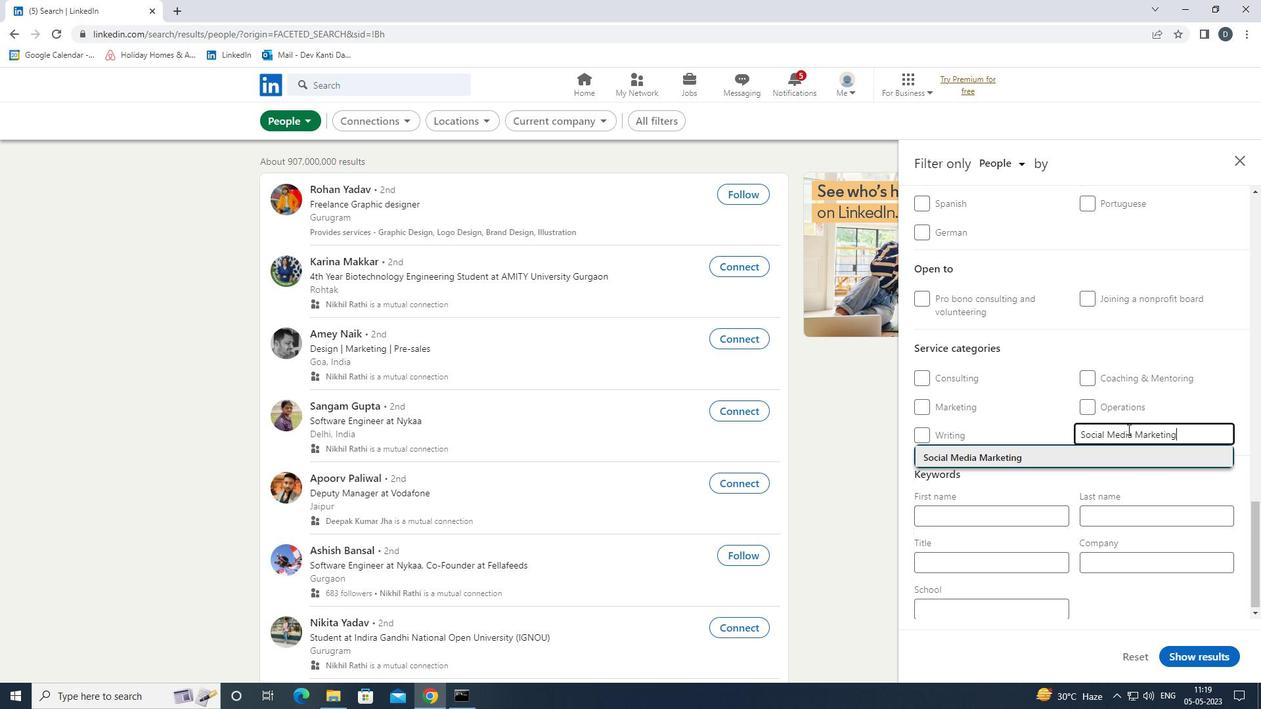 
Action: Mouse scrolled (1127, 428) with delta (0, 0)
Screenshot: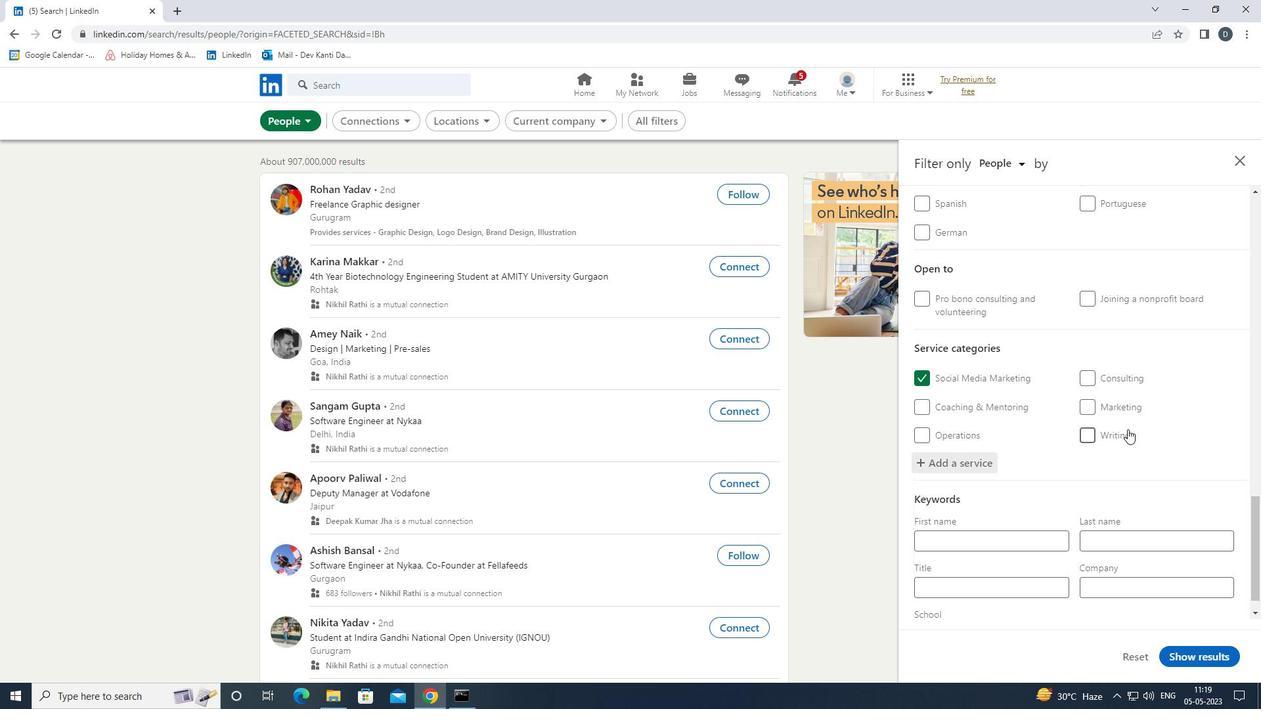 
Action: Mouse scrolled (1127, 428) with delta (0, 0)
Screenshot: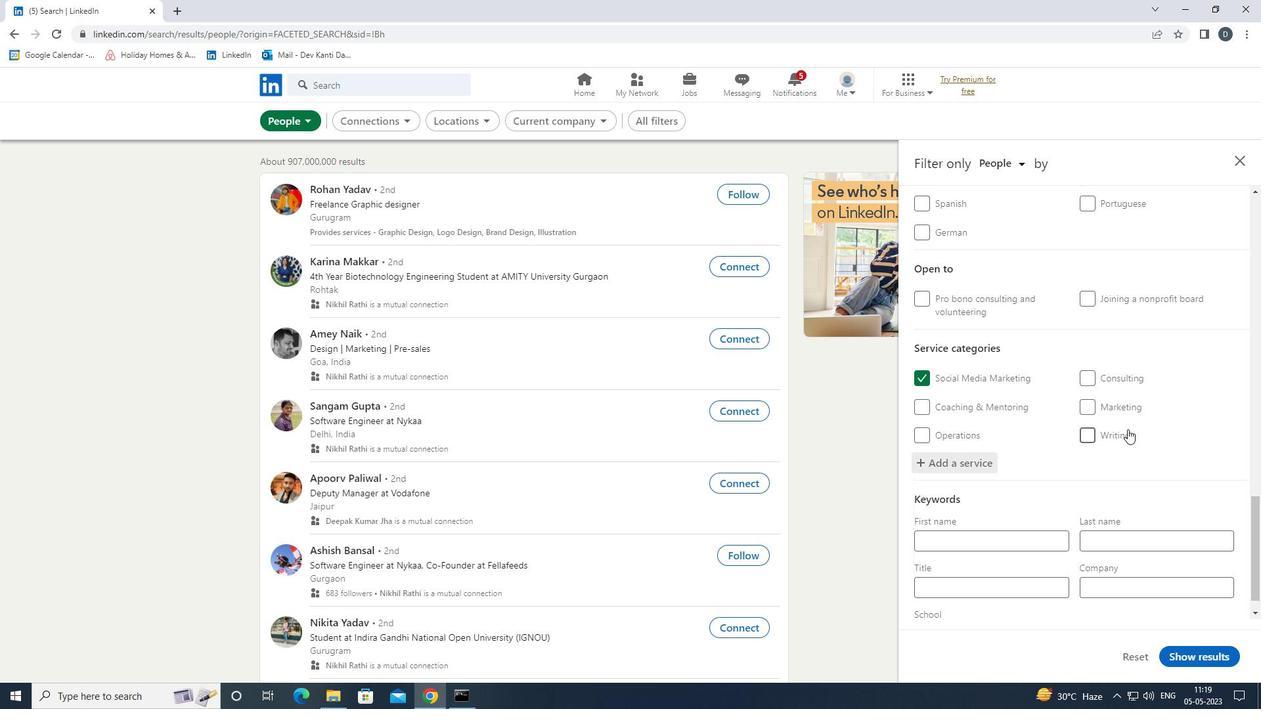 
Action: Mouse moved to (1127, 430)
Screenshot: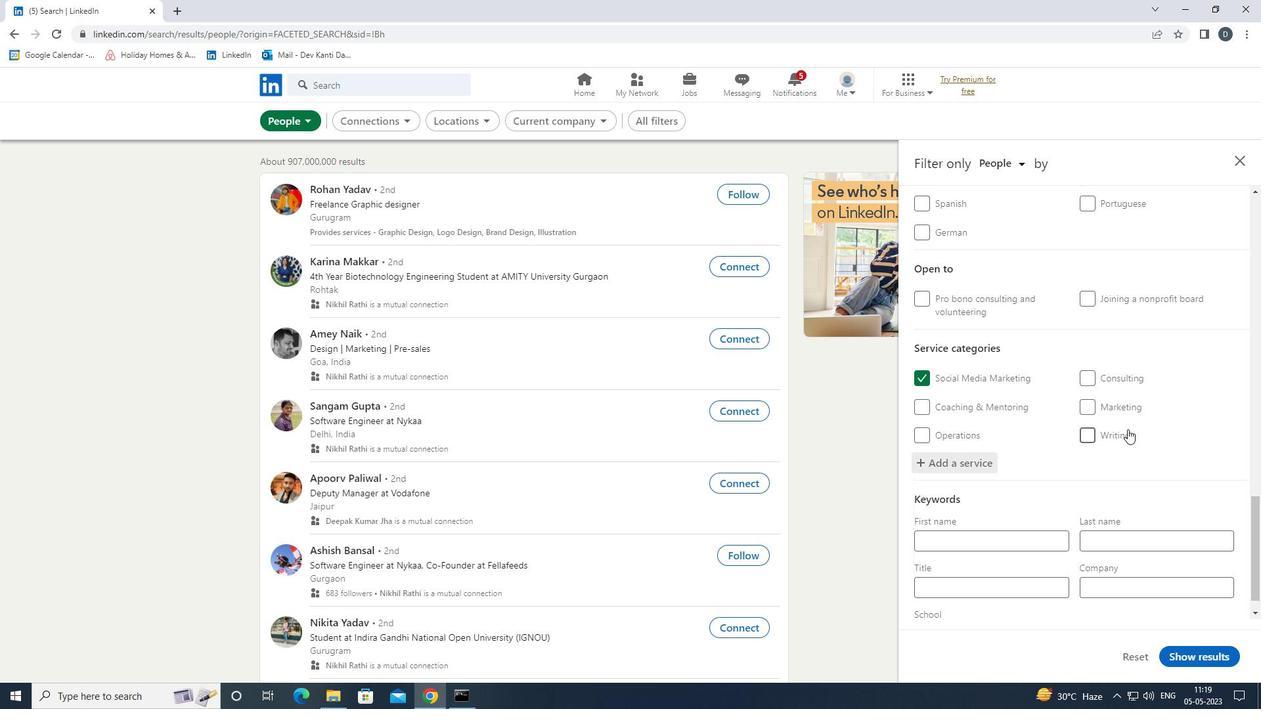 
Action: Mouse scrolled (1127, 430) with delta (0, 0)
Screenshot: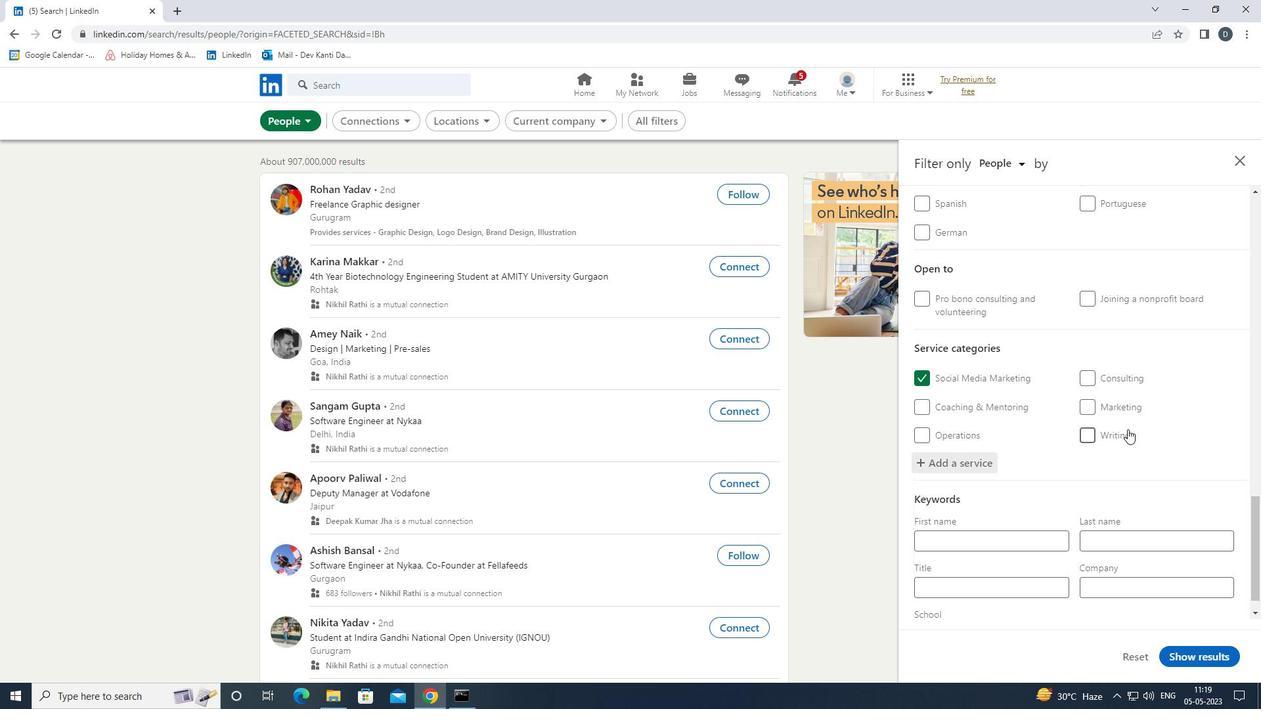 
Action: Mouse moved to (1013, 556)
Screenshot: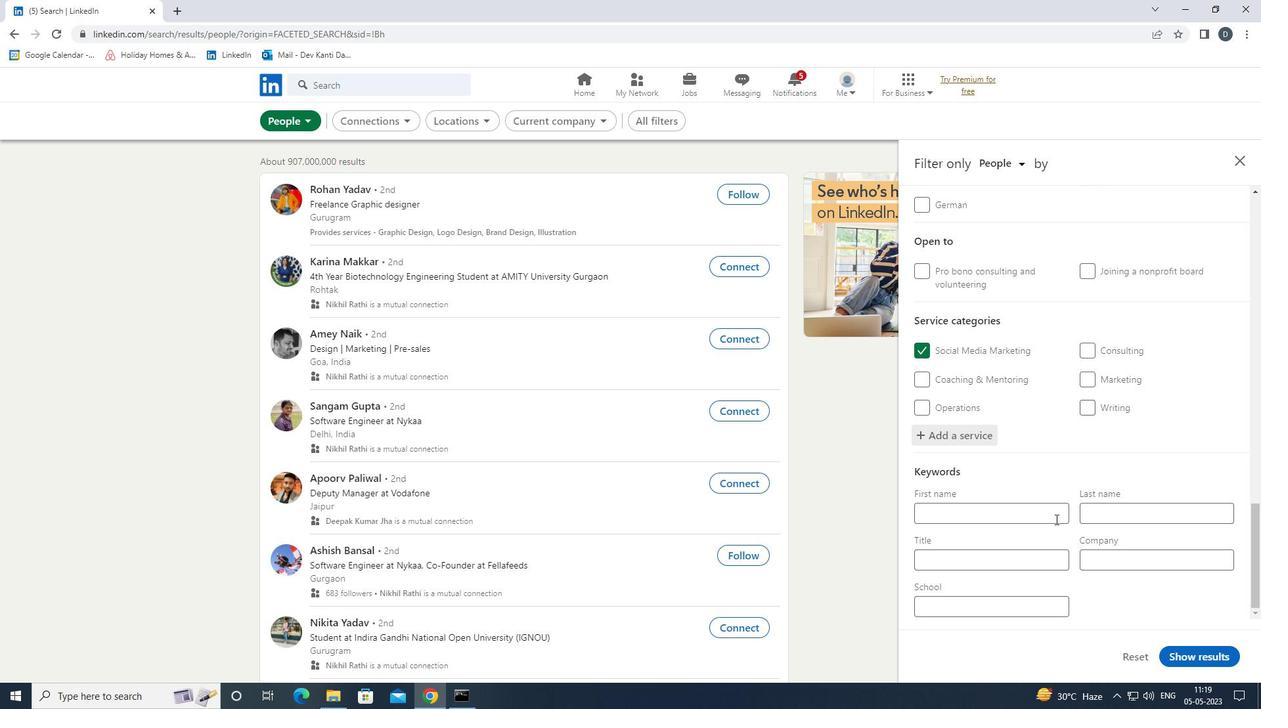 
Action: Mouse pressed left at (1013, 556)
Screenshot: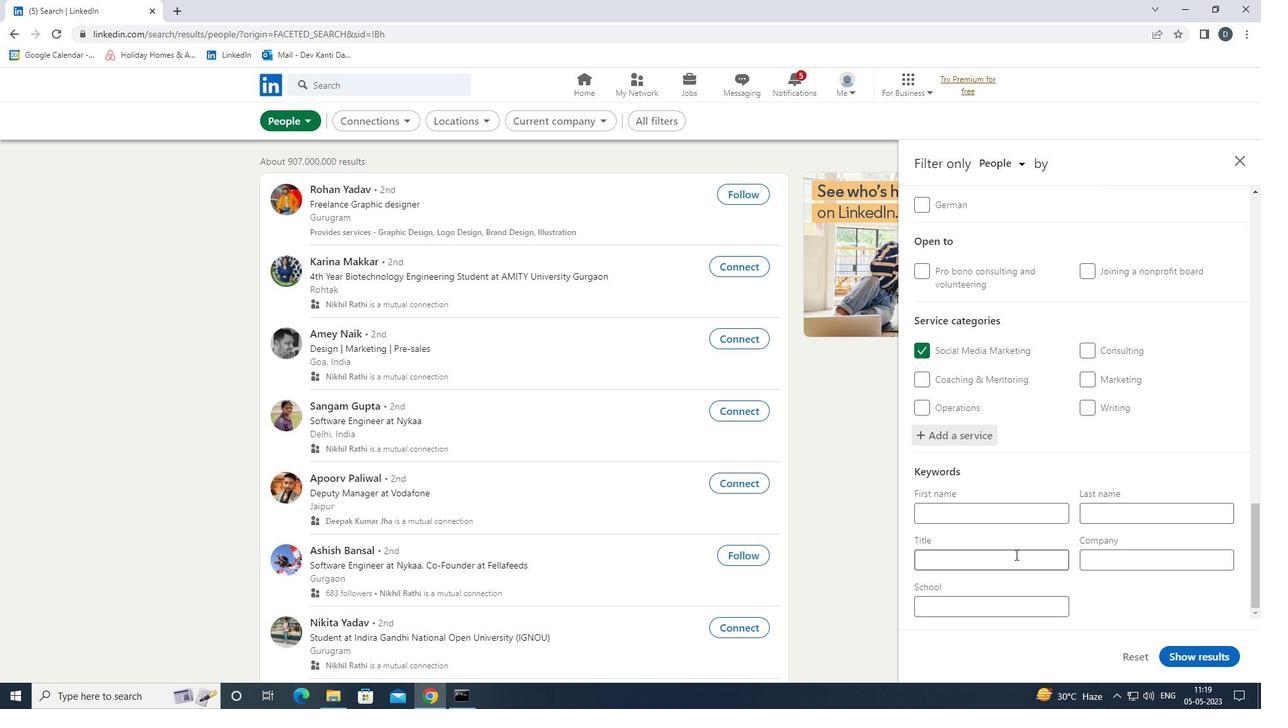 
Action: Mouse moved to (1012, 558)
Screenshot: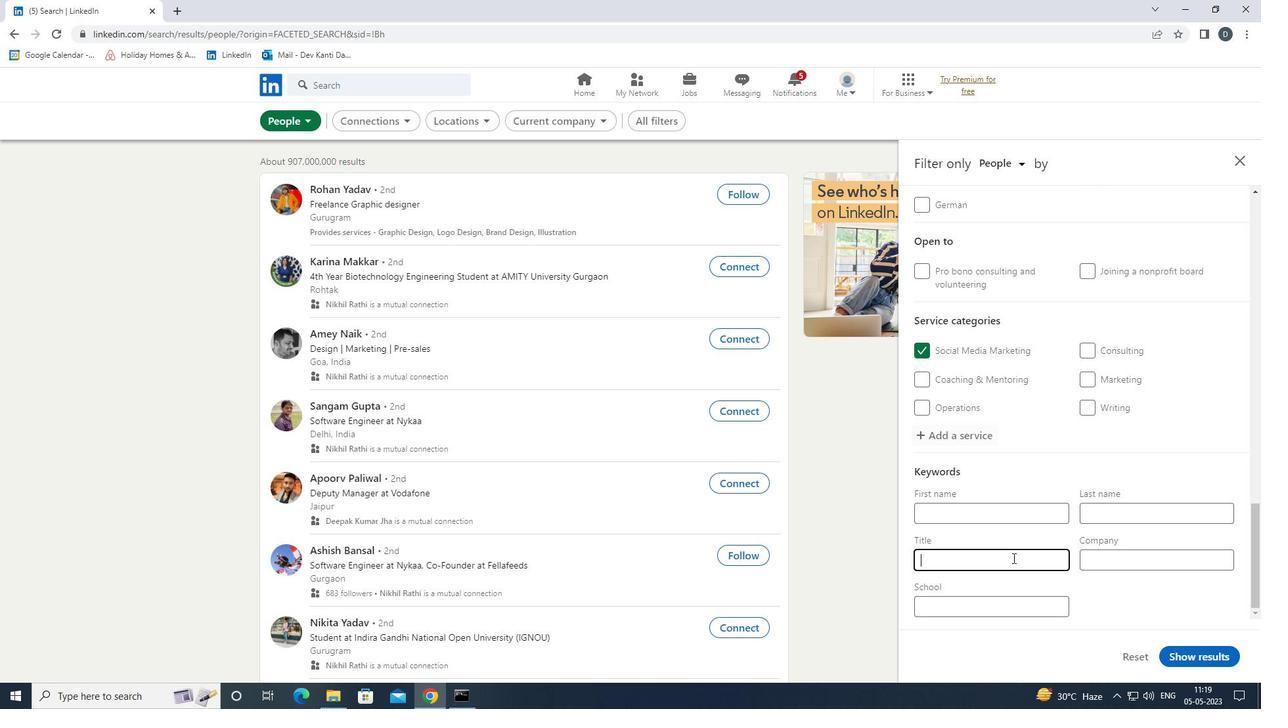 
Action: Key pressed <Key.shift><Key.shift><Key.shift><Key.shift><Key.shift>EB<Key.space><Key.backspace><Key.backspace><Key.backspace><Key.shift><Key.shift><Key.shift><Key.shift><Key.shift><Key.shift><Key.shift><Key.shift><Key.shift><Key.shift><Key.shift><Key.shift><Key.shift><Key.shift><Key.shift><Key.shift><Key.shift><Key.shift>WEB<Key.space><Key.shift>DEVELOPER
Screenshot: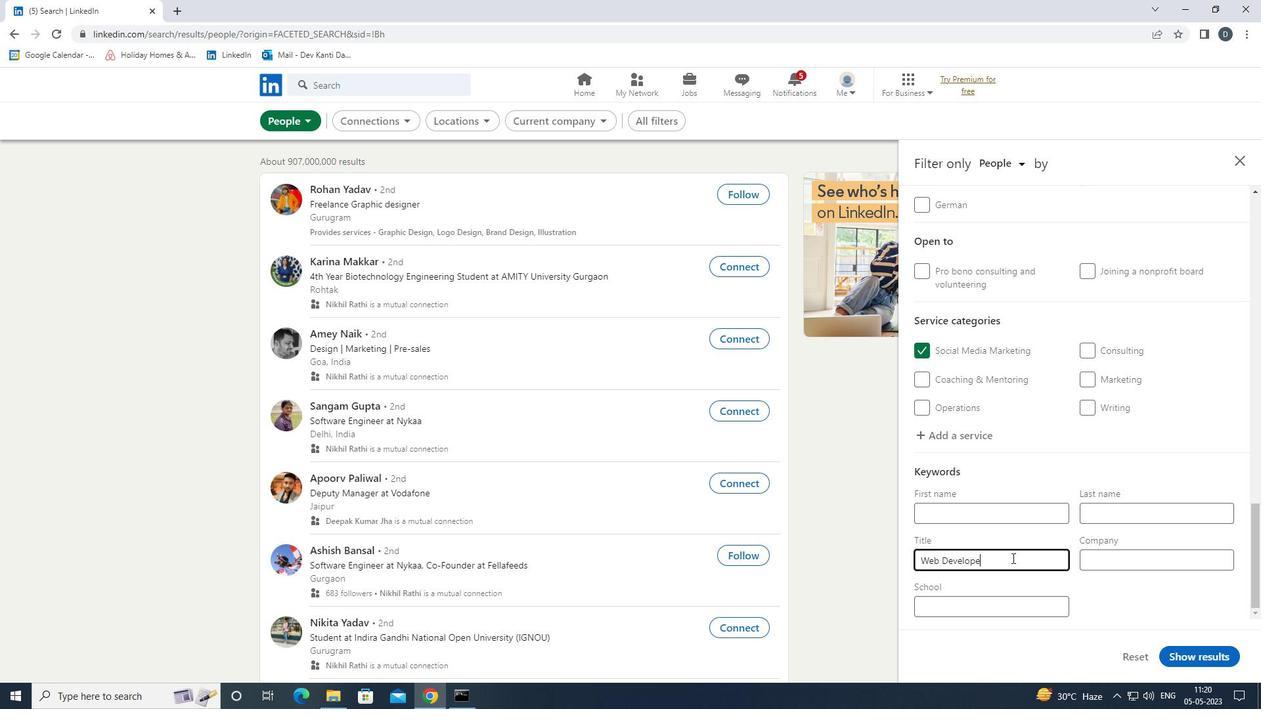 
Action: Mouse moved to (1207, 651)
Screenshot: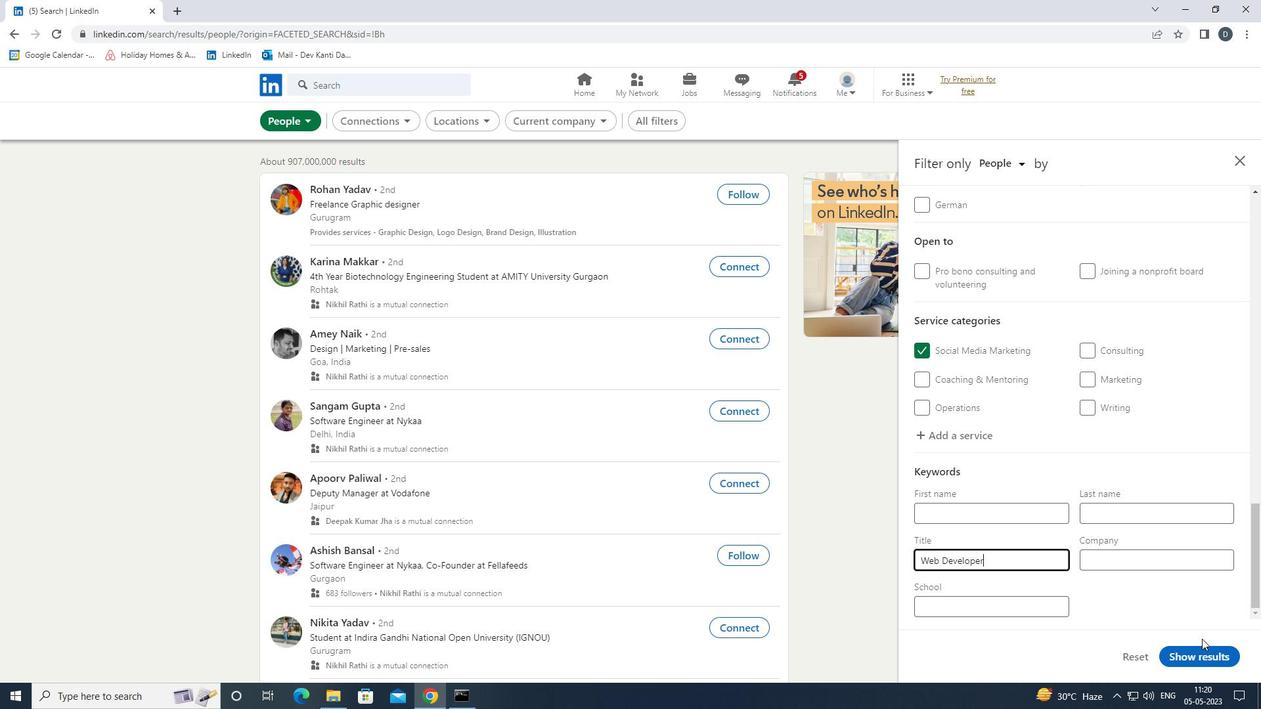 
Action: Mouse pressed left at (1207, 651)
Screenshot: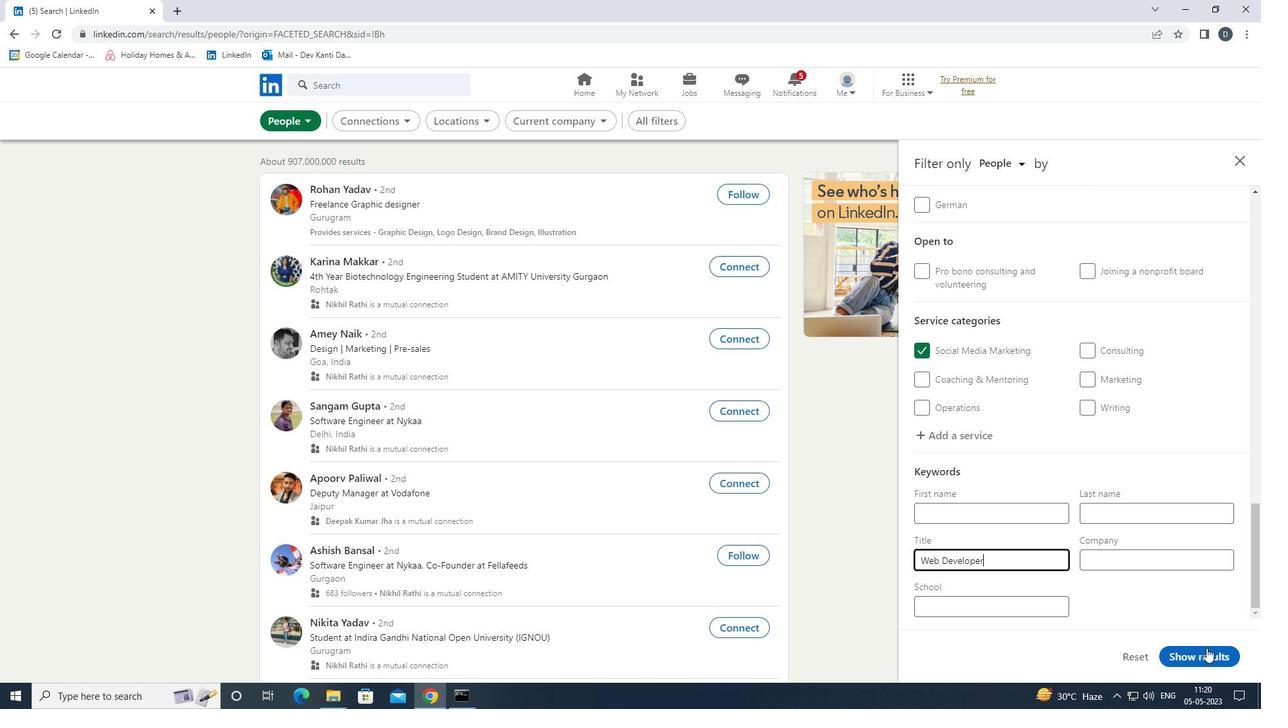 
Action: Mouse moved to (903, 449)
Screenshot: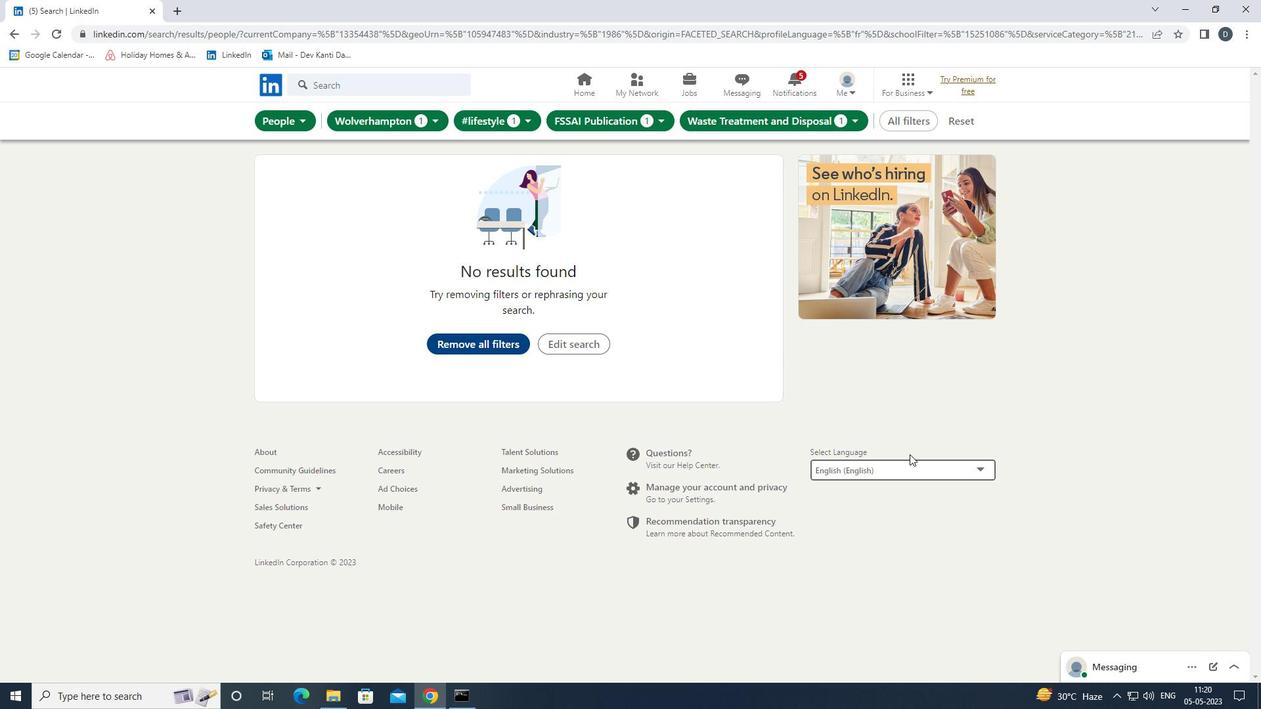 
